 Task: Research Airbnb options in Saint-Louis, France from 9th December, 2023 to 17th December, 2023 for 2 adults. Place can be private room with 1  bedroom having 2 beds and 1 bathroom. Property type can be flat. Amenities needed are: wifi.
Action: Mouse pressed left at (421, 90)
Screenshot: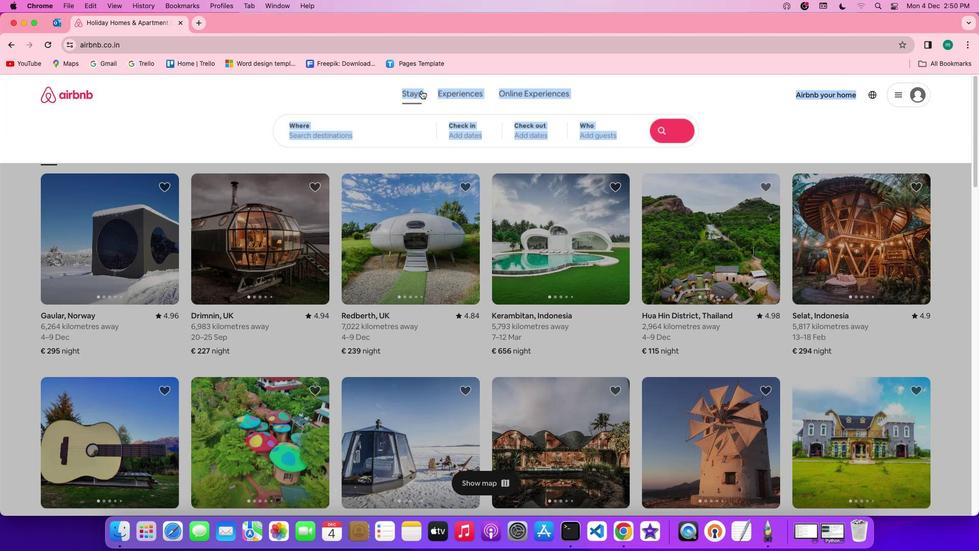 
Action: Mouse moved to (384, 137)
Screenshot: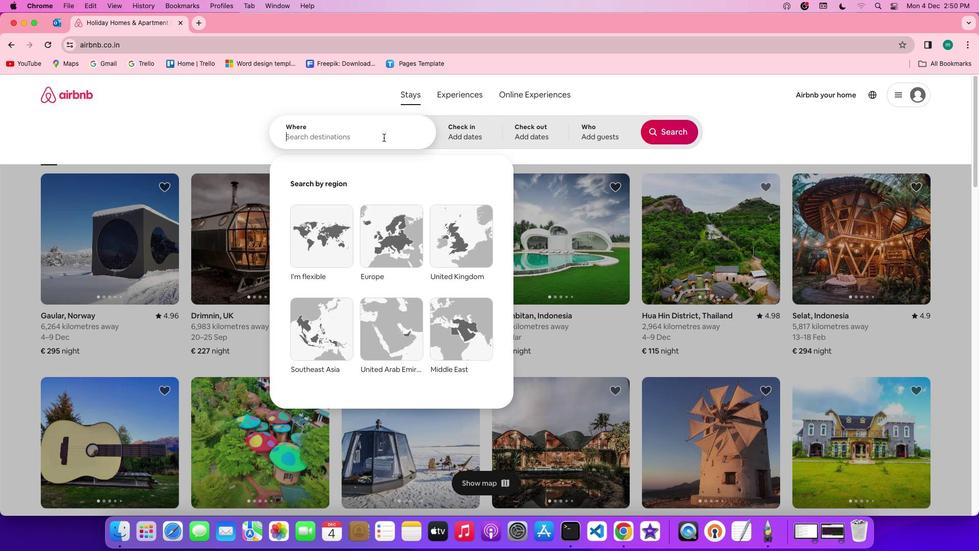 
Action: Mouse pressed left at (384, 137)
Screenshot: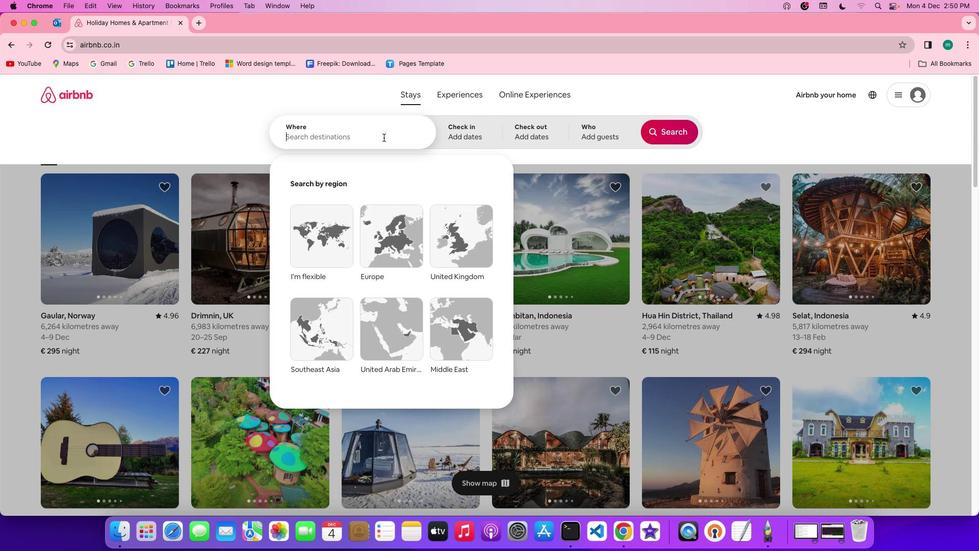 
Action: Mouse moved to (386, 137)
Screenshot: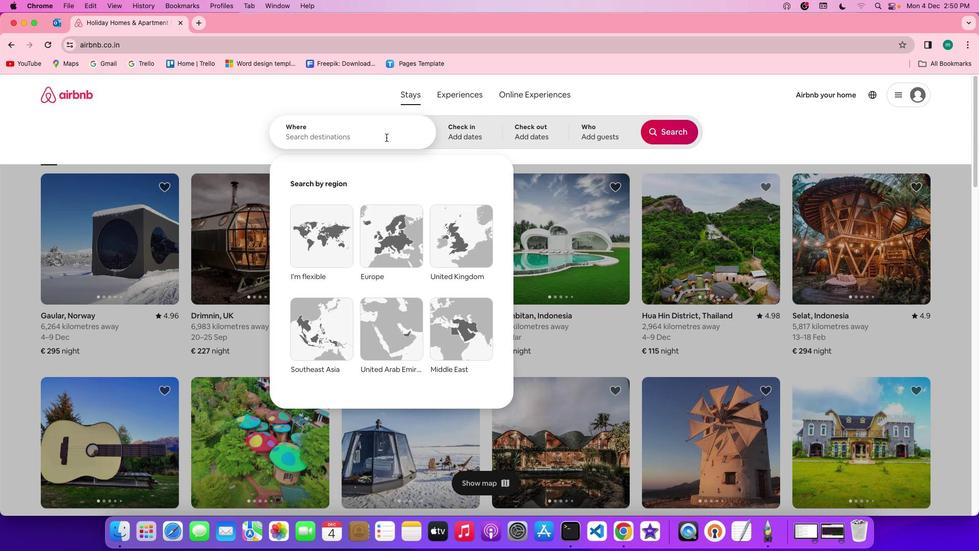 
Action: Key pressed Key.shift'S''a''i''n''t''-'Key.shift'L''o''u''i''s'
Screenshot: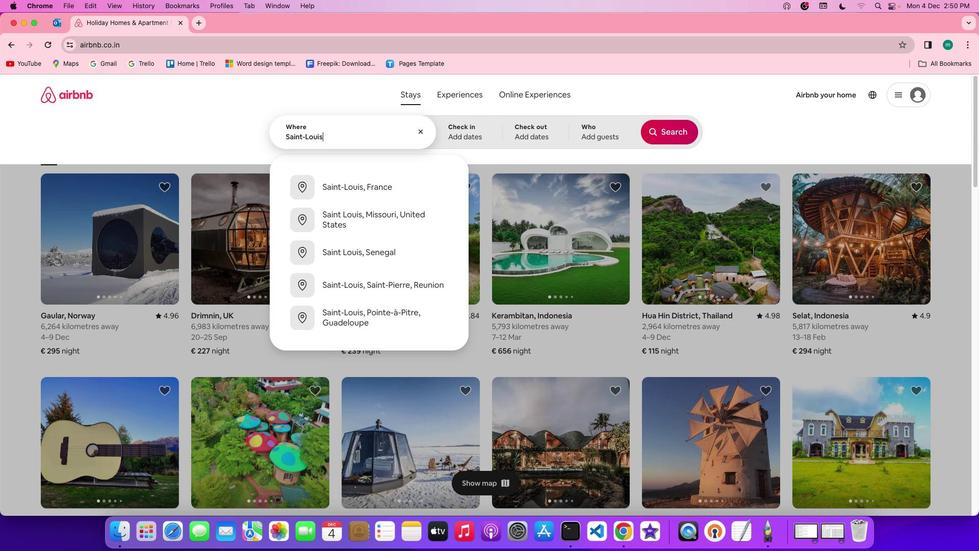 
Action: Mouse moved to (350, 135)
Screenshot: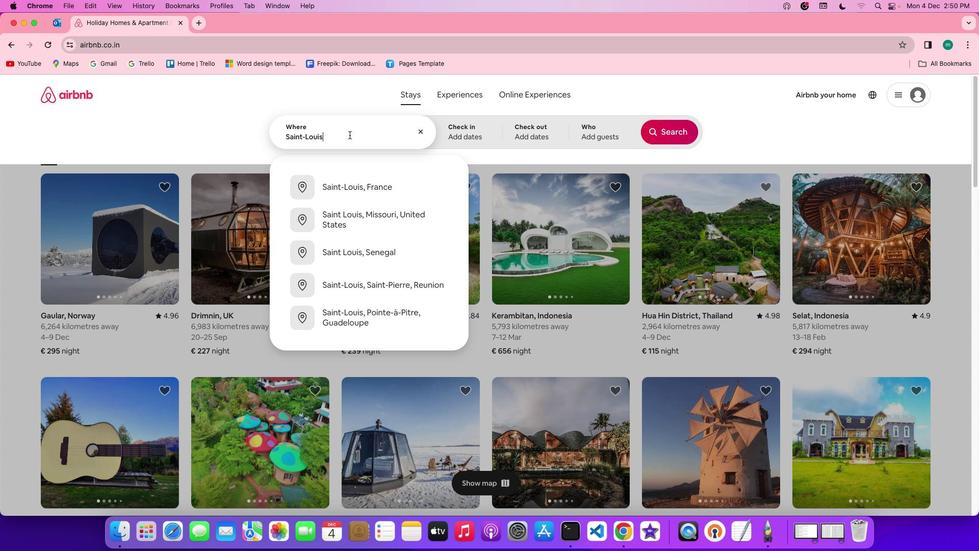 
Action: Key pressed ','Key.spaceKey.shift'f''r''a''n''c''w'Key.backspace'e'
Screenshot: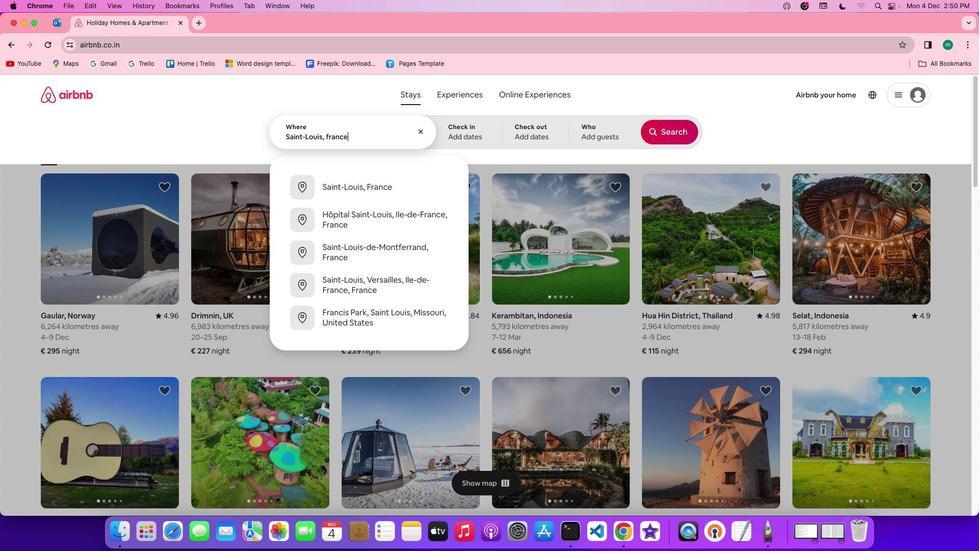 
Action: Mouse moved to (486, 126)
Screenshot: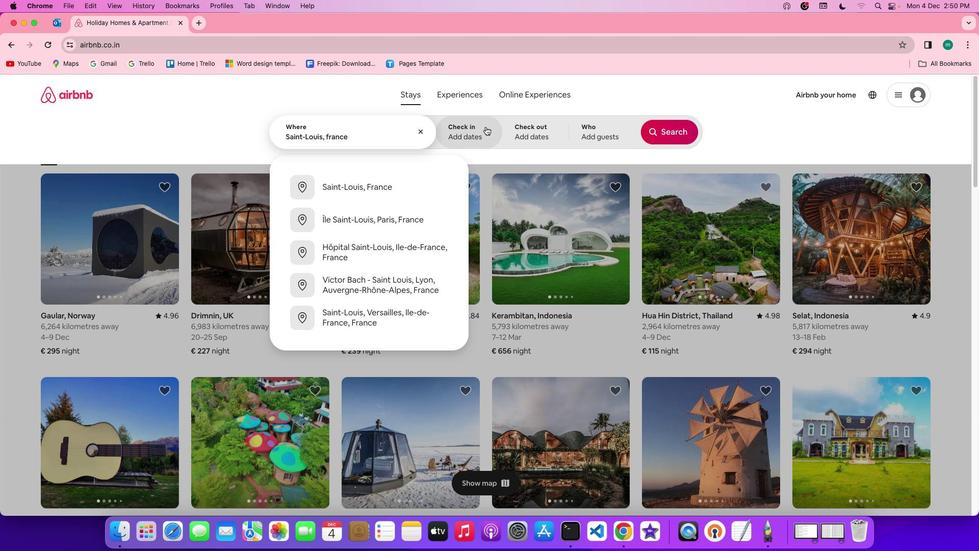
Action: Mouse pressed left at (486, 126)
Screenshot: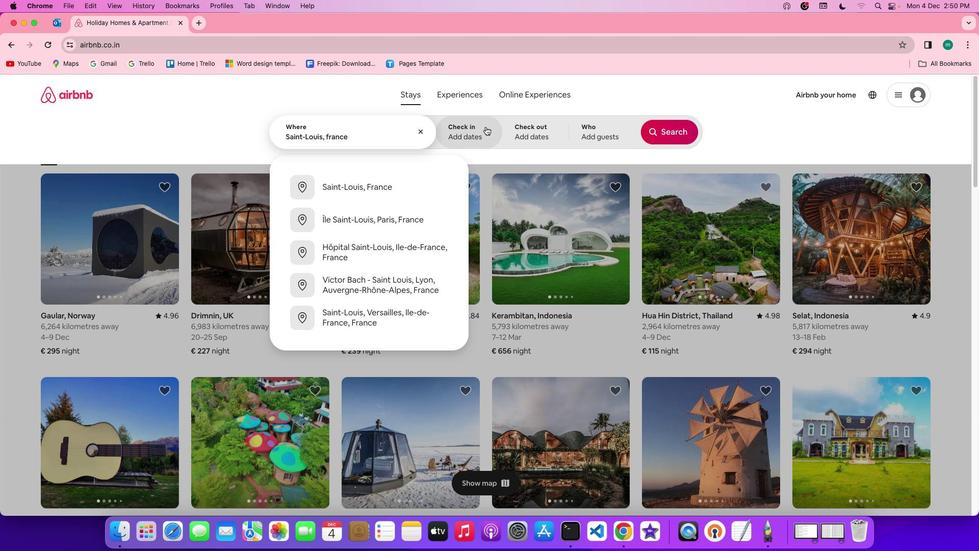 
Action: Mouse moved to (457, 276)
Screenshot: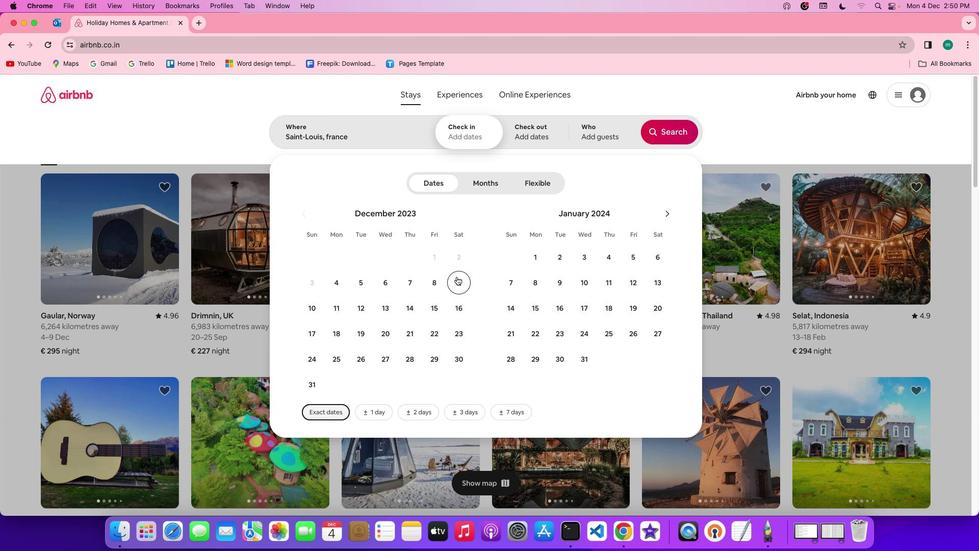 
Action: Mouse pressed left at (457, 276)
Screenshot: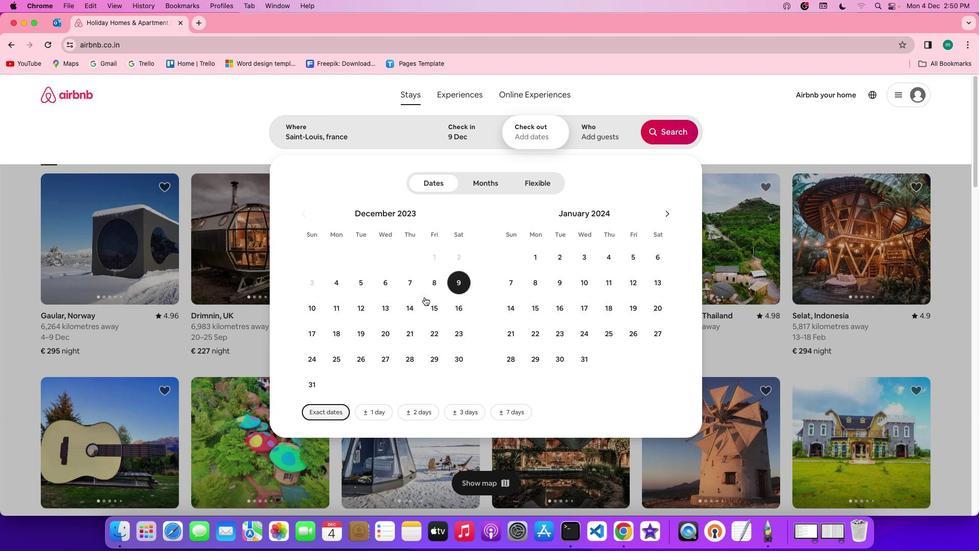 
Action: Mouse moved to (309, 334)
Screenshot: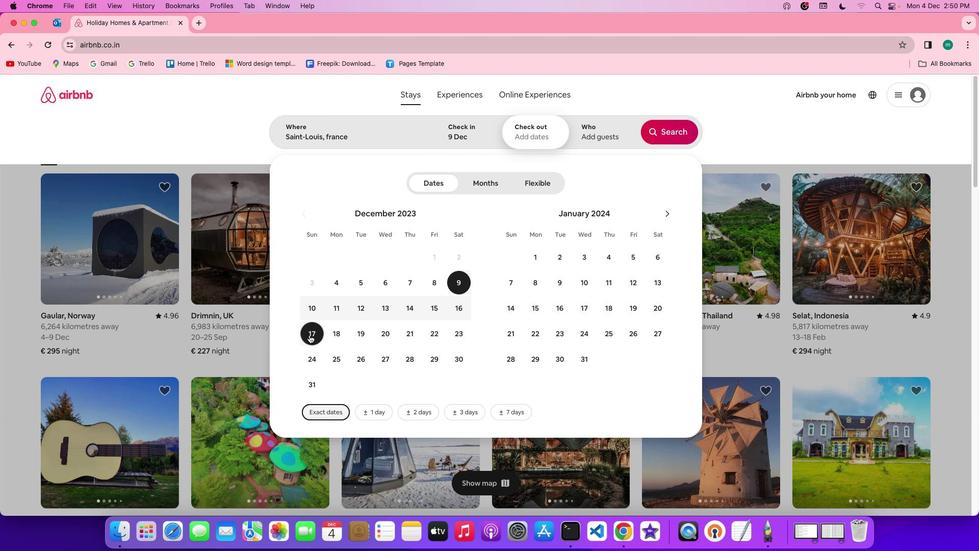 
Action: Mouse pressed left at (309, 334)
Screenshot: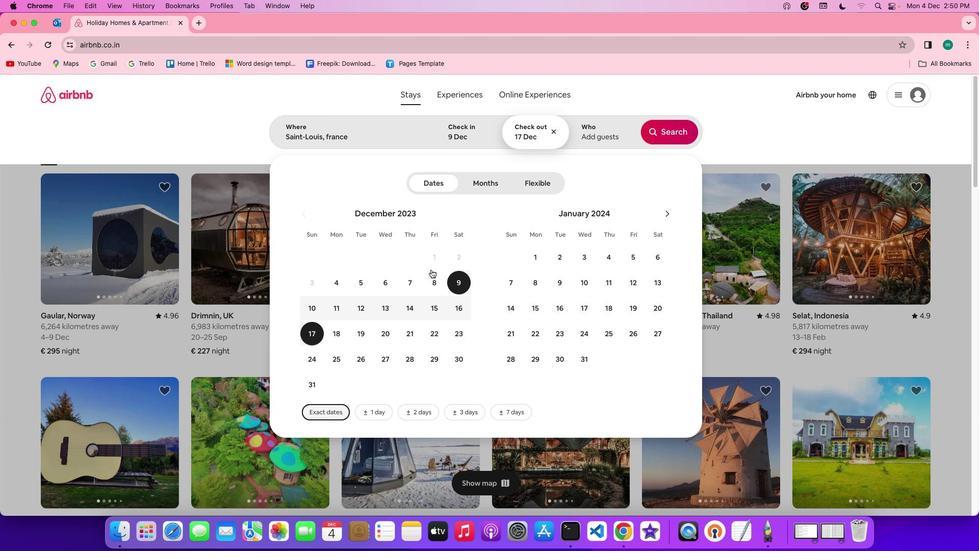 
Action: Mouse moved to (587, 133)
Screenshot: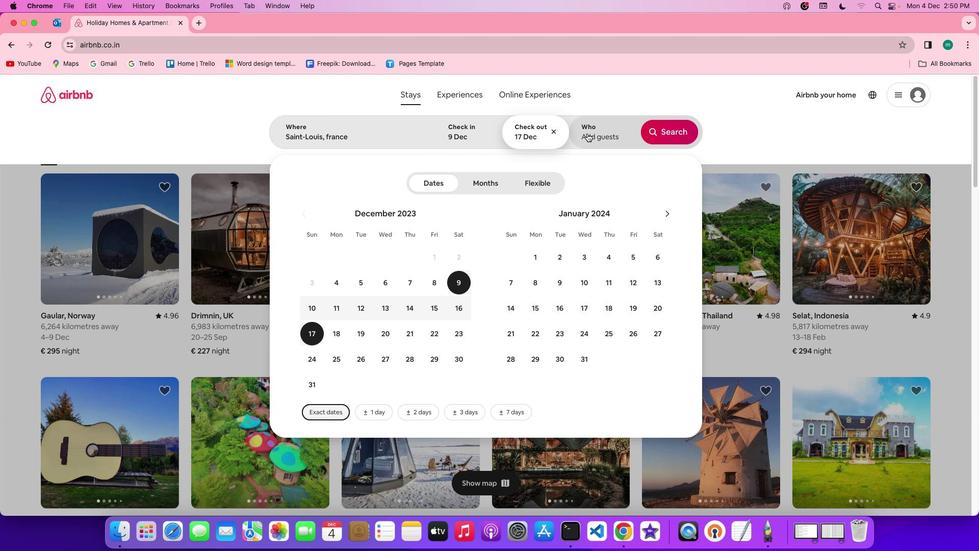
Action: Mouse pressed left at (587, 133)
Screenshot: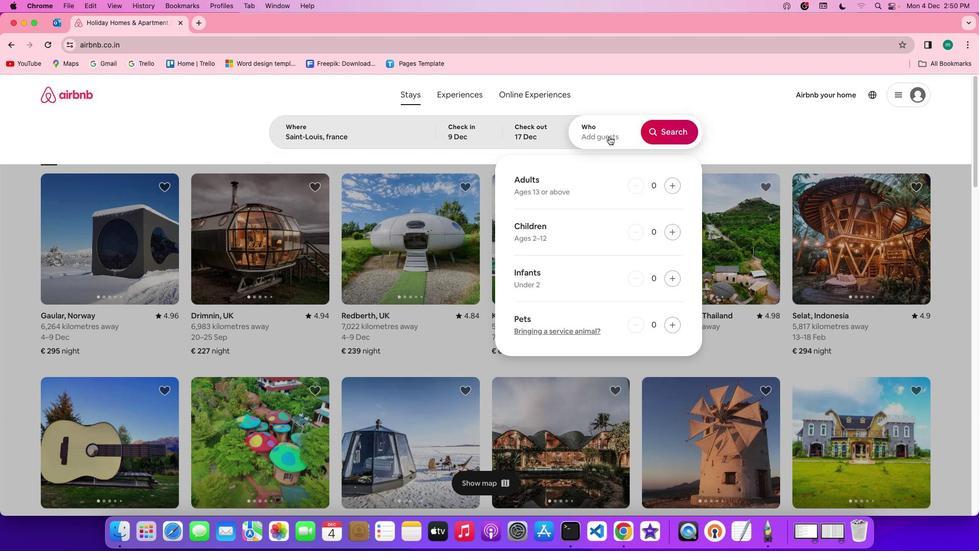 
Action: Mouse moved to (678, 186)
Screenshot: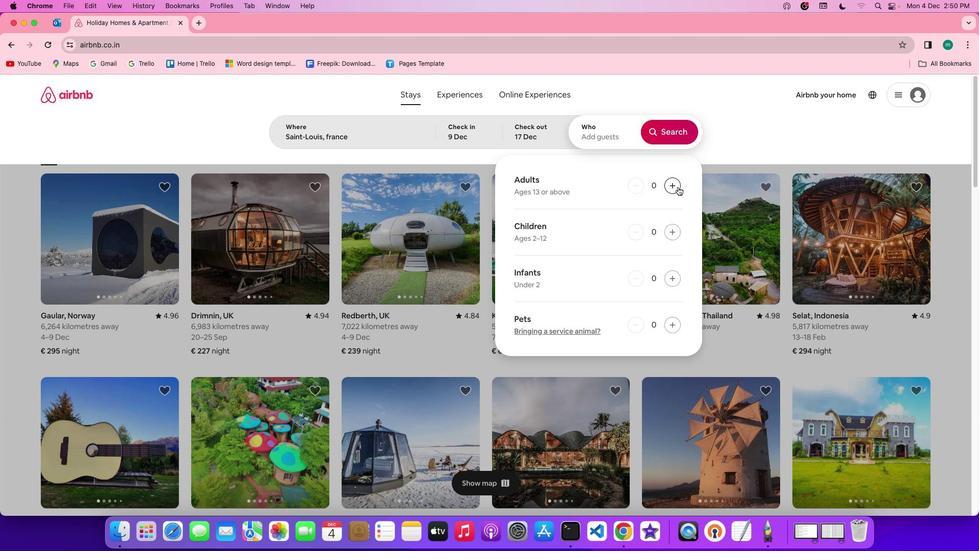
Action: Mouse pressed left at (678, 186)
Screenshot: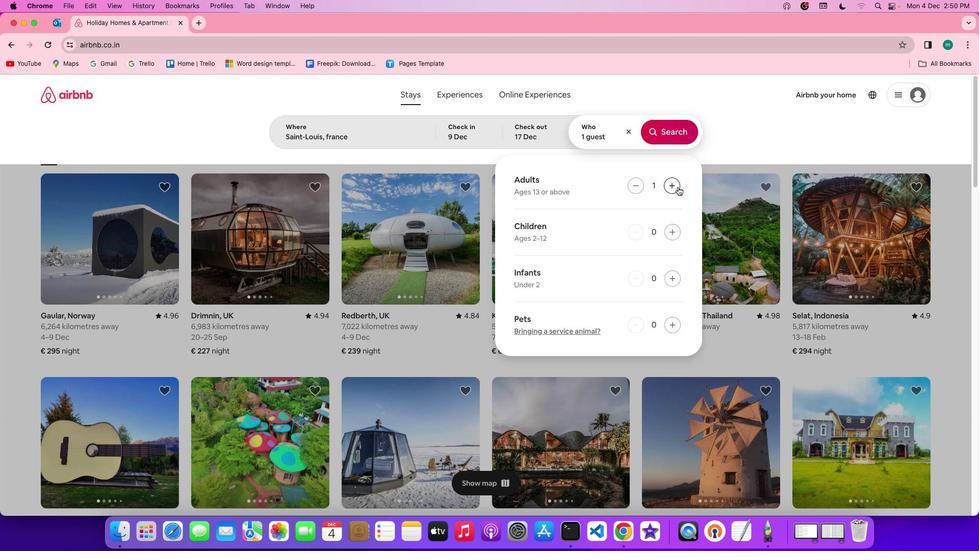 
Action: Mouse pressed left at (678, 186)
Screenshot: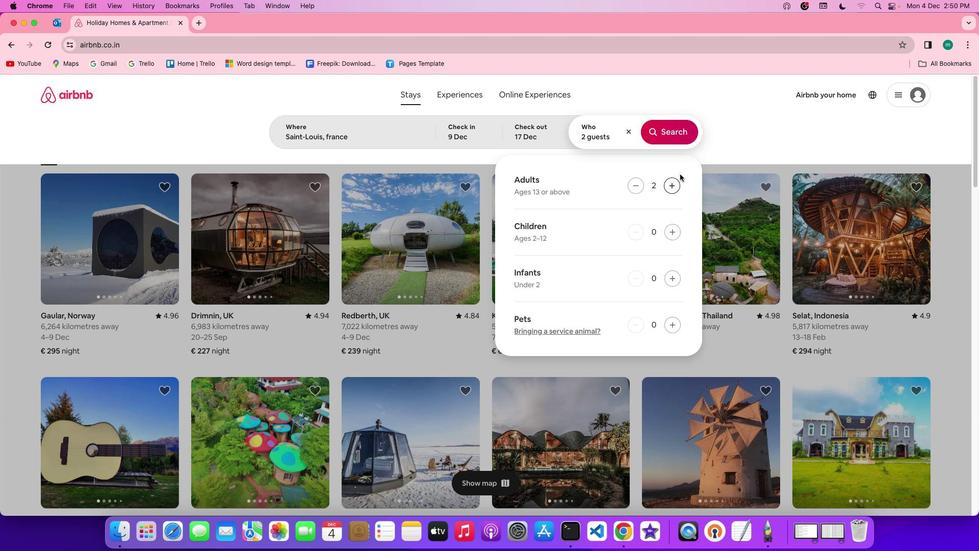 
Action: Mouse moved to (673, 128)
Screenshot: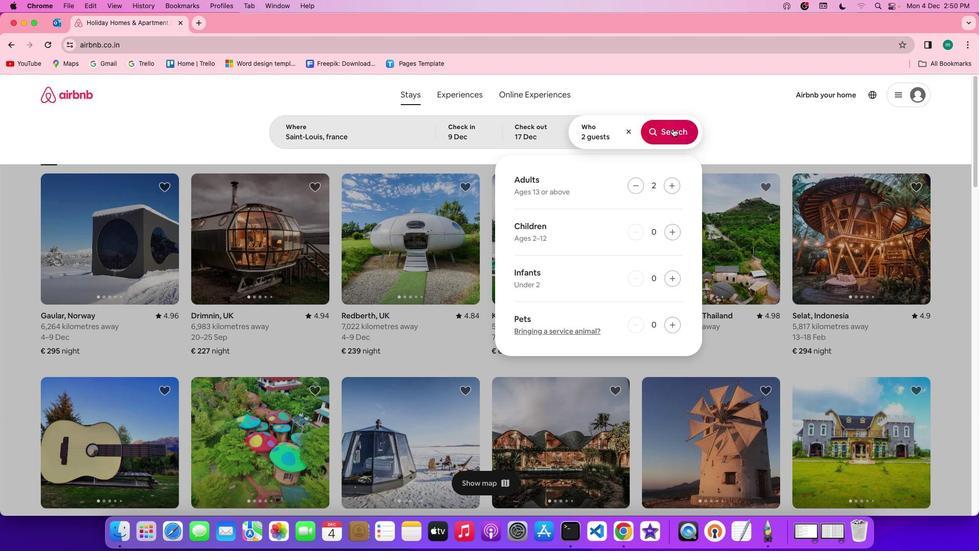 
Action: Mouse pressed left at (673, 128)
Screenshot: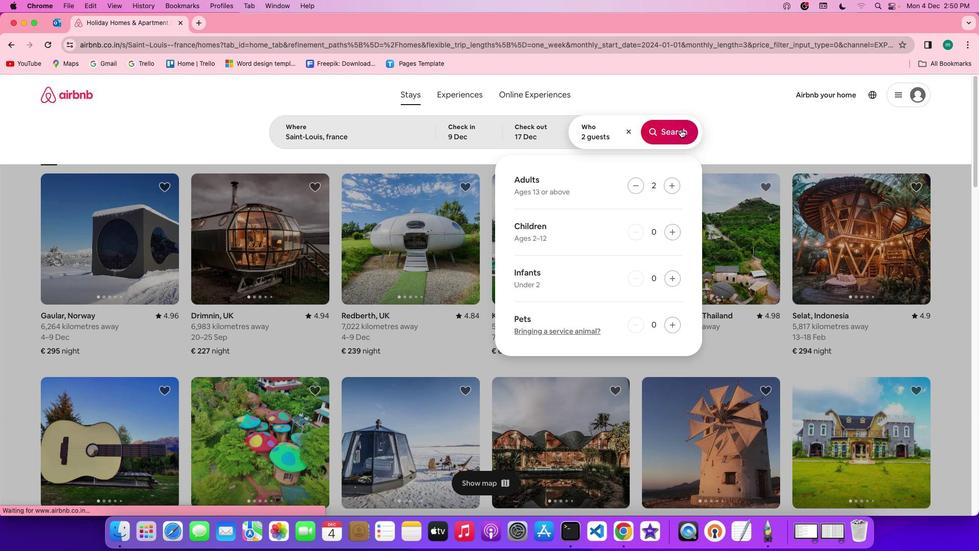 
Action: Mouse moved to (824, 135)
Screenshot: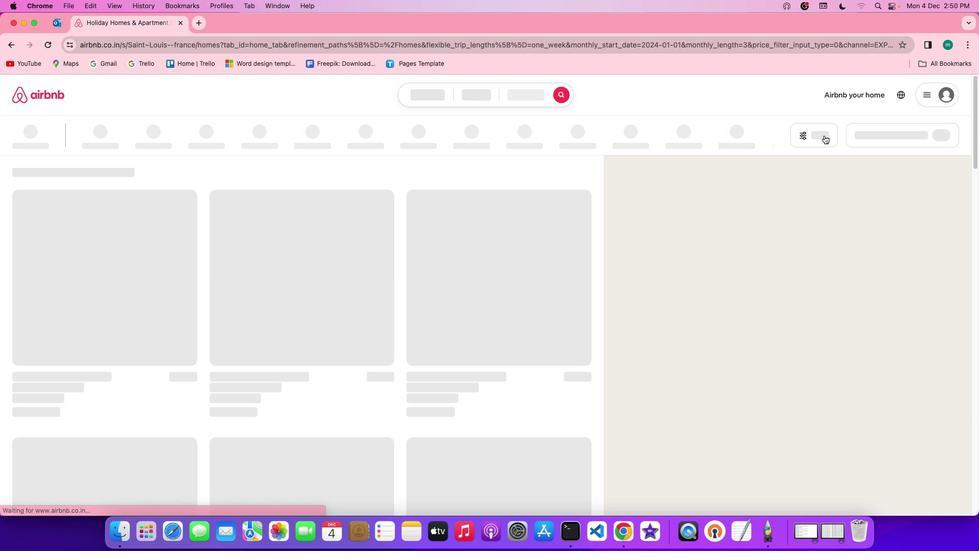 
Action: Mouse pressed left at (824, 135)
Screenshot: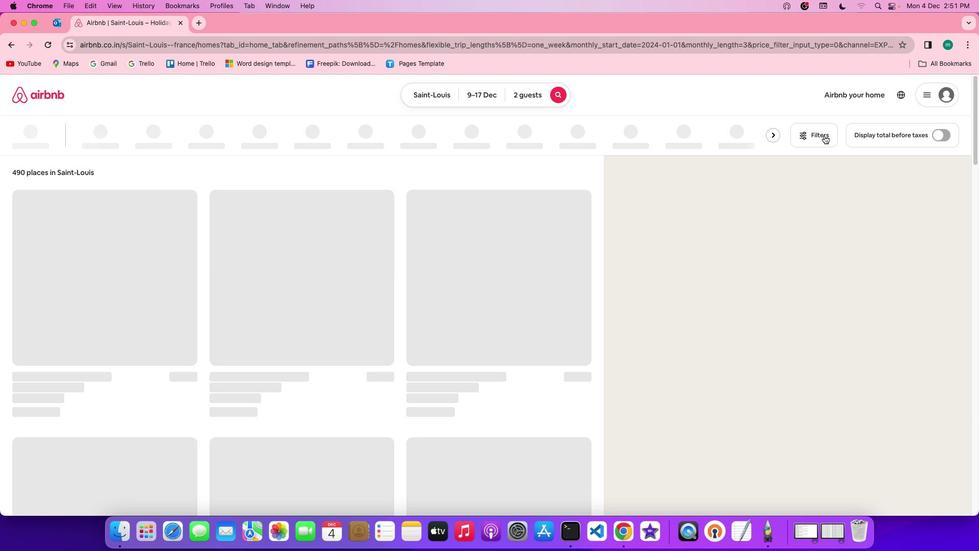 
Action: Mouse moved to (518, 331)
Screenshot: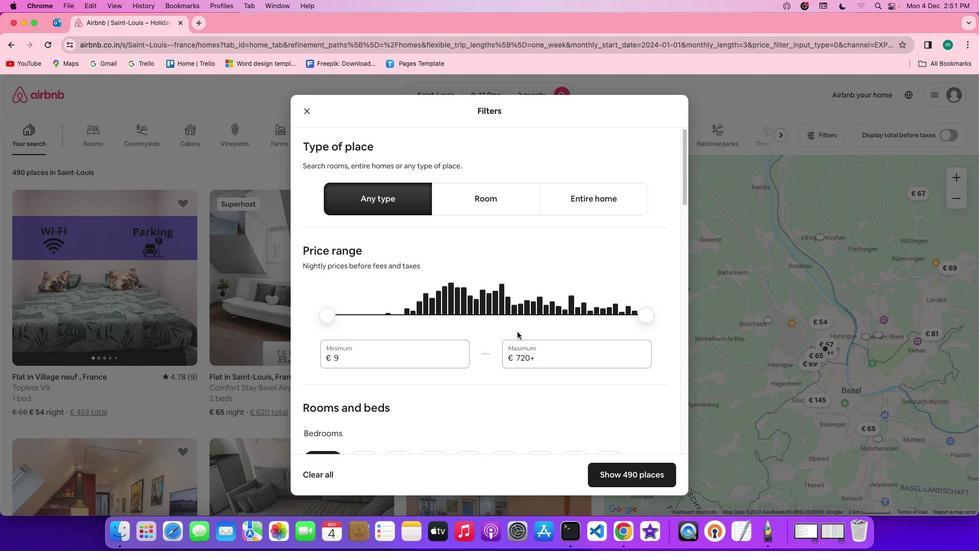 
Action: Mouse scrolled (518, 331) with delta (0, 0)
Screenshot: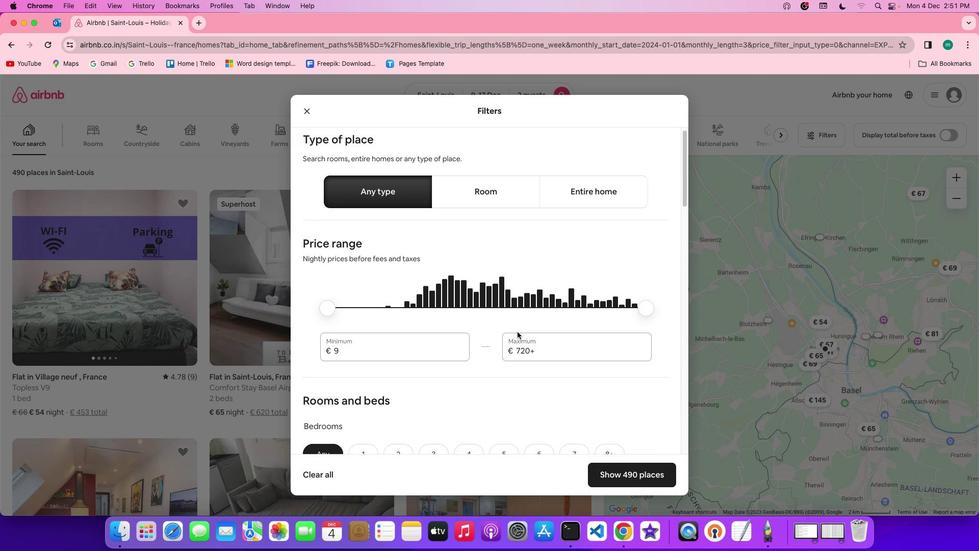 
Action: Mouse scrolled (518, 331) with delta (0, 0)
Screenshot: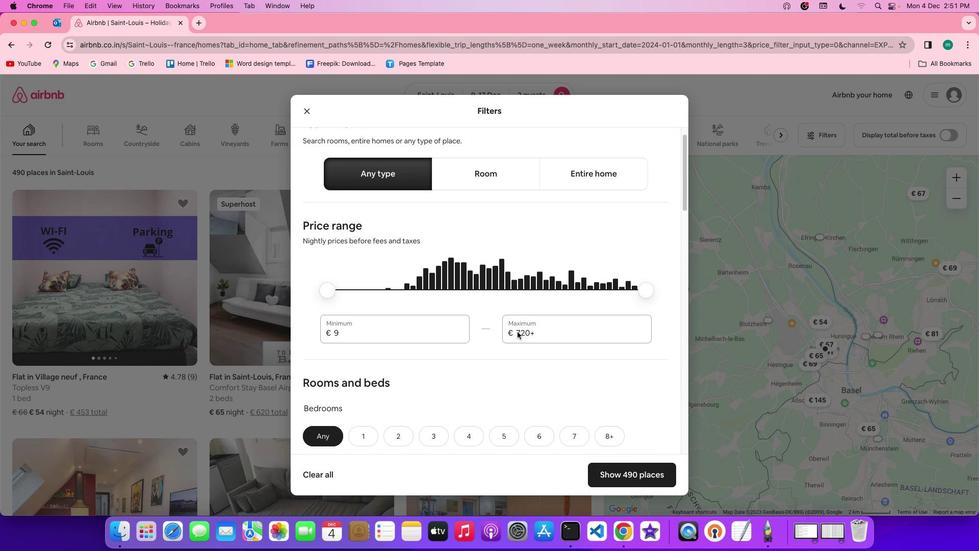 
Action: Mouse scrolled (518, 331) with delta (0, 0)
Screenshot: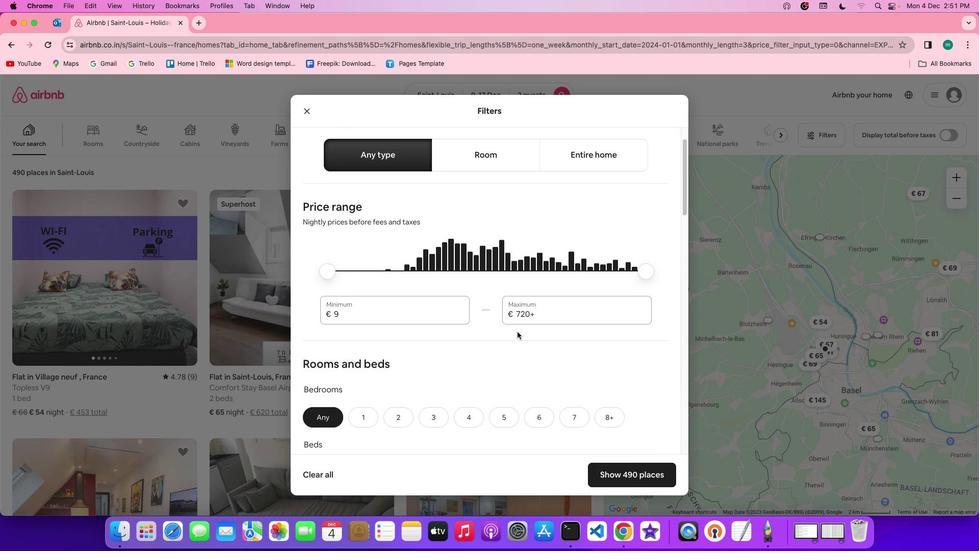 
Action: Mouse scrolled (518, 331) with delta (0, 0)
Screenshot: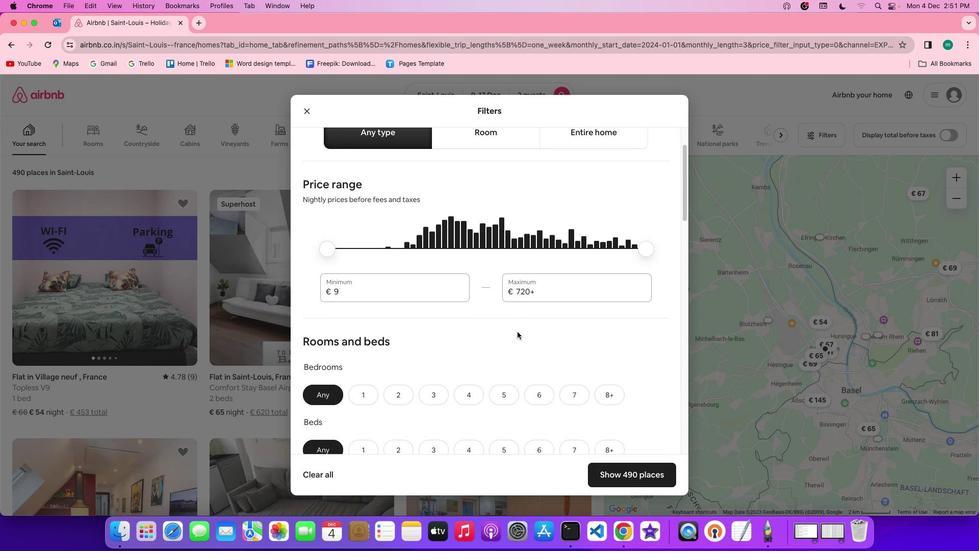 
Action: Mouse scrolled (518, 331) with delta (0, 0)
Screenshot: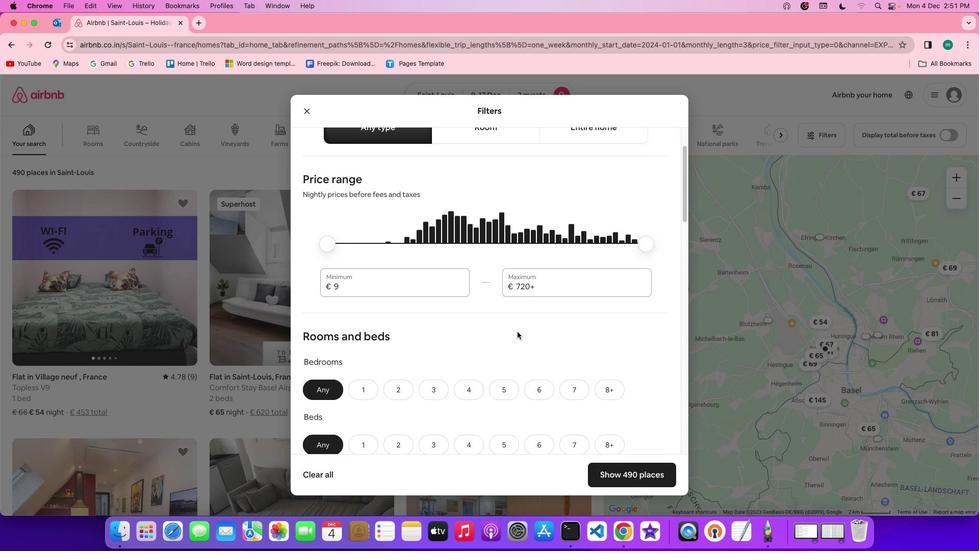 
Action: Mouse scrolled (518, 331) with delta (0, 0)
Screenshot: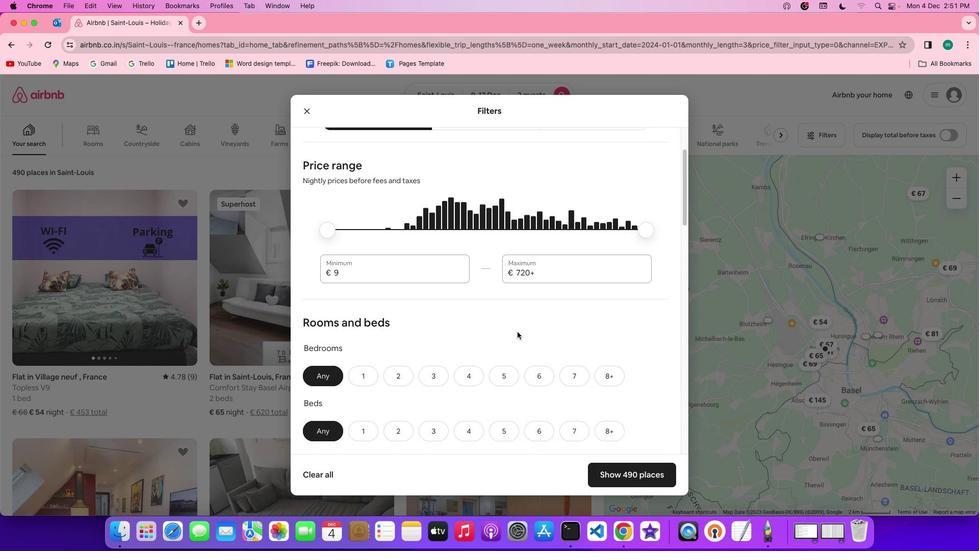 
Action: Mouse scrolled (518, 331) with delta (0, 0)
Screenshot: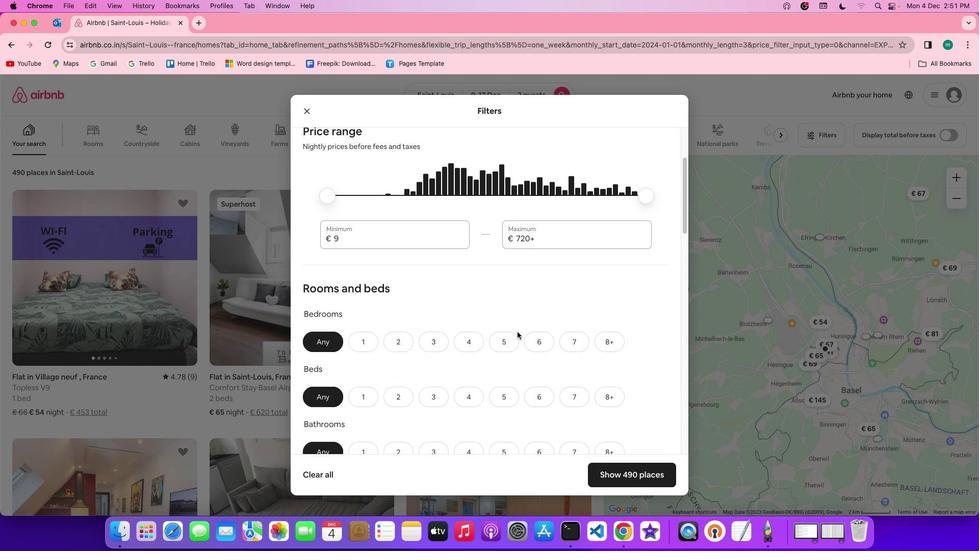 
Action: Mouse scrolled (518, 331) with delta (0, -1)
Screenshot: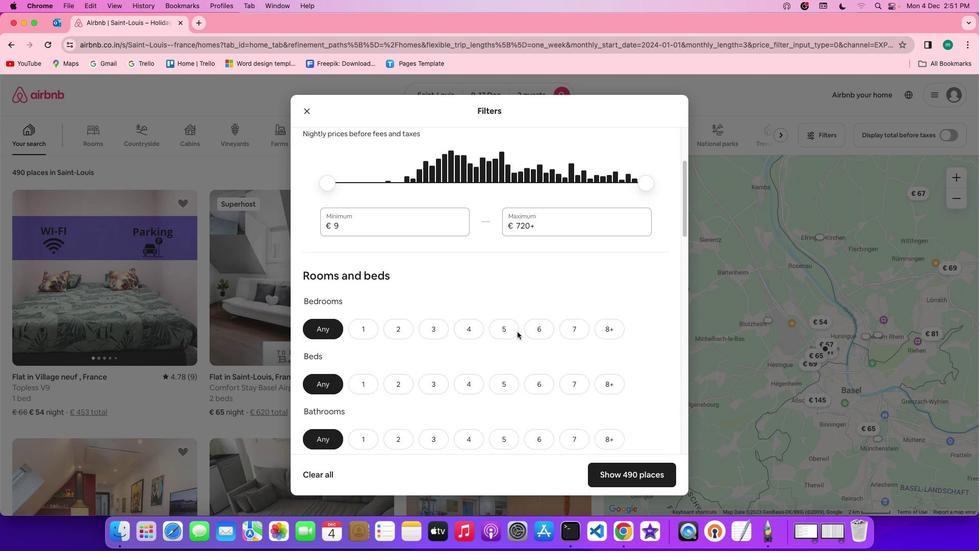 
Action: Mouse scrolled (518, 331) with delta (0, -1)
Screenshot: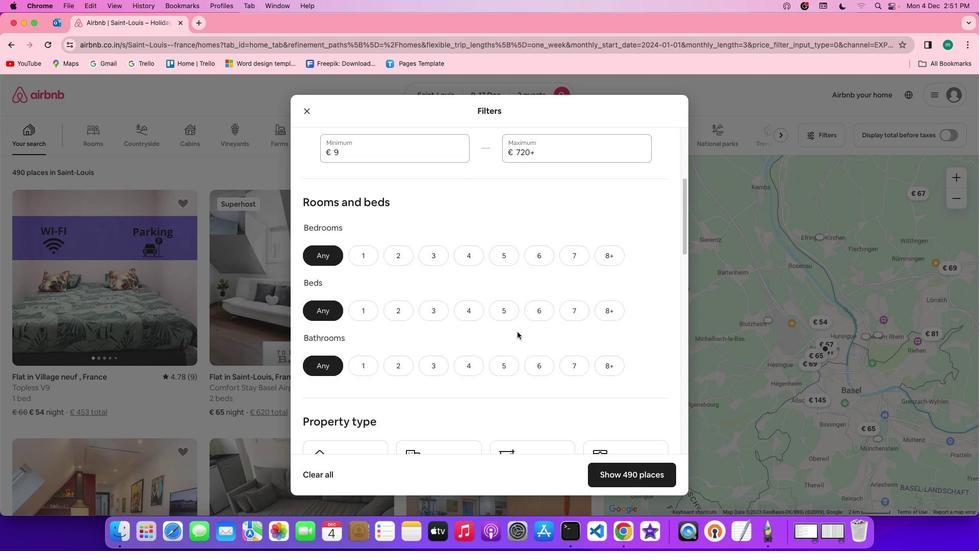 
Action: Mouse moved to (360, 254)
Screenshot: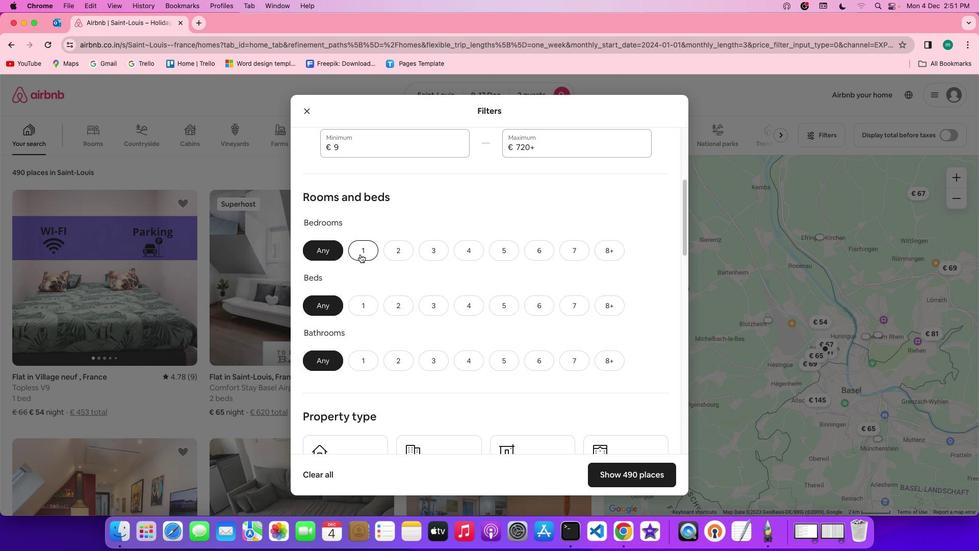 
Action: Mouse pressed left at (360, 254)
Screenshot: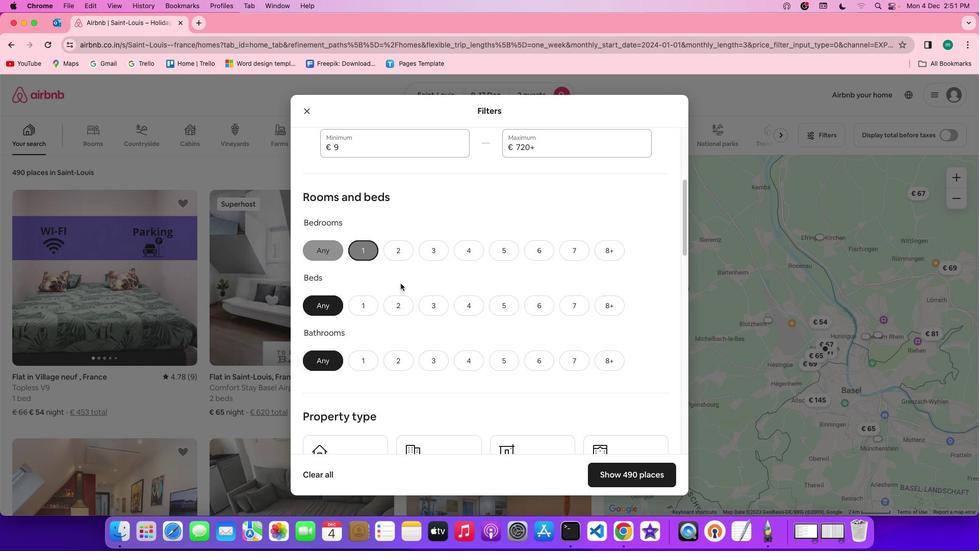 
Action: Mouse moved to (406, 298)
Screenshot: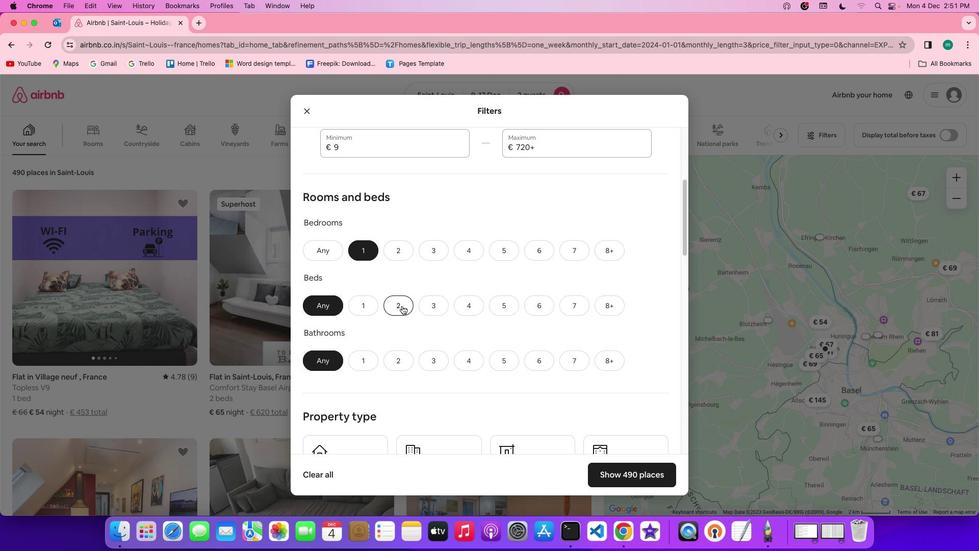
Action: Mouse pressed left at (406, 298)
Screenshot: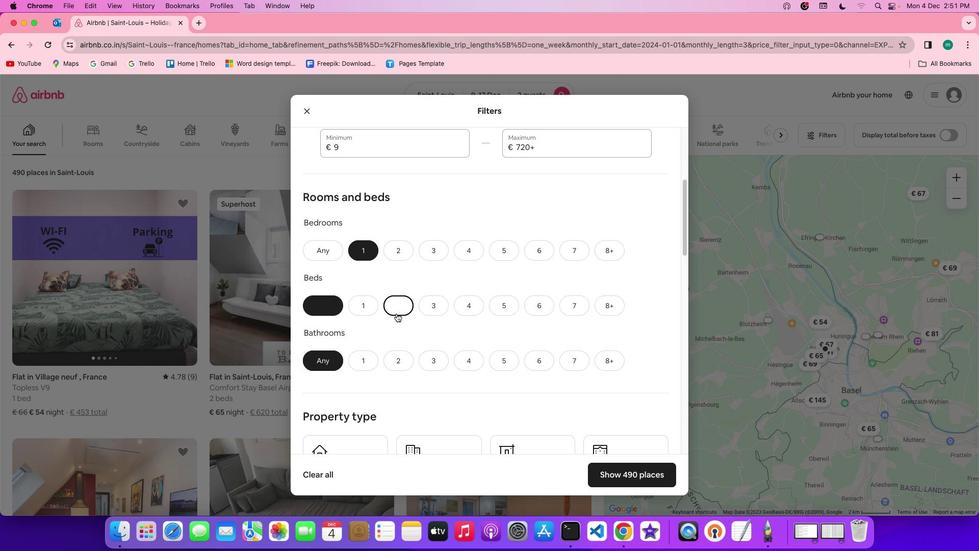 
Action: Mouse moved to (372, 352)
Screenshot: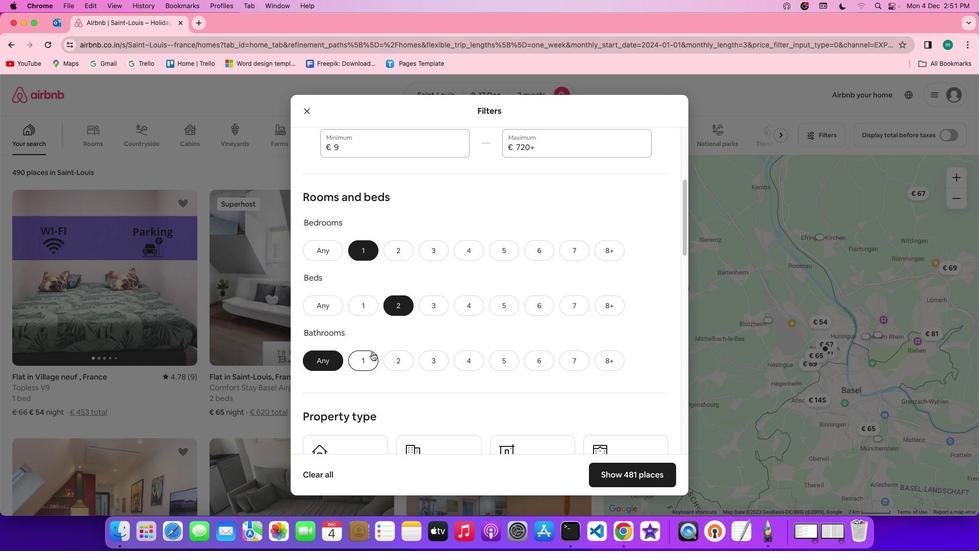 
Action: Mouse pressed left at (372, 352)
Screenshot: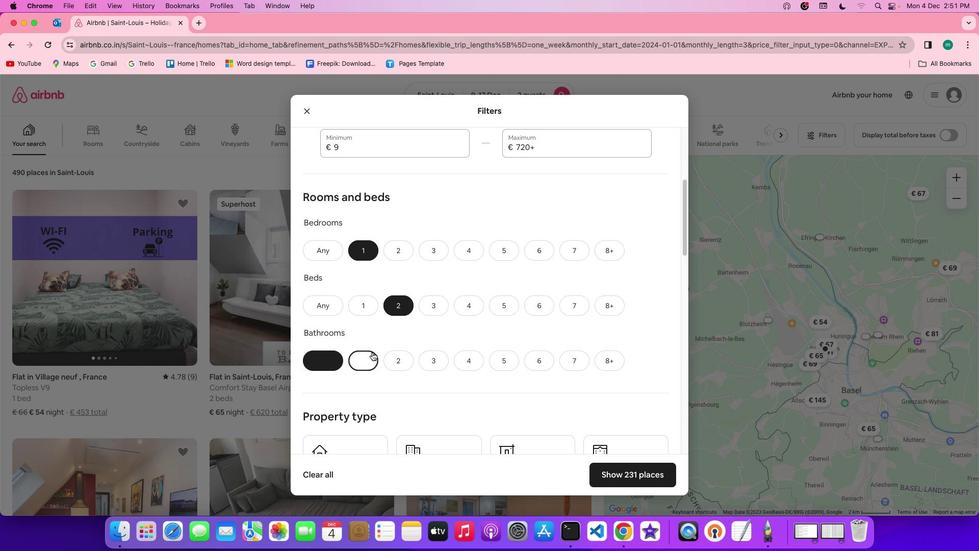 
Action: Mouse moved to (485, 329)
Screenshot: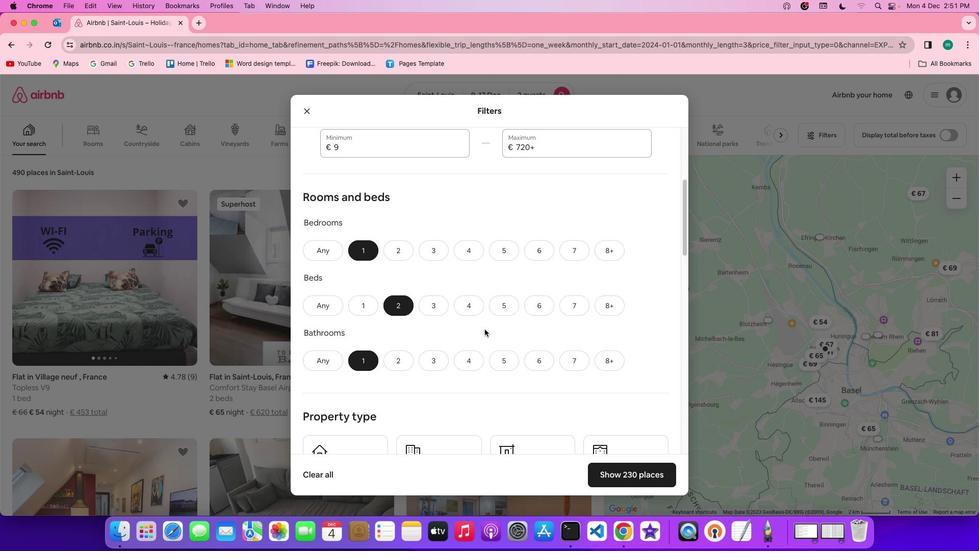 
Action: Mouse scrolled (485, 329) with delta (0, 0)
Screenshot: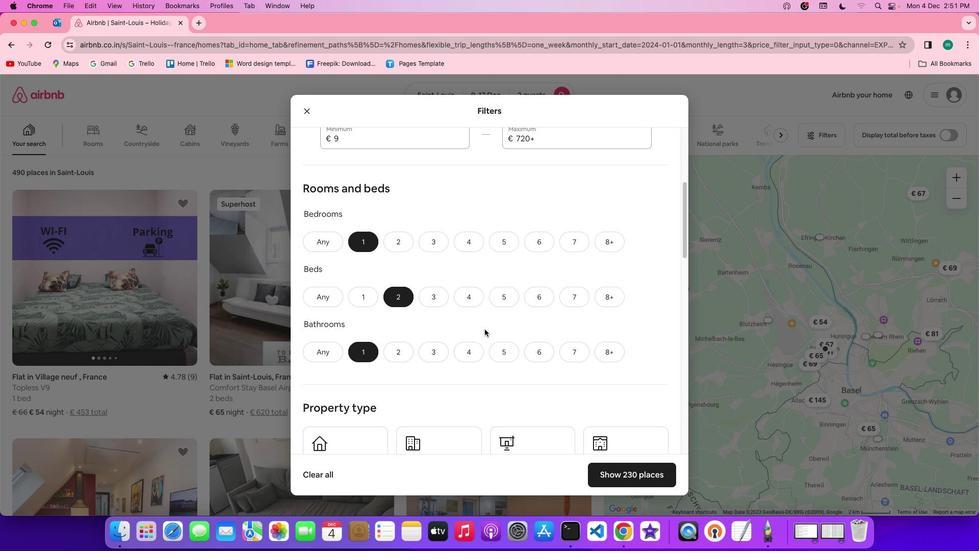 
Action: Mouse scrolled (485, 329) with delta (0, 0)
Screenshot: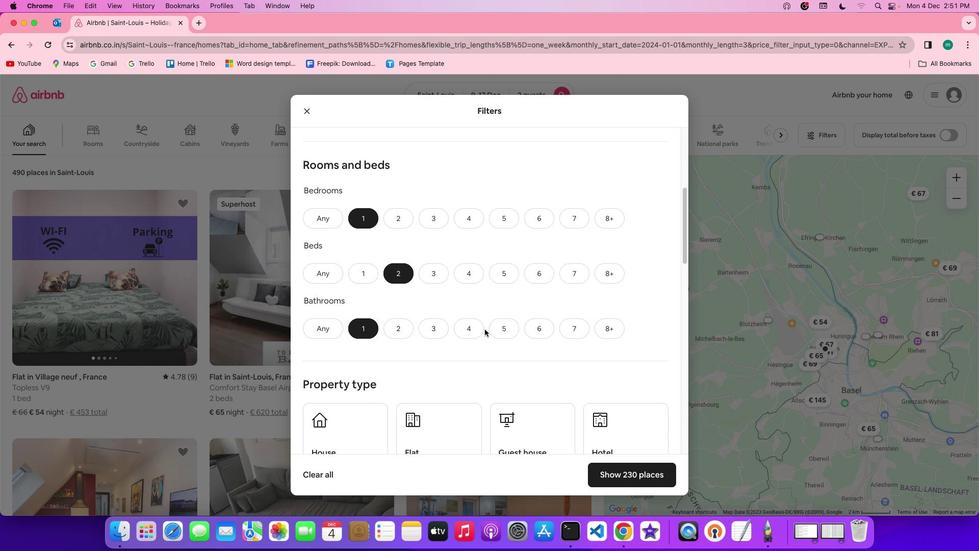 
Action: Mouse scrolled (485, 329) with delta (0, 0)
Screenshot: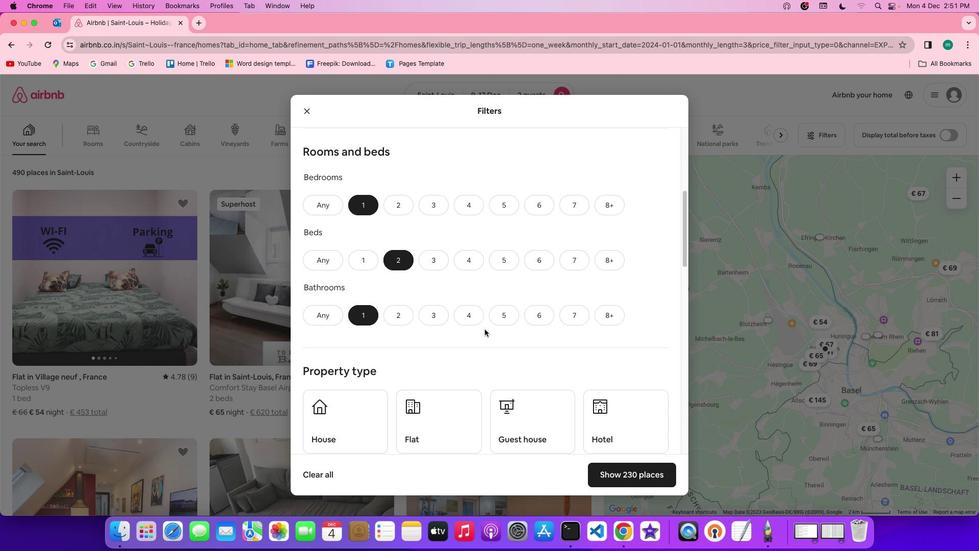 
Action: Mouse scrolled (485, 329) with delta (0, 0)
Screenshot: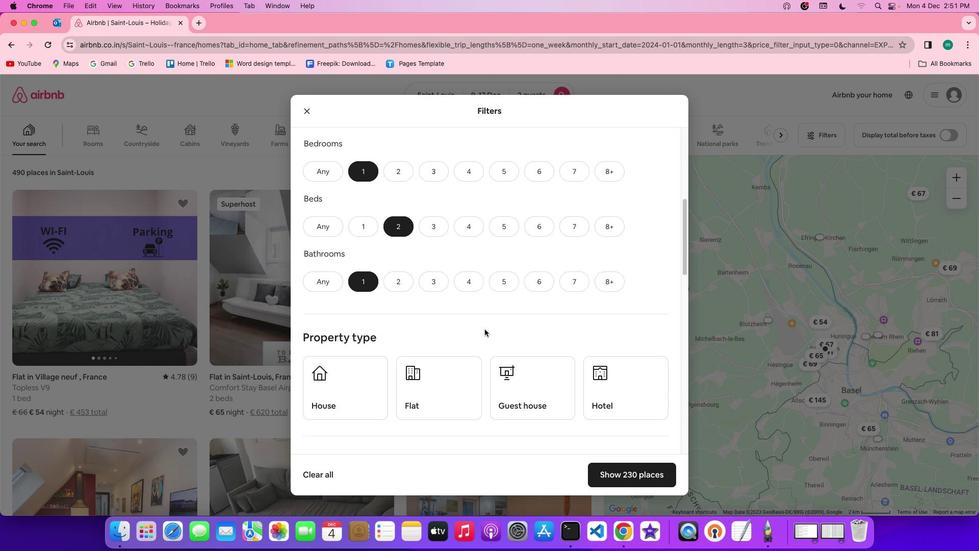 
Action: Mouse scrolled (485, 329) with delta (0, 0)
Screenshot: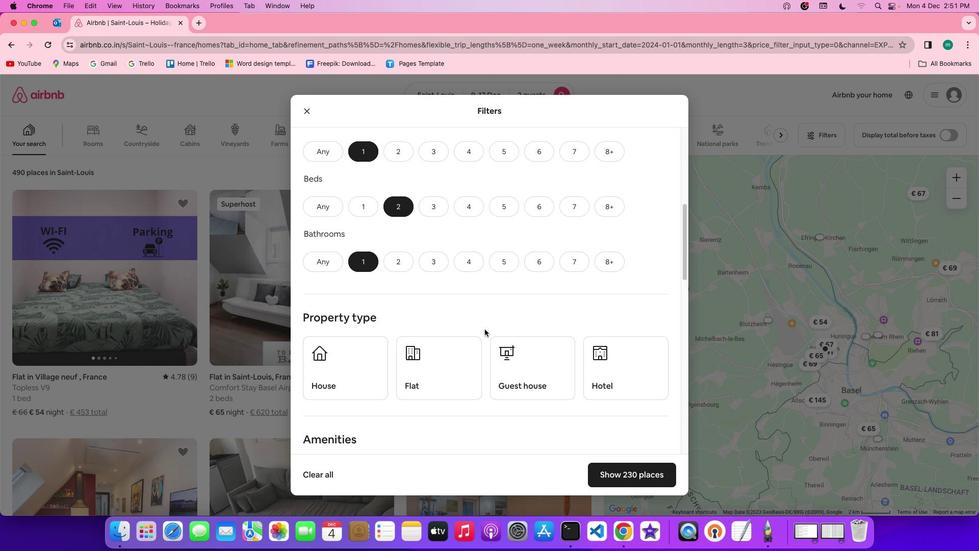 
Action: Mouse scrolled (485, 329) with delta (0, 0)
Screenshot: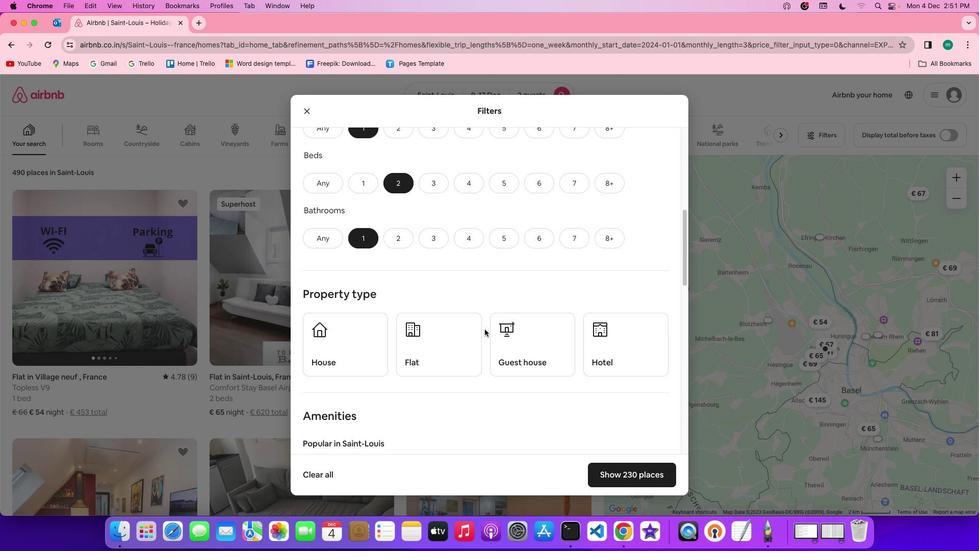 
Action: Mouse scrolled (485, 329) with delta (0, -1)
Screenshot: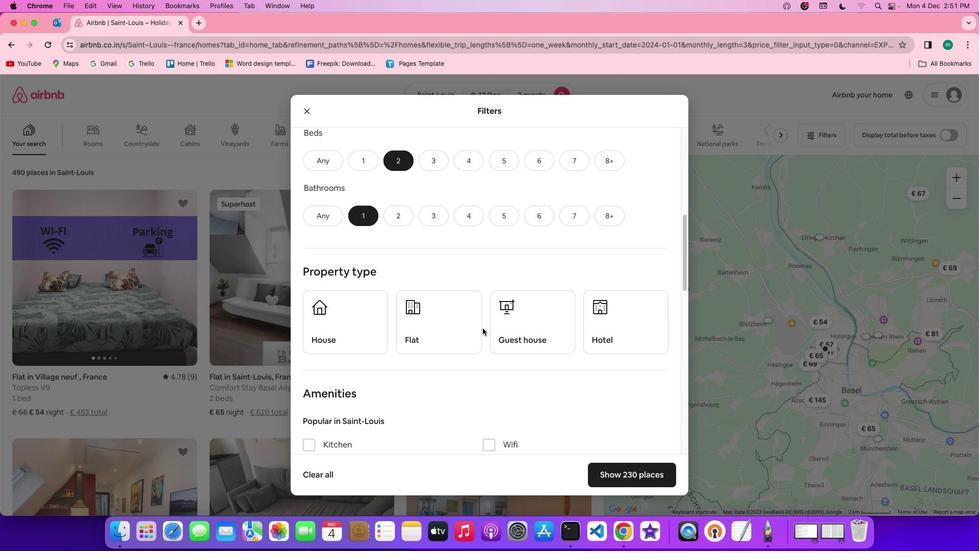 
Action: Mouse moved to (456, 322)
Screenshot: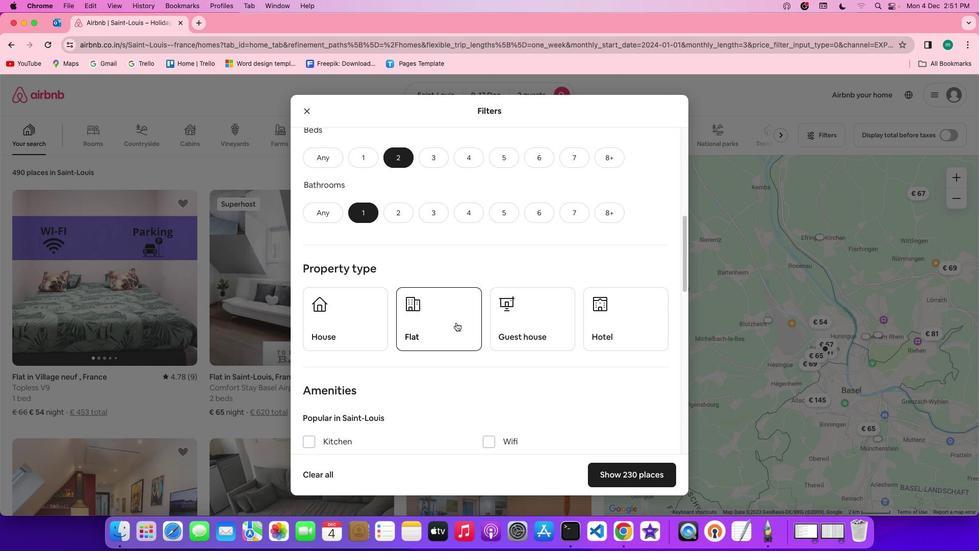 
Action: Mouse pressed left at (456, 322)
Screenshot: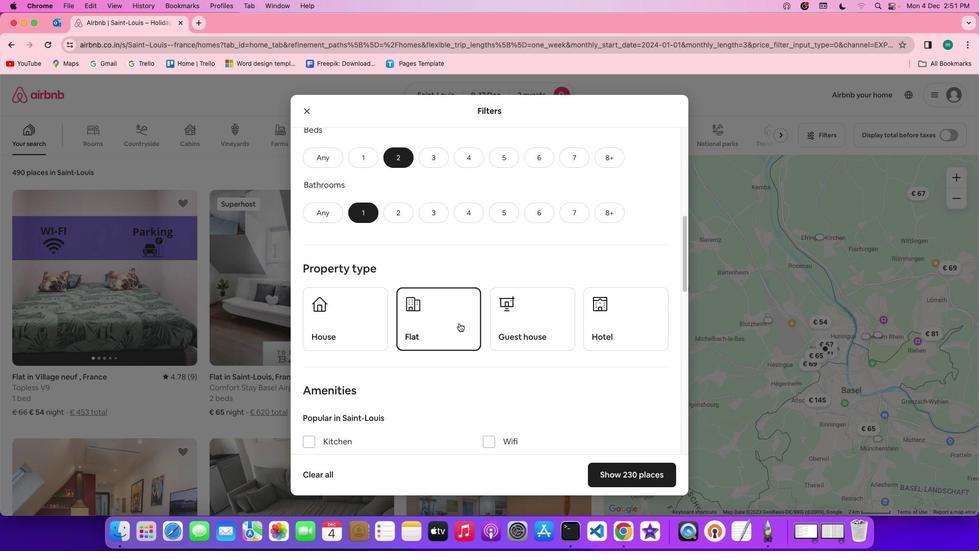 
Action: Mouse moved to (549, 340)
Screenshot: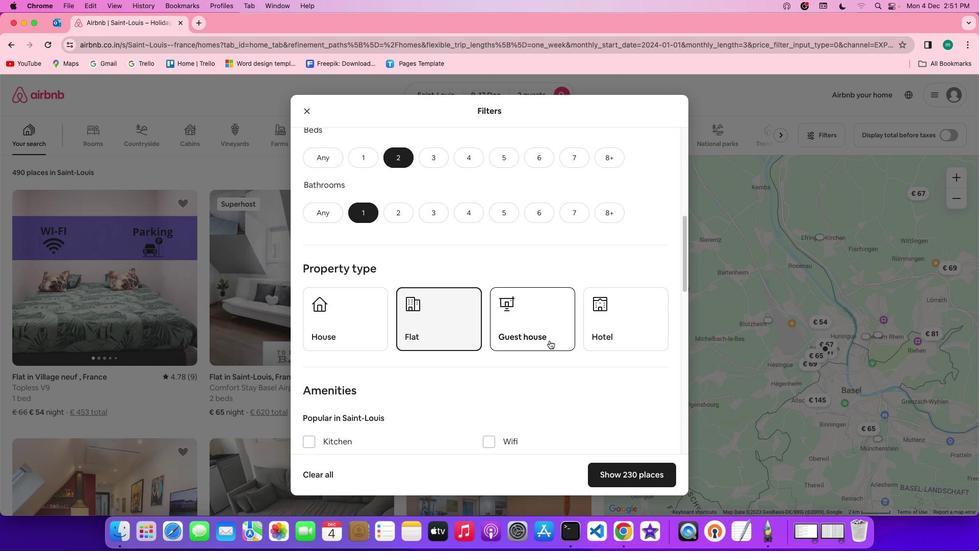 
Action: Mouse scrolled (549, 340) with delta (0, 0)
Screenshot: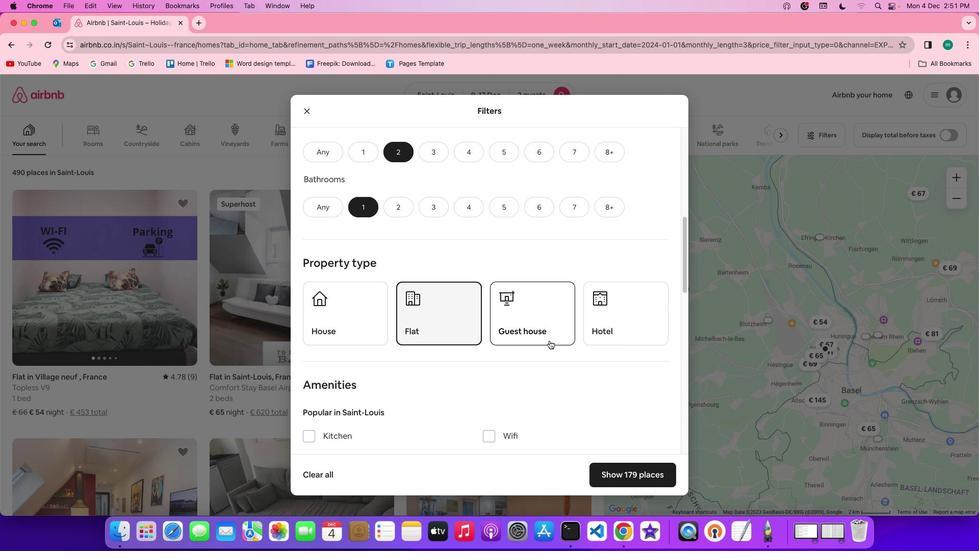 
Action: Mouse scrolled (549, 340) with delta (0, 0)
Screenshot: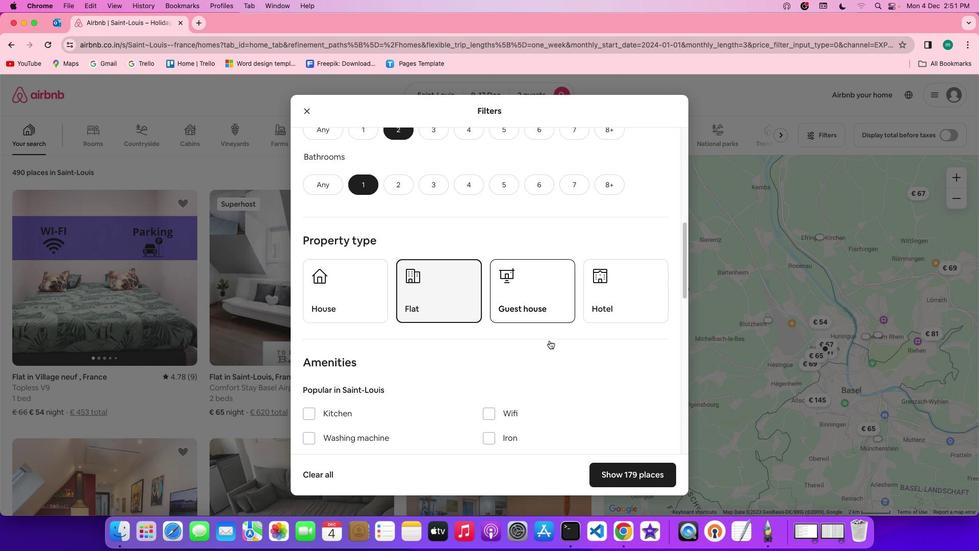 
Action: Mouse scrolled (549, 340) with delta (0, -1)
Screenshot: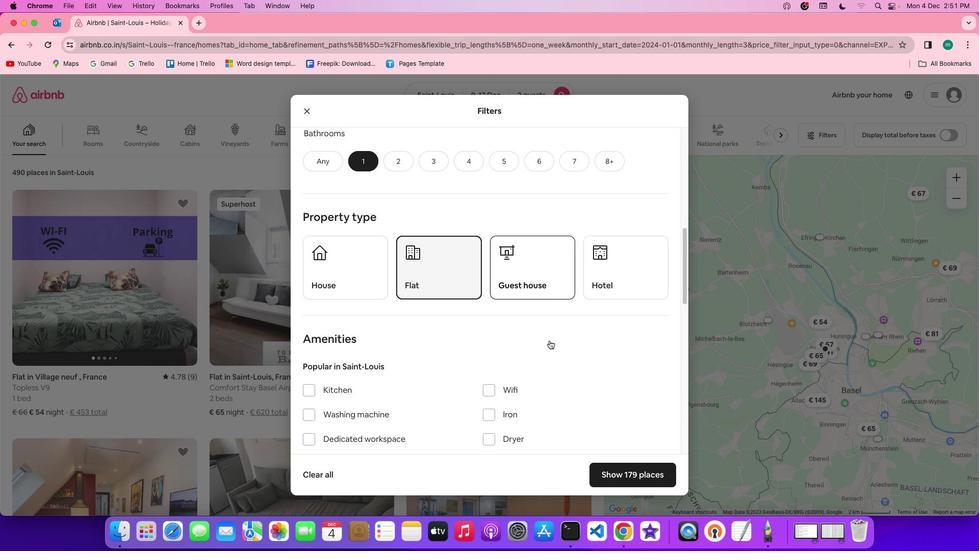 
Action: Mouse scrolled (549, 340) with delta (0, 0)
Screenshot: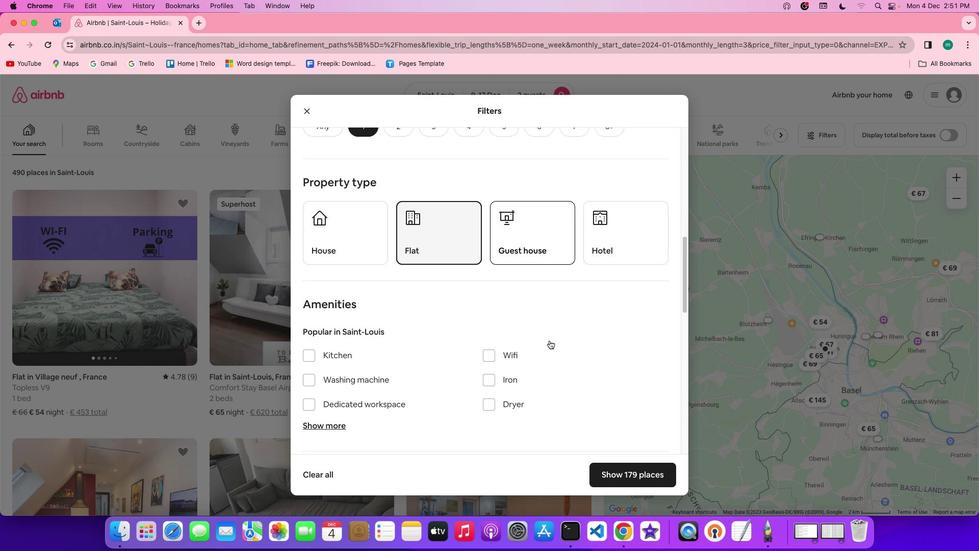 
Action: Mouse scrolled (549, 340) with delta (0, 0)
Screenshot: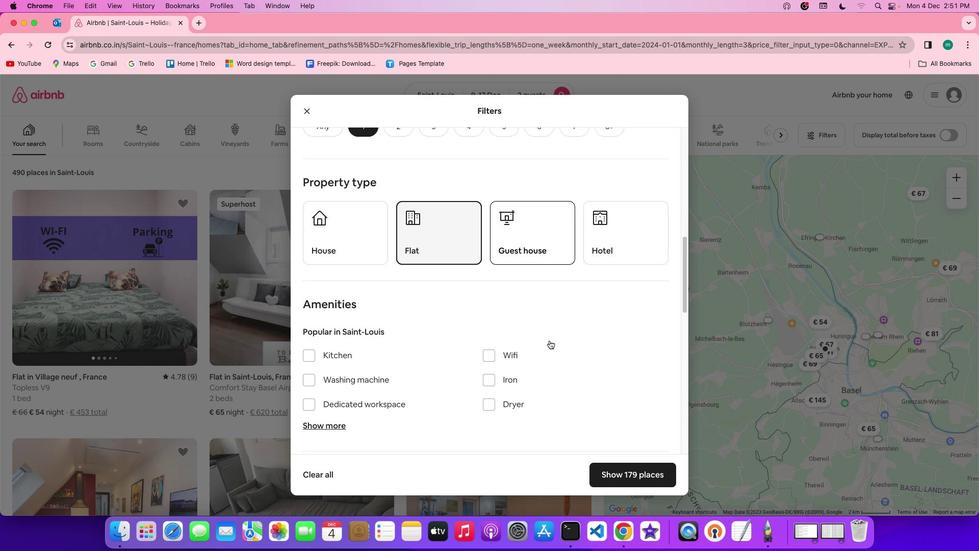 
Action: Mouse scrolled (549, 340) with delta (0, -1)
Screenshot: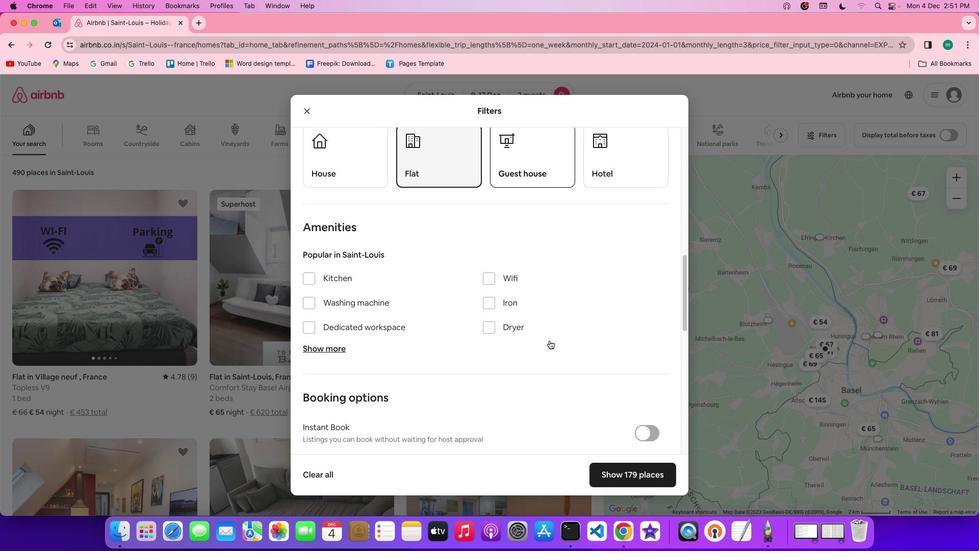 
Action: Mouse scrolled (549, 340) with delta (0, -1)
Screenshot: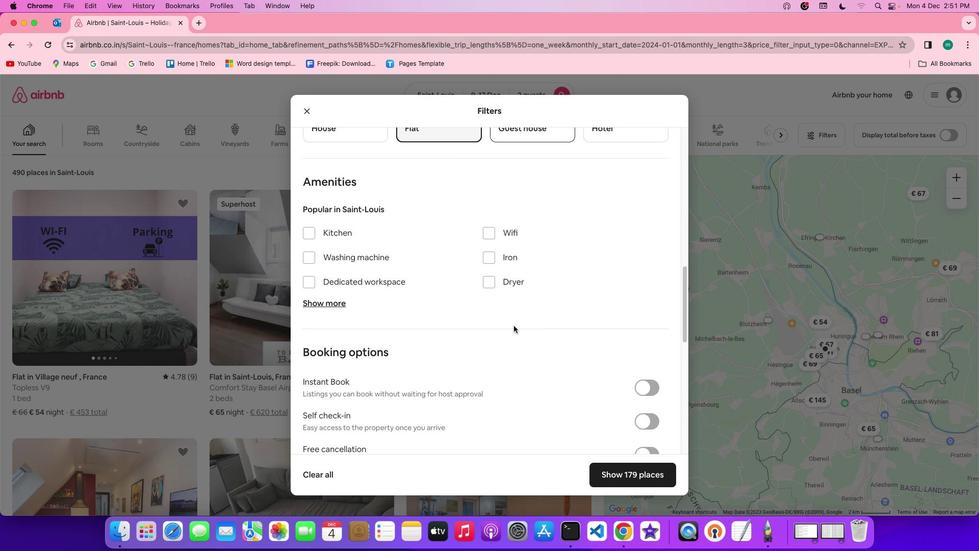
Action: Mouse moved to (487, 233)
Screenshot: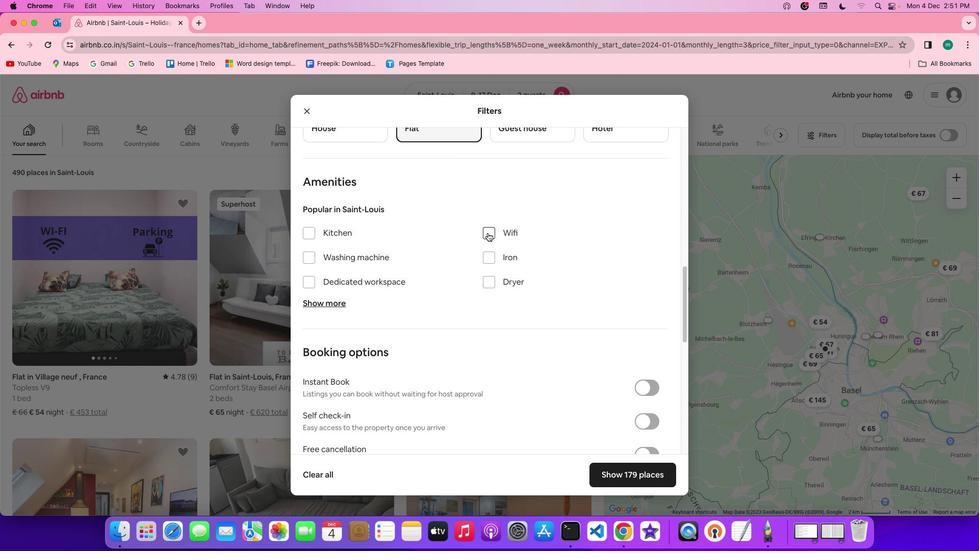 
Action: Mouse pressed left at (487, 233)
Screenshot: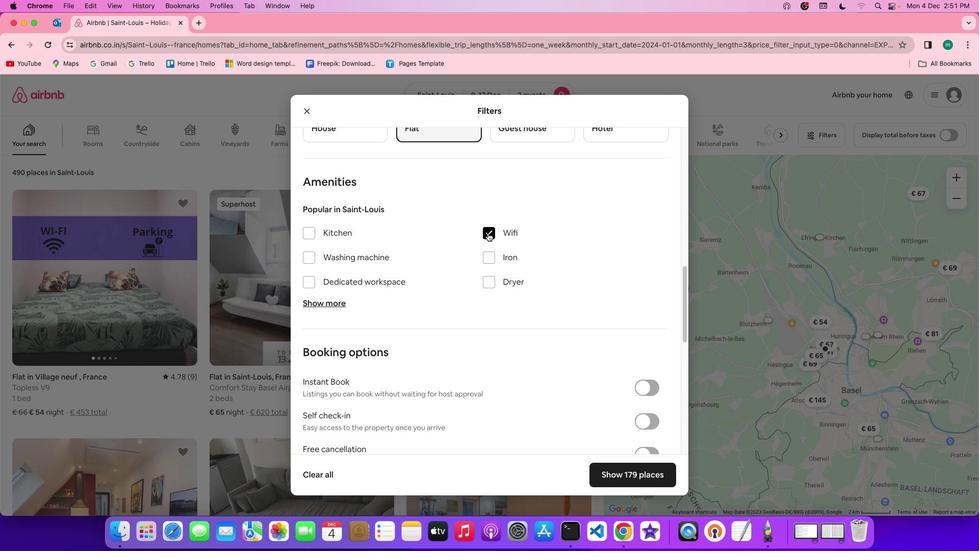 
Action: Mouse moved to (601, 395)
Screenshot: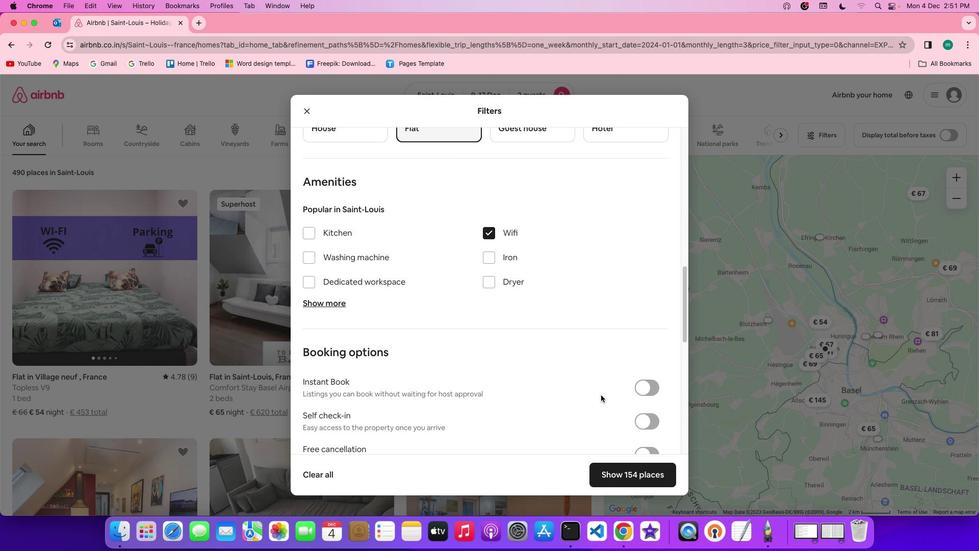 
Action: Mouse scrolled (601, 395) with delta (0, 0)
Screenshot: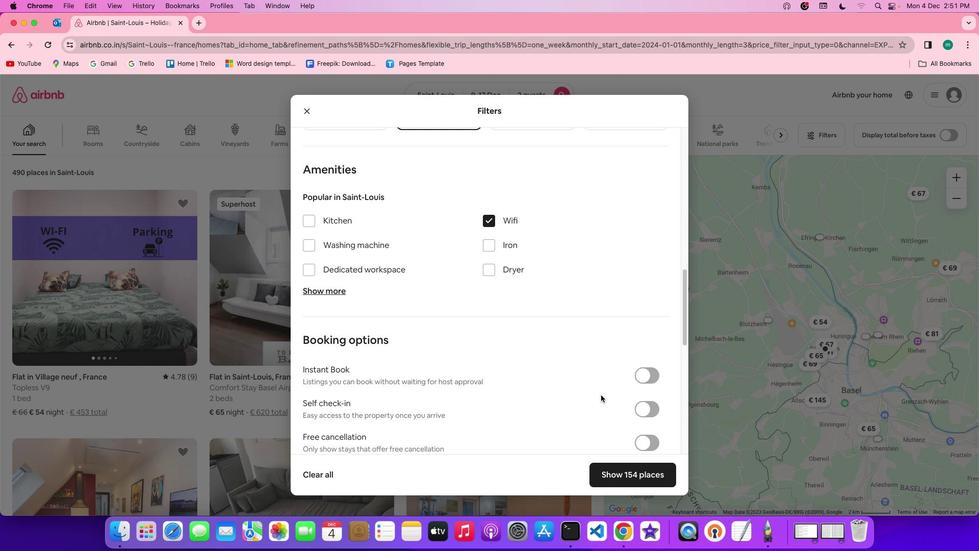 
Action: Mouse scrolled (601, 395) with delta (0, 0)
Screenshot: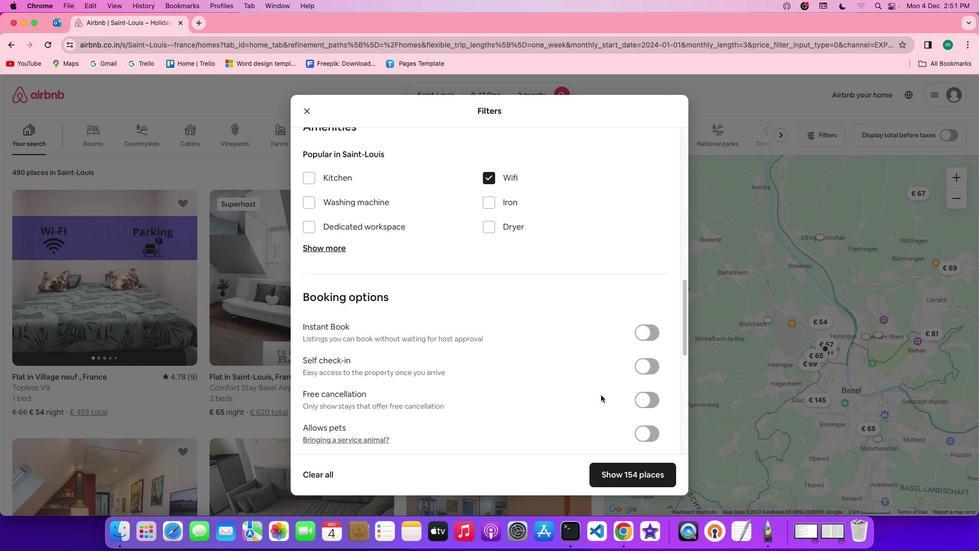 
Action: Mouse scrolled (601, 395) with delta (0, -1)
Screenshot: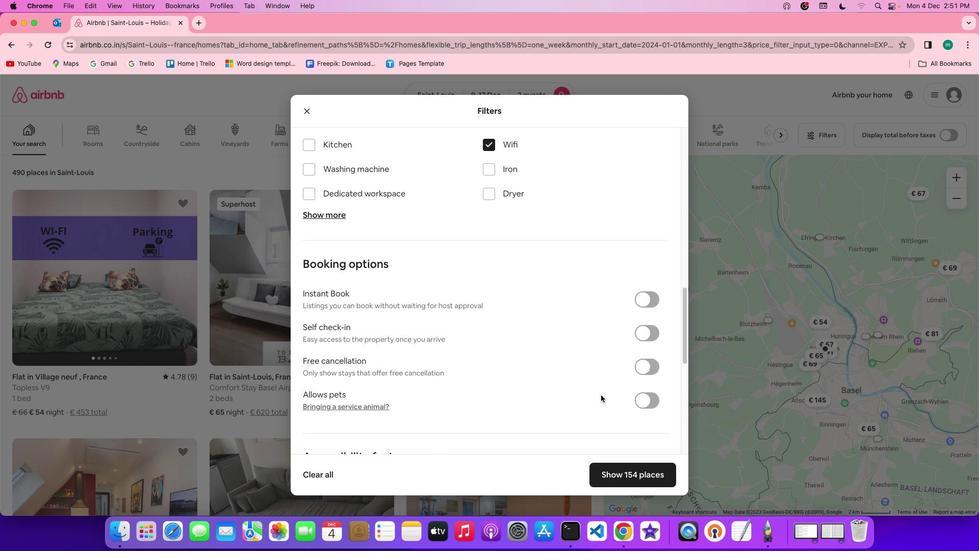 
Action: Mouse scrolled (601, 395) with delta (0, -1)
Screenshot: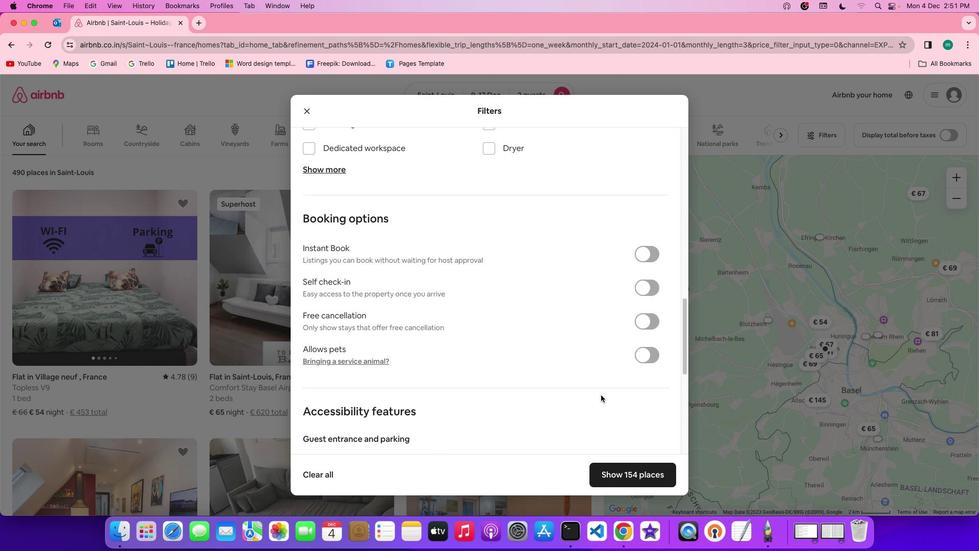 
Action: Mouse scrolled (601, 395) with delta (0, 0)
Screenshot: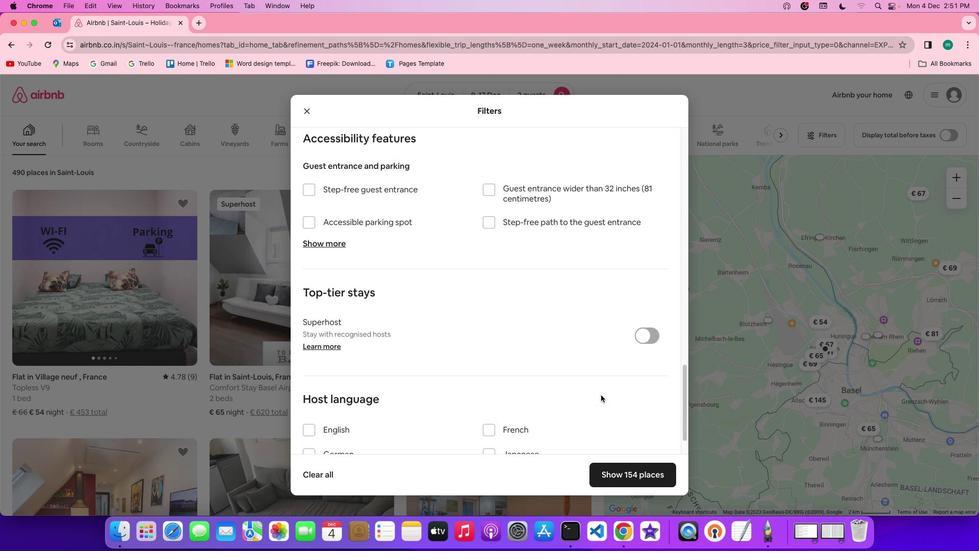 
Action: Mouse scrolled (601, 395) with delta (0, 0)
Screenshot: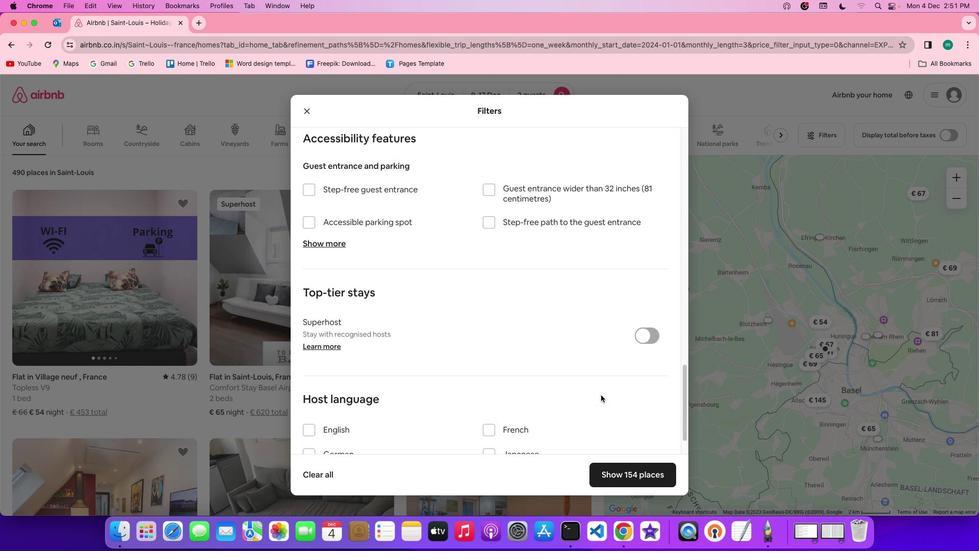 
Action: Mouse scrolled (601, 395) with delta (0, -1)
Screenshot: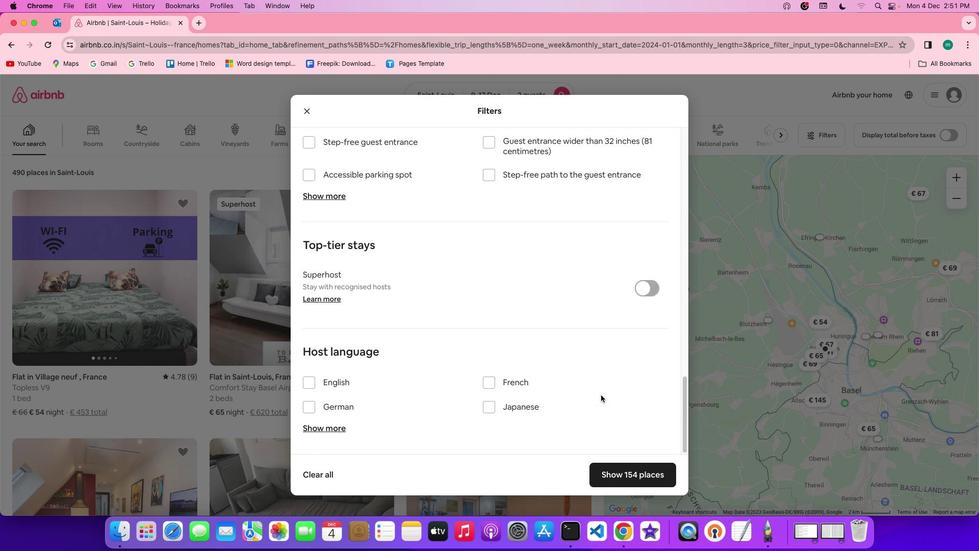 
Action: Mouse scrolled (601, 395) with delta (0, -2)
Screenshot: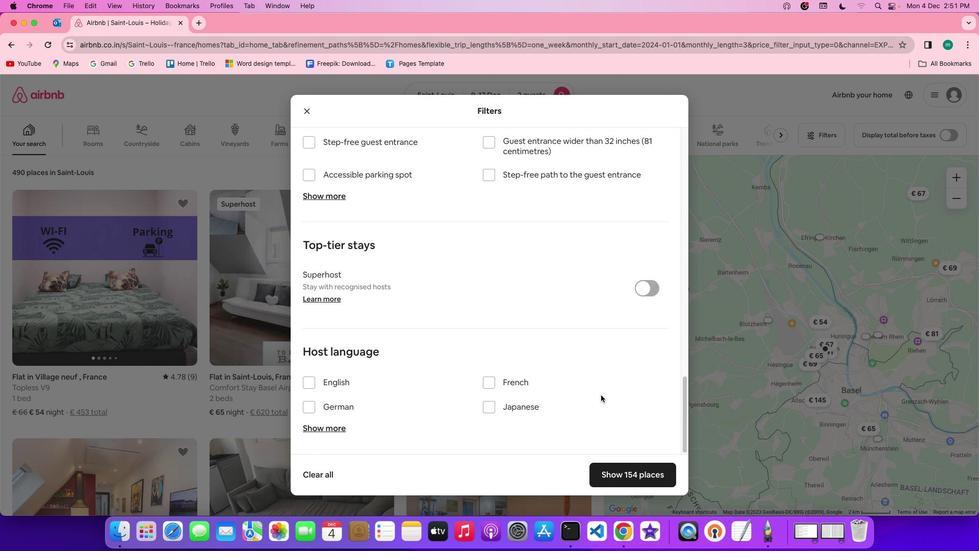 
Action: Mouse scrolled (601, 395) with delta (0, -3)
Screenshot: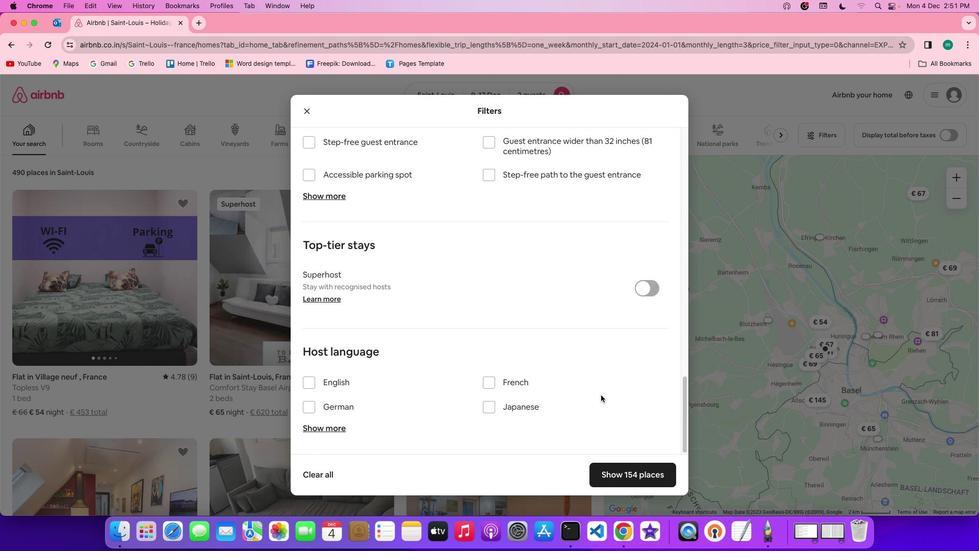 
Action: Mouse scrolled (601, 395) with delta (0, -3)
Screenshot: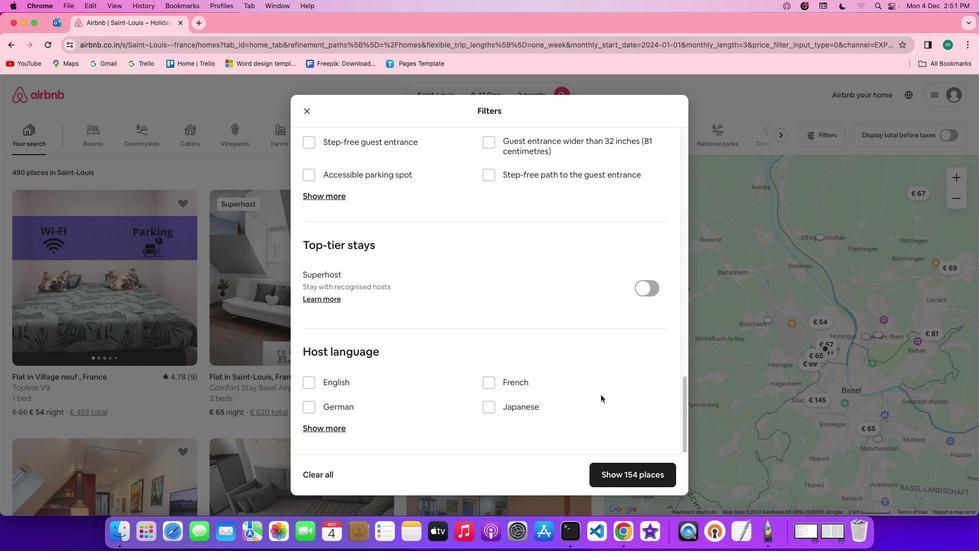 
Action: Mouse scrolled (601, 395) with delta (0, 0)
Screenshot: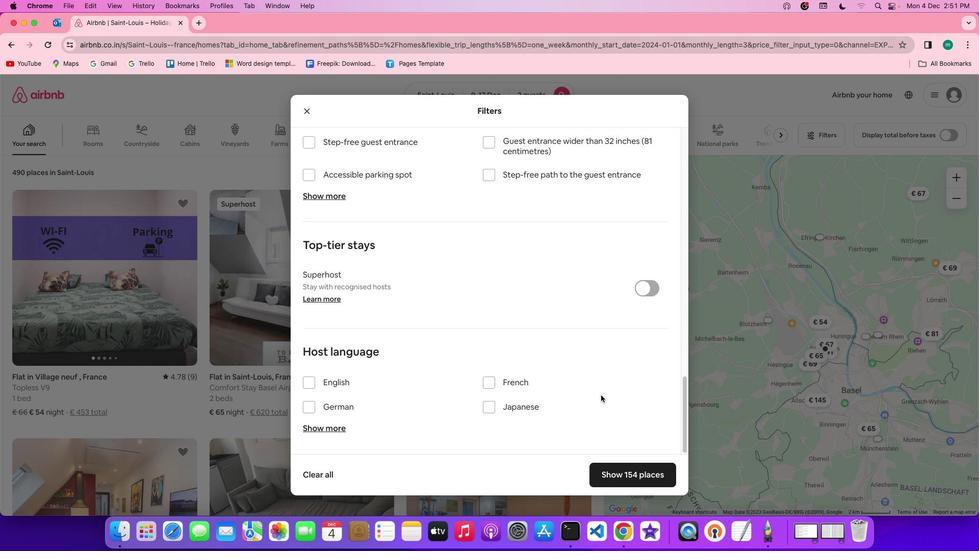 
Action: Mouse scrolled (601, 395) with delta (0, 0)
Screenshot: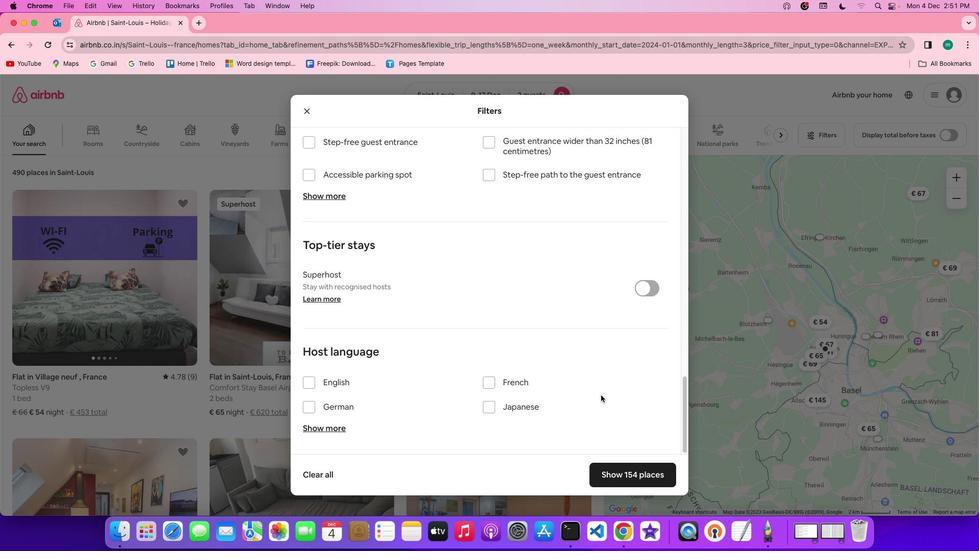 
Action: Mouse scrolled (601, 395) with delta (0, -1)
Screenshot: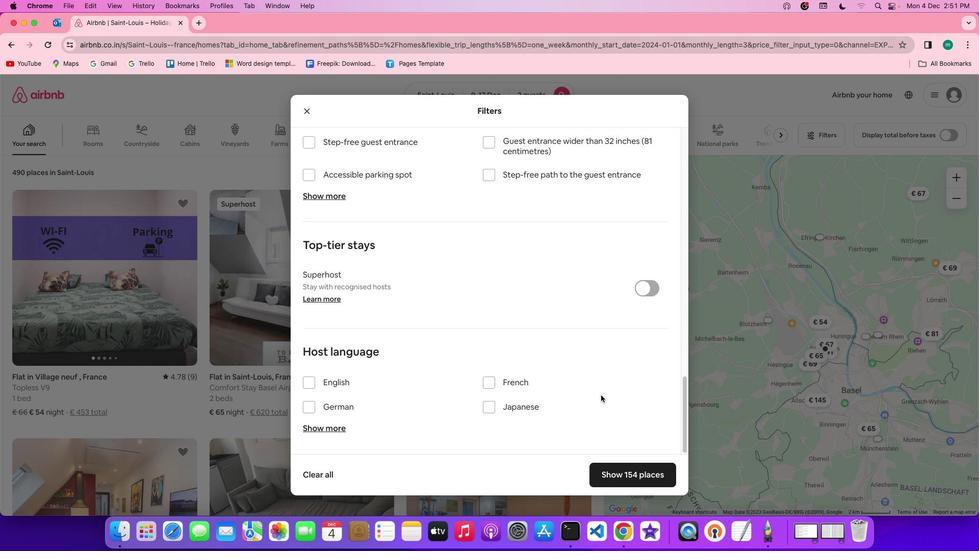 
Action: Mouse scrolled (601, 395) with delta (0, -2)
Screenshot: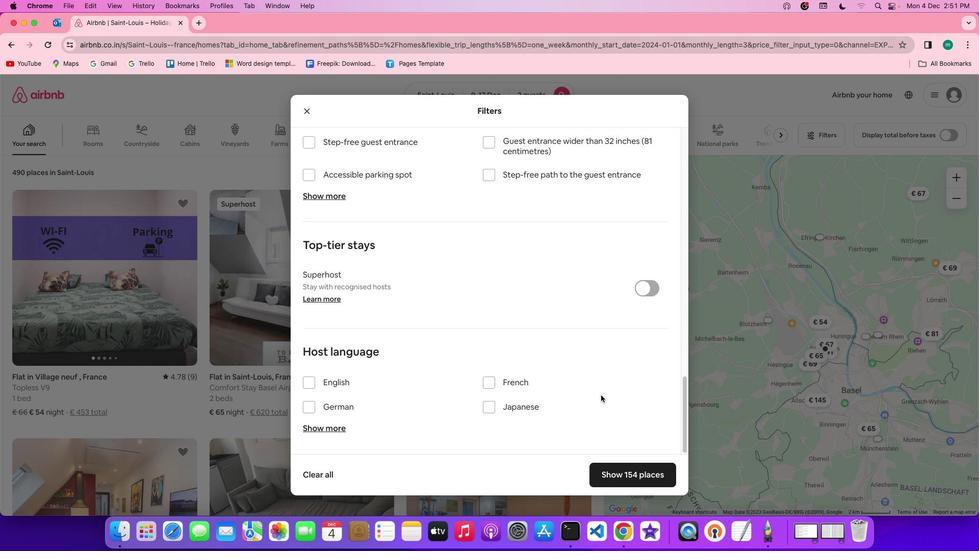 
Action: Mouse scrolled (601, 395) with delta (0, -2)
Screenshot: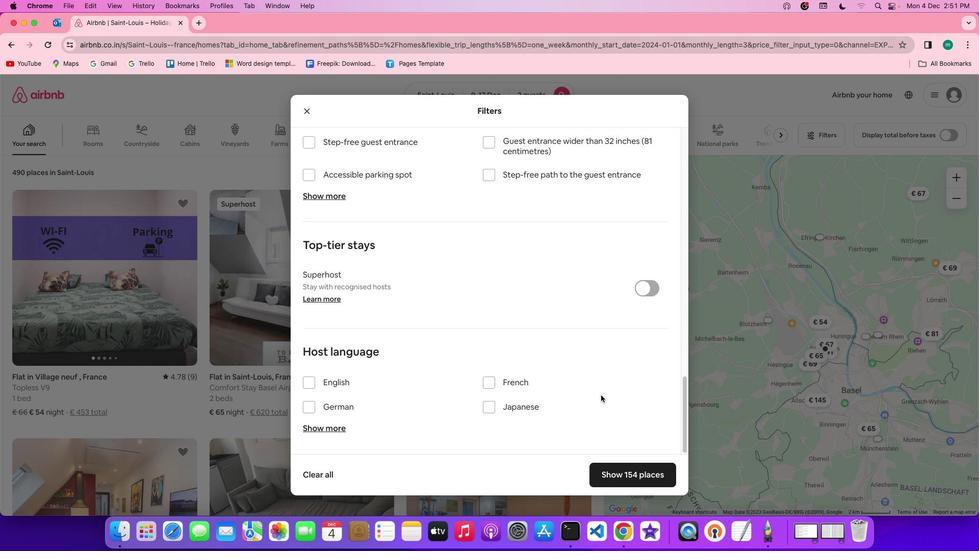 
Action: Mouse scrolled (601, 395) with delta (0, 0)
Screenshot: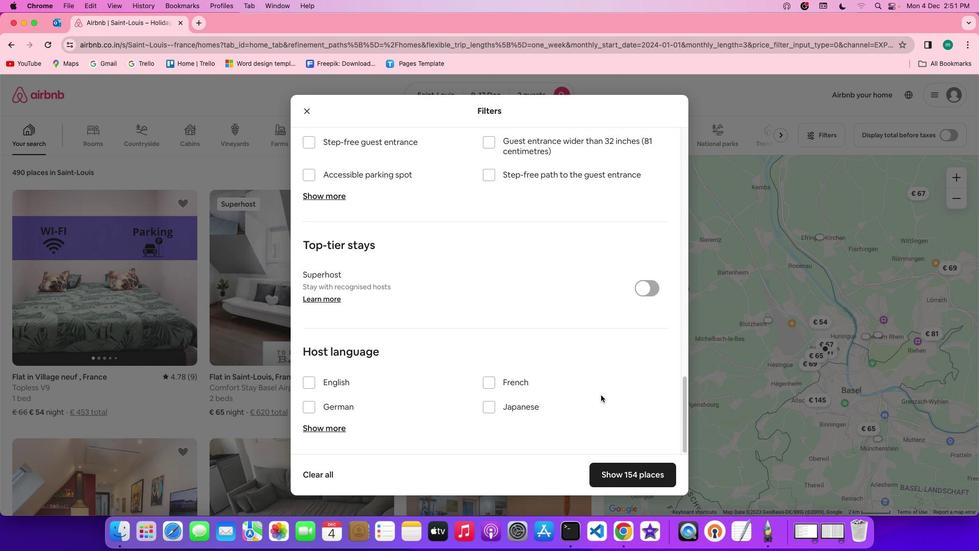 
Action: Mouse scrolled (601, 395) with delta (0, 0)
Screenshot: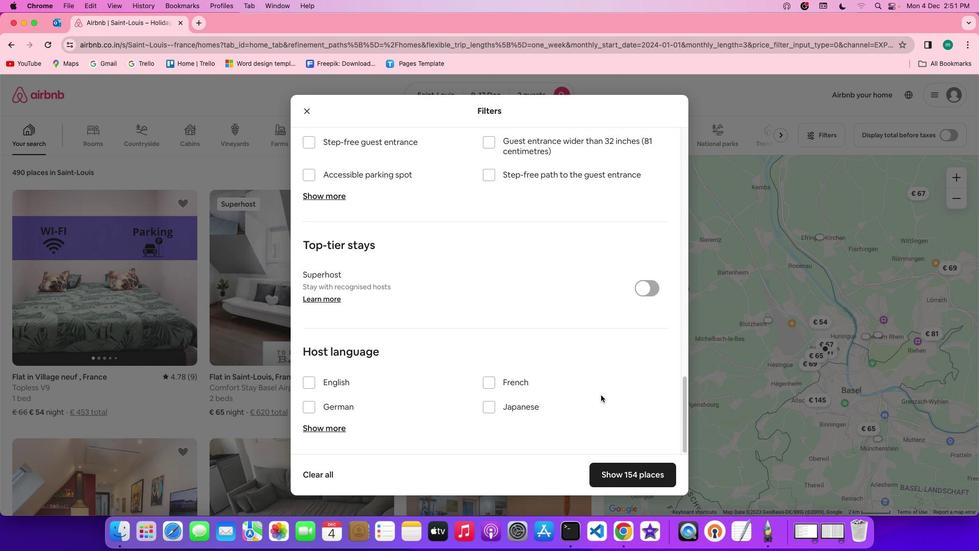 
Action: Mouse scrolled (601, 395) with delta (0, -1)
Screenshot: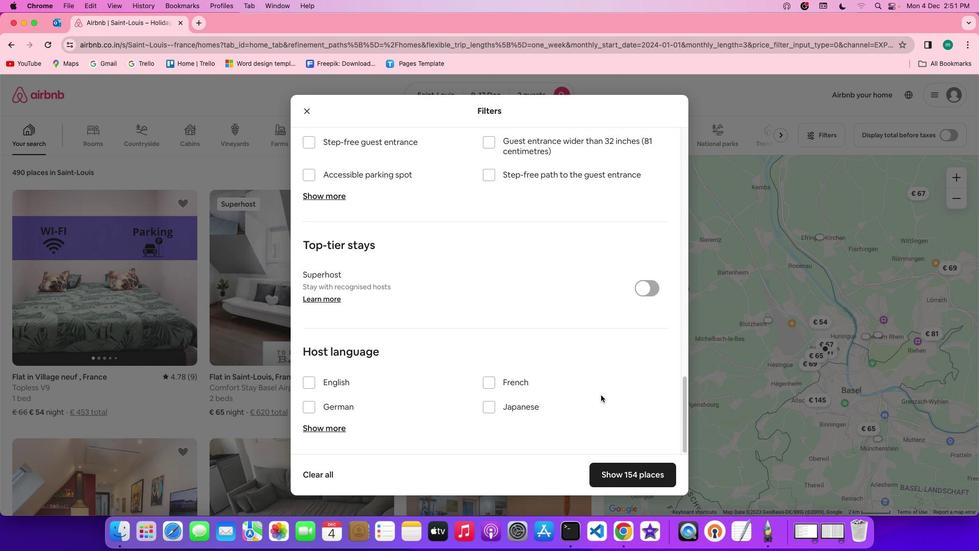 
Action: Mouse scrolled (601, 395) with delta (0, -2)
Screenshot: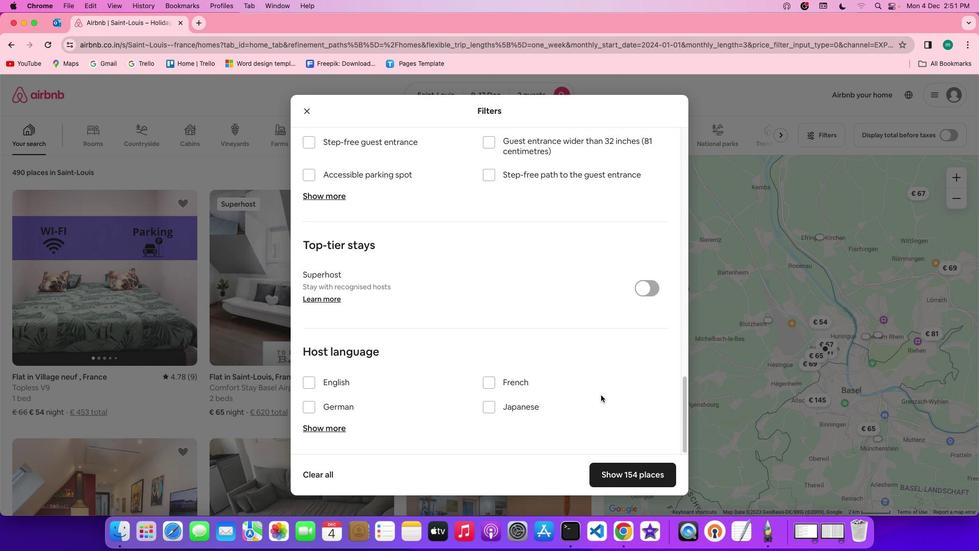 
Action: Mouse moved to (601, 394)
Screenshot: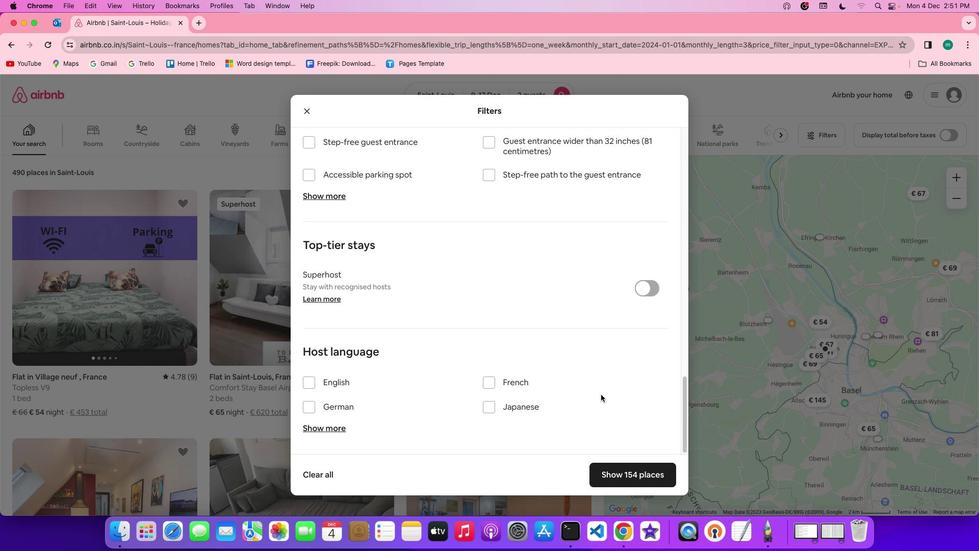 
Action: Mouse scrolled (601, 394) with delta (0, 0)
Screenshot: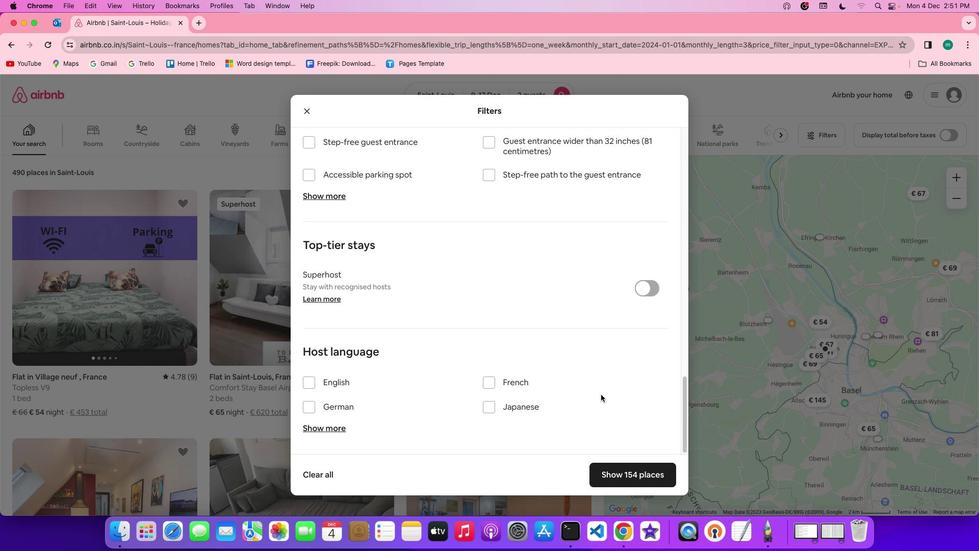 
Action: Mouse scrolled (601, 394) with delta (0, 0)
Screenshot: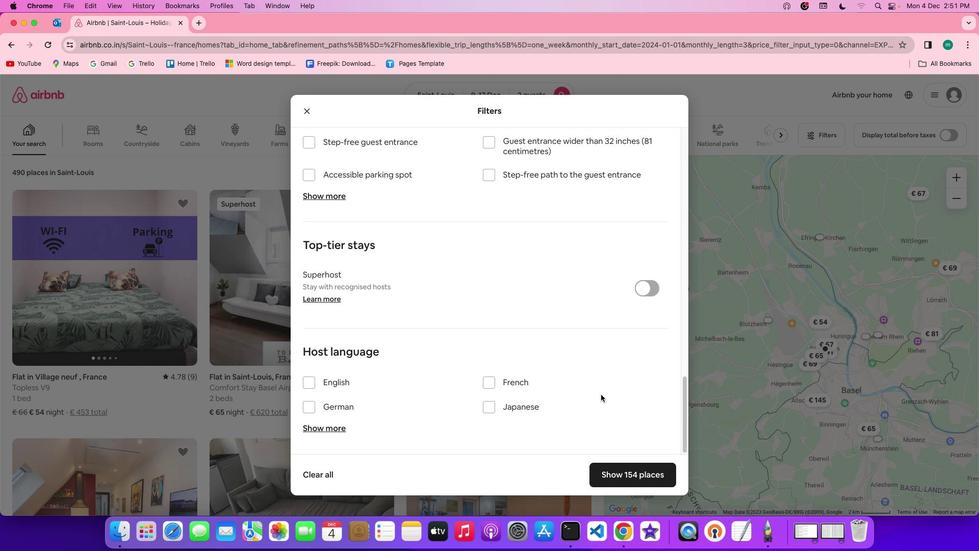 
Action: Mouse scrolled (601, 394) with delta (0, -1)
Screenshot: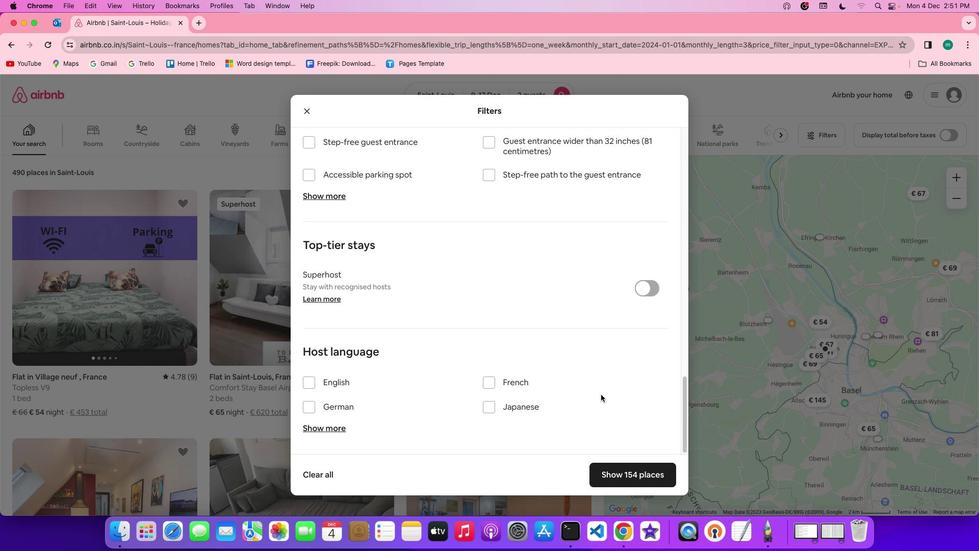 
Action: Mouse scrolled (601, 394) with delta (0, -1)
Screenshot: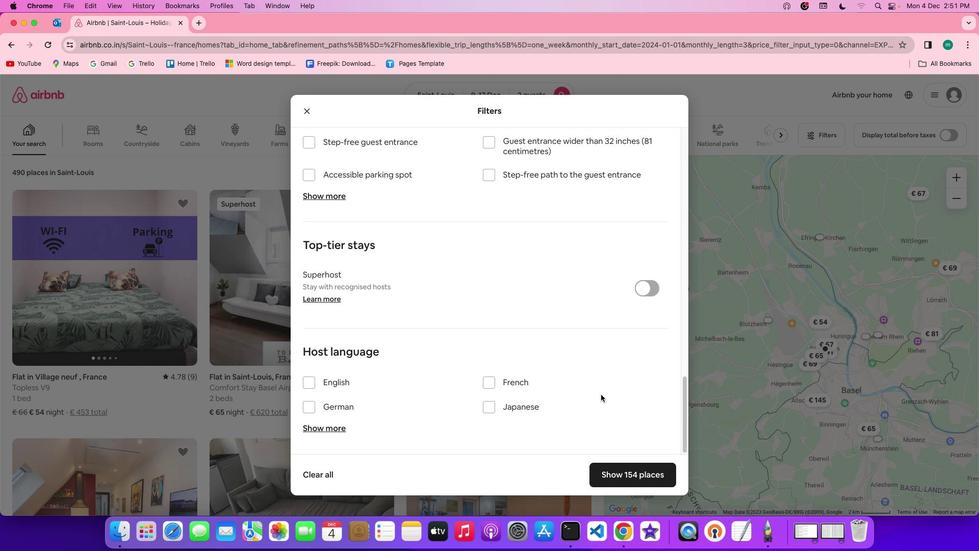 
Action: Mouse scrolled (601, 394) with delta (0, 0)
Screenshot: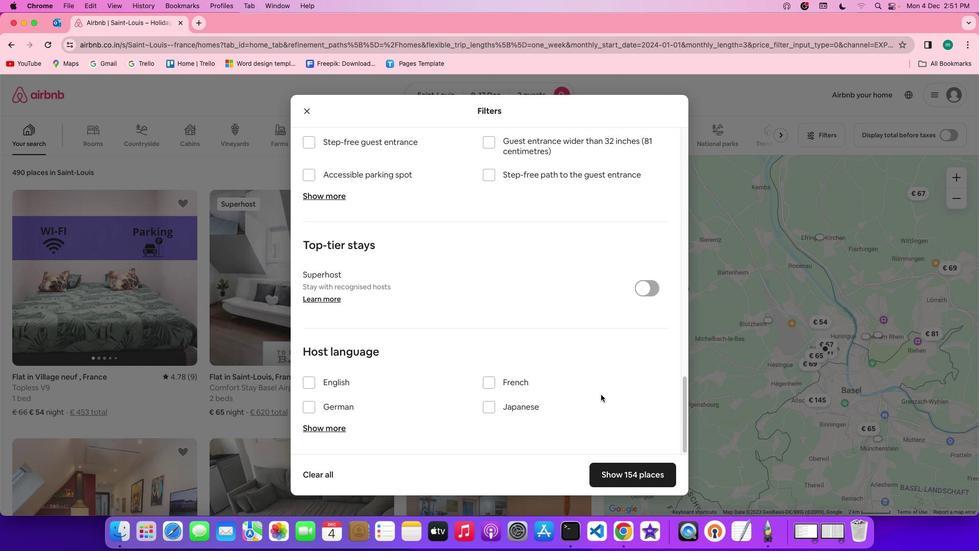 
Action: Mouse scrolled (601, 394) with delta (0, 0)
Screenshot: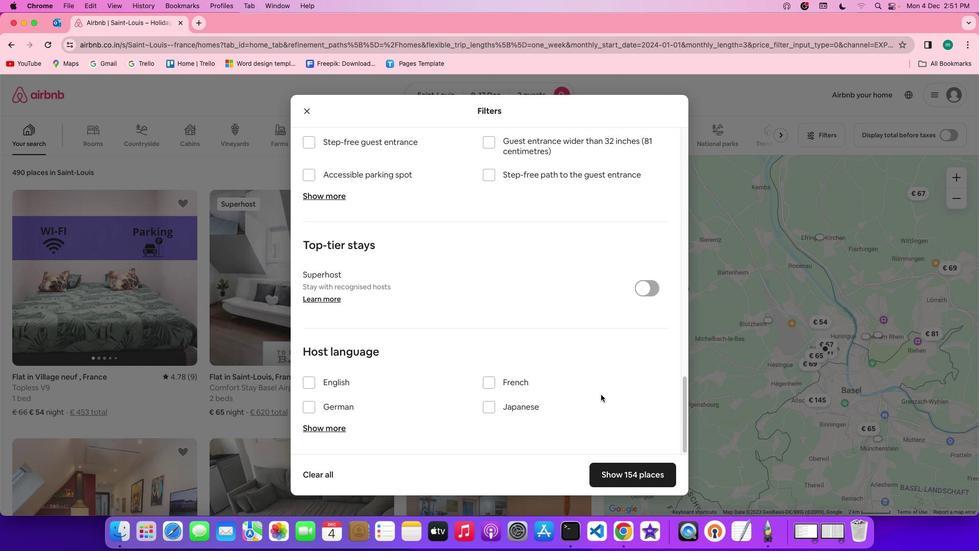 
Action: Mouse scrolled (601, 394) with delta (0, -1)
Screenshot: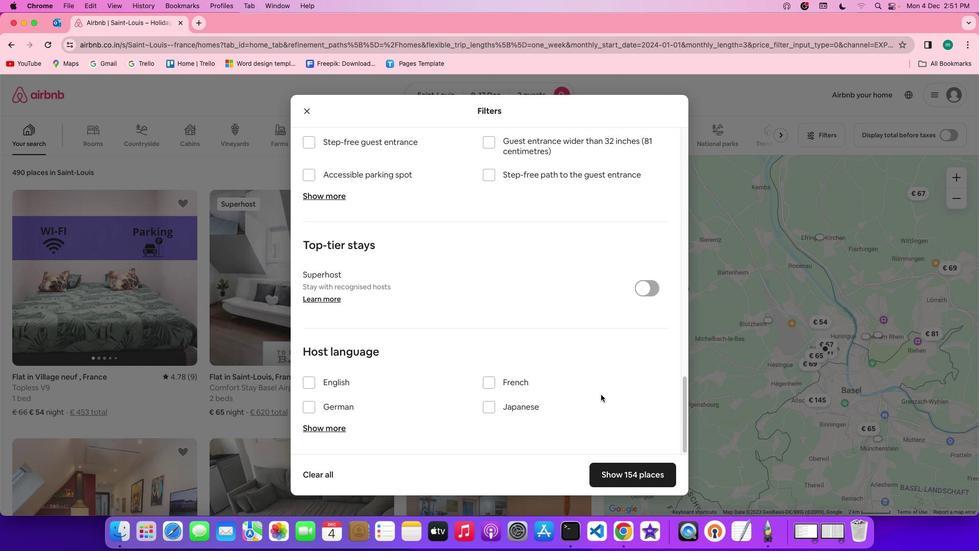 
Action: Mouse scrolled (601, 394) with delta (0, -2)
Screenshot: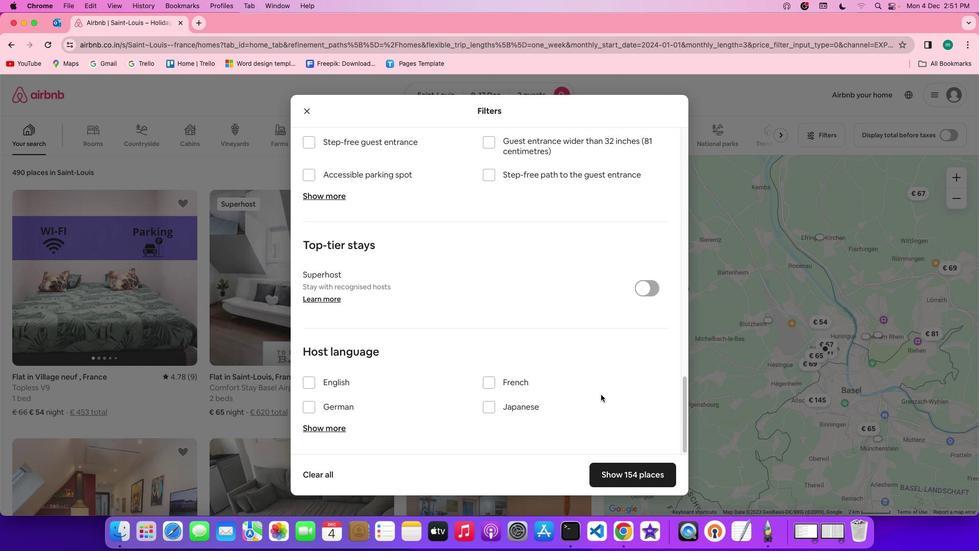 
Action: Mouse scrolled (601, 394) with delta (0, 0)
Screenshot: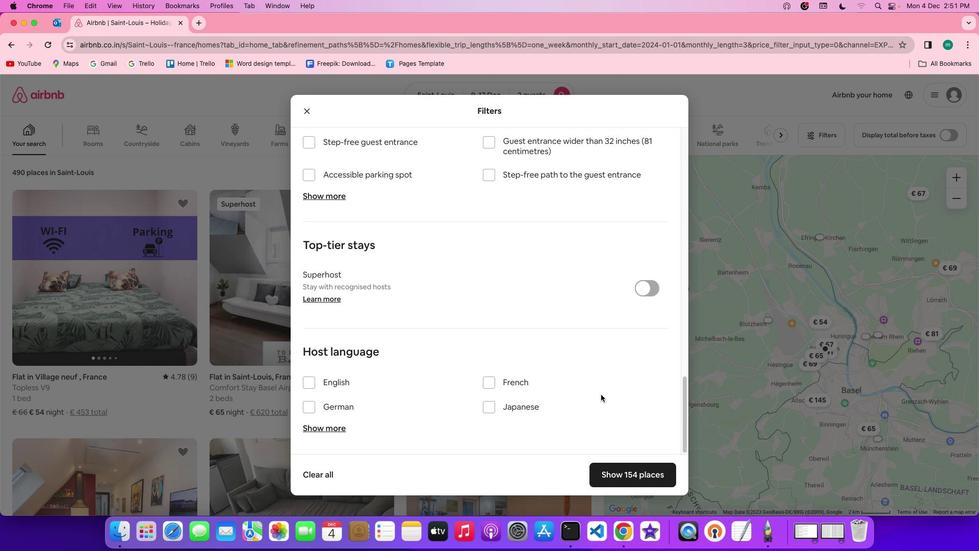 
Action: Mouse scrolled (601, 394) with delta (0, 0)
Screenshot: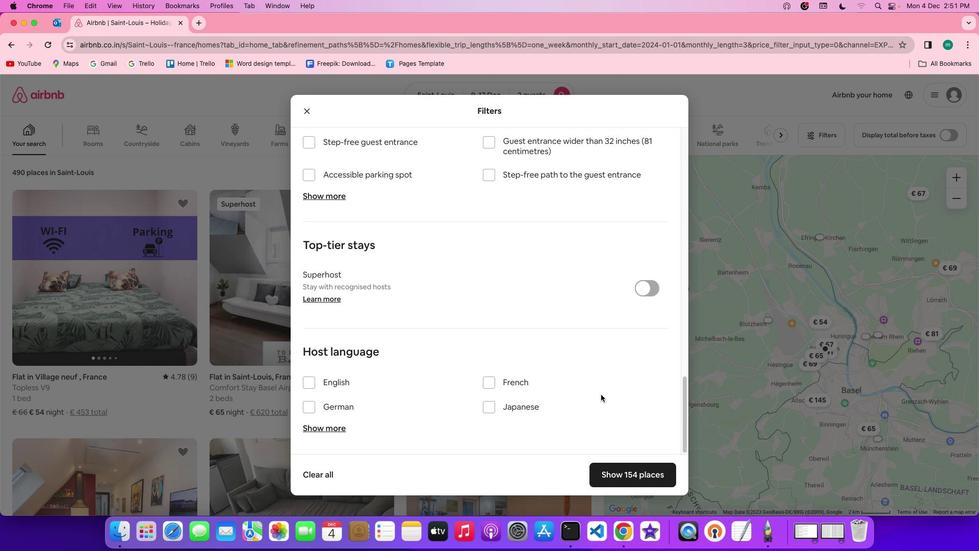 
Action: Mouse scrolled (601, 394) with delta (0, -1)
Screenshot: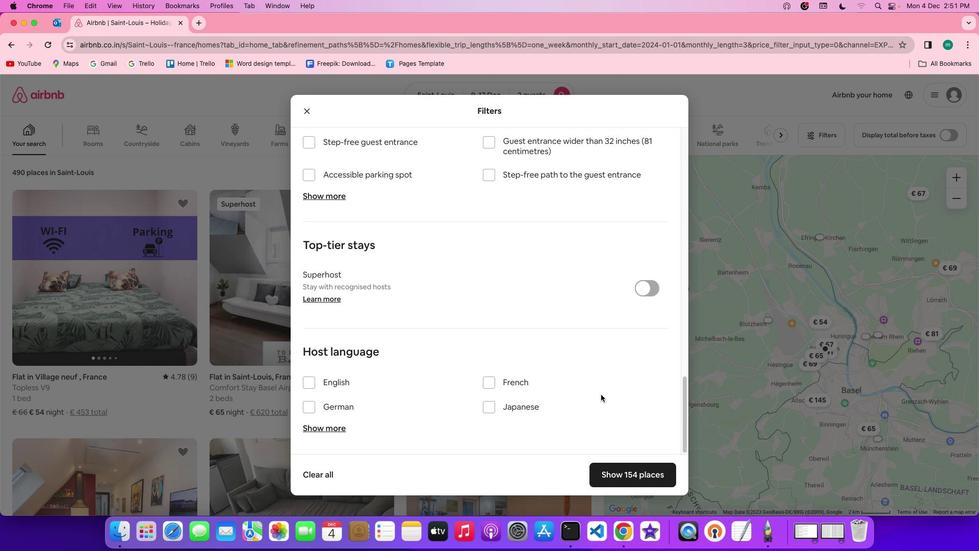 
Action: Mouse scrolled (601, 394) with delta (0, -2)
Screenshot: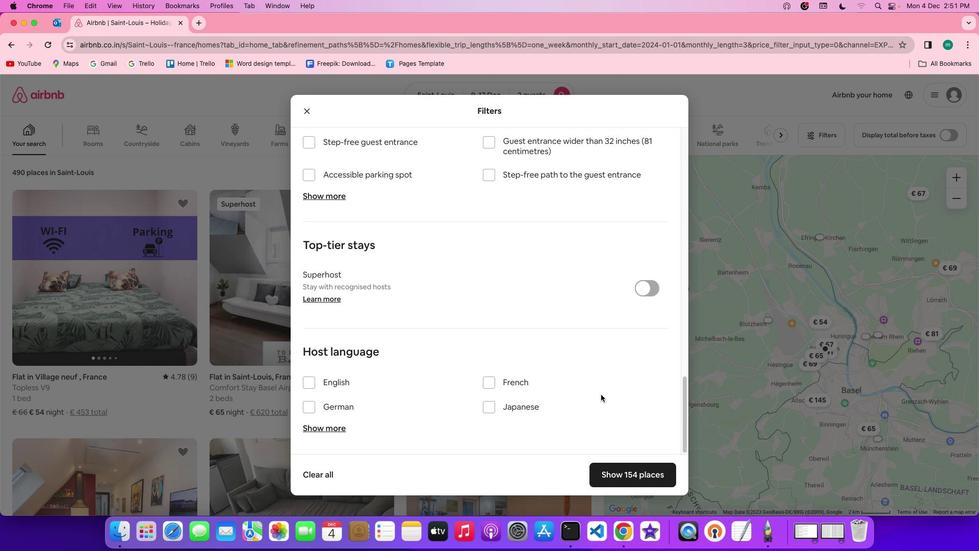 
Action: Mouse moved to (641, 482)
Screenshot: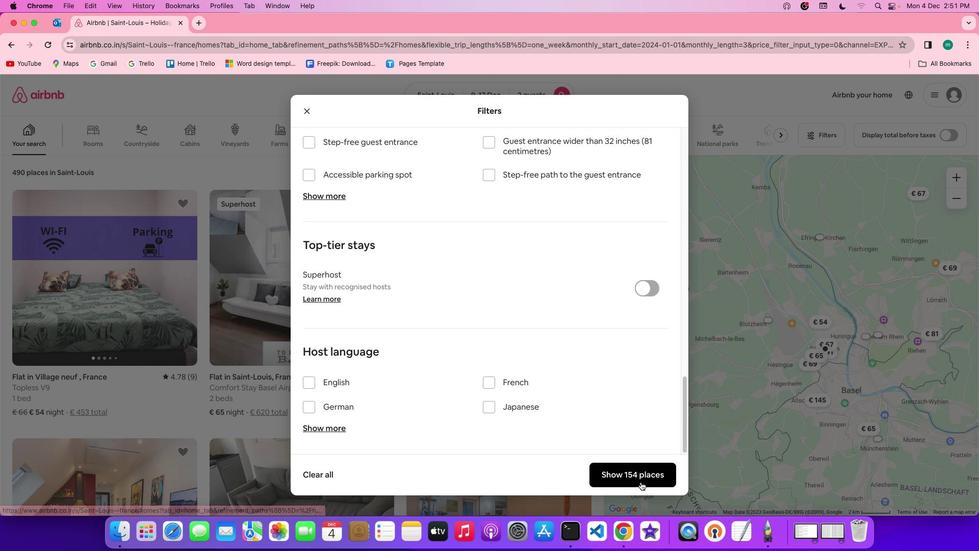 
Action: Mouse pressed left at (641, 482)
Screenshot: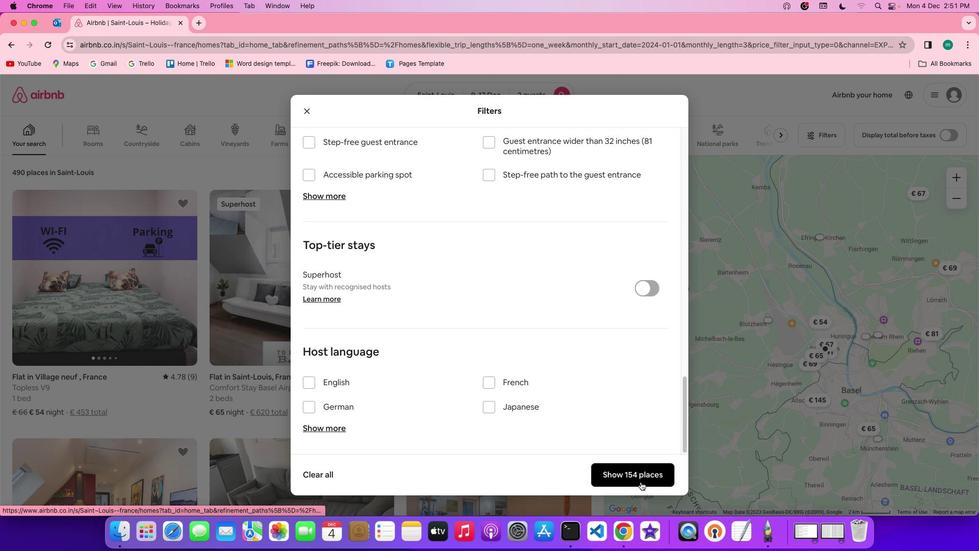 
Action: Mouse moved to (636, 475)
Screenshot: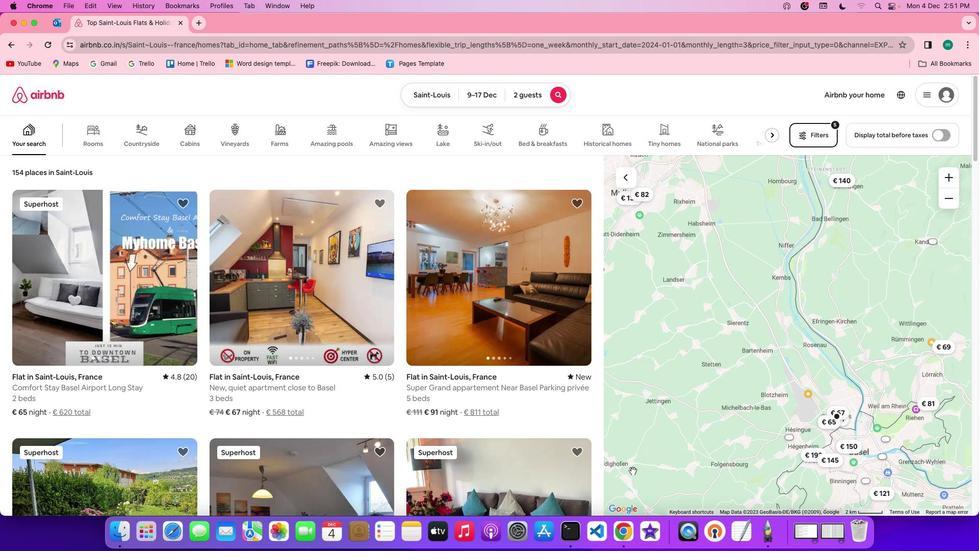 
Action: Mouse scrolled (636, 475) with delta (0, 0)
Screenshot: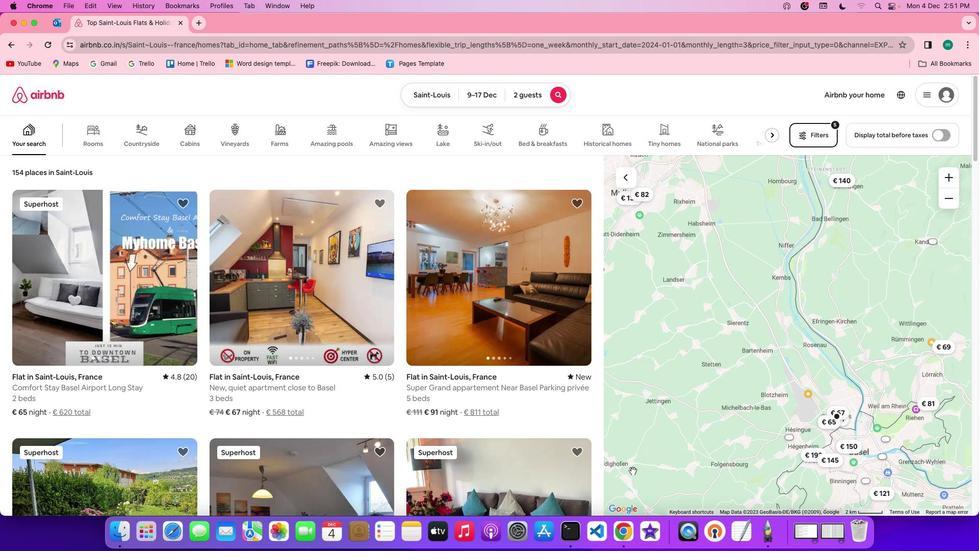 
Action: Mouse moved to (632, 471)
Screenshot: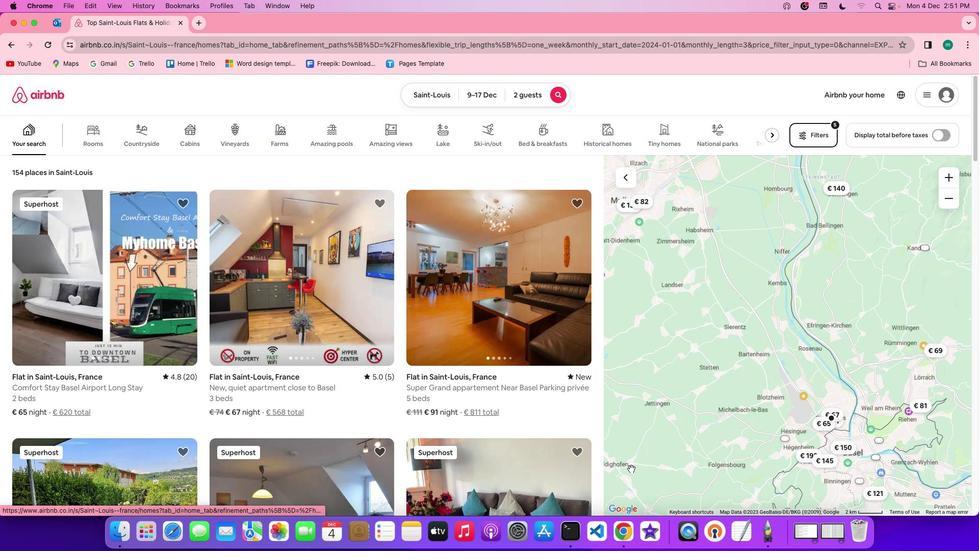 
Action: Mouse scrolled (632, 471) with delta (0, 0)
Screenshot: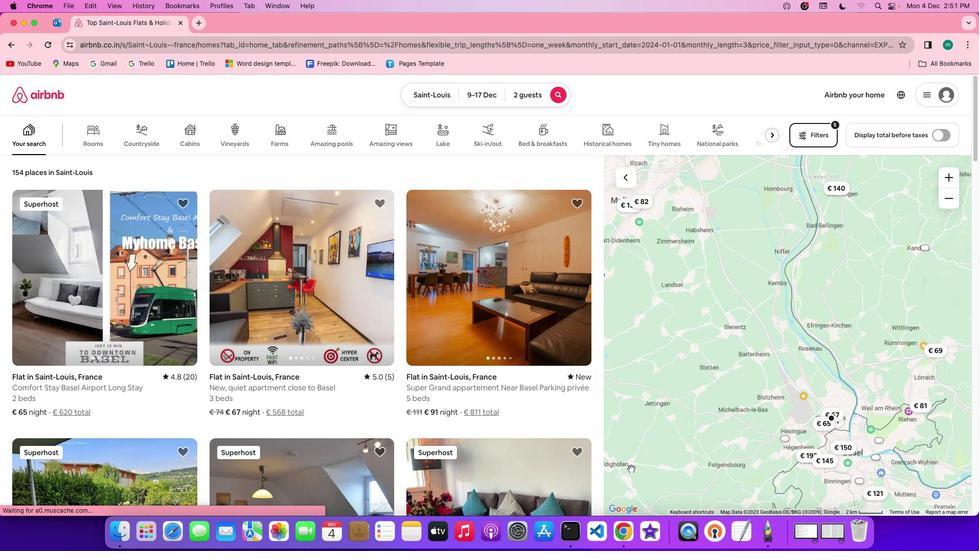 
Action: Mouse scrolled (632, 471) with delta (0, 0)
Screenshot: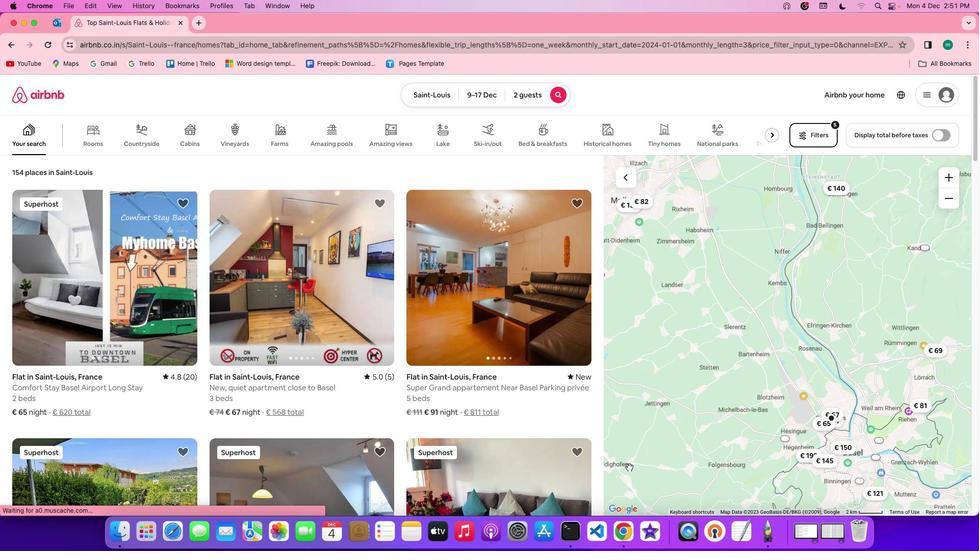 
Action: Mouse moved to (632, 471)
Screenshot: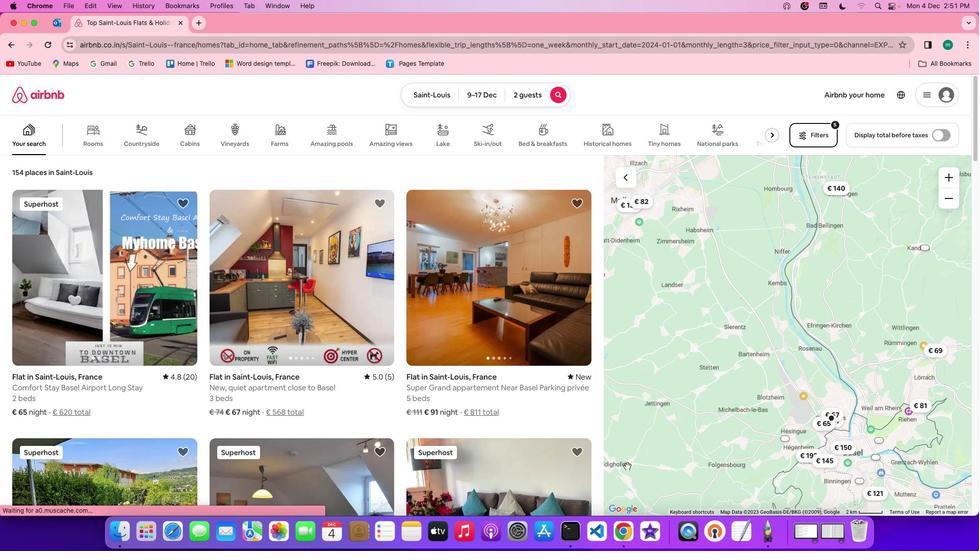 
Action: Mouse scrolled (632, 471) with delta (0, 0)
Screenshot: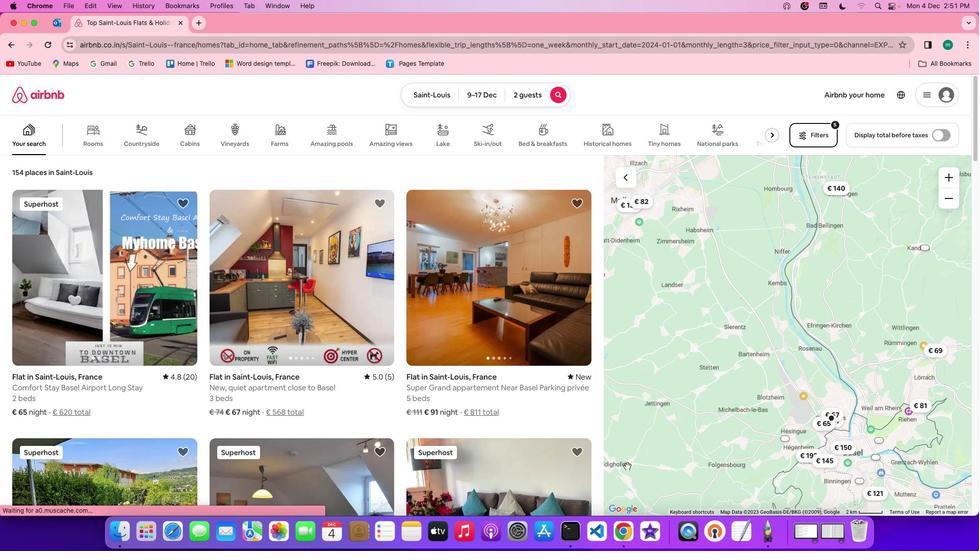
Action: Mouse moved to (526, 417)
Screenshot: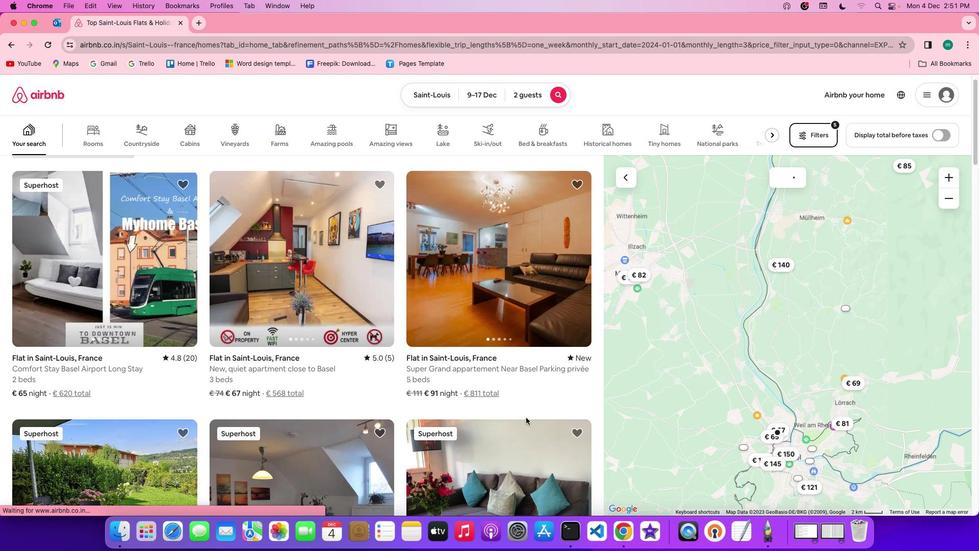 
Action: Mouse scrolled (526, 417) with delta (0, 0)
Screenshot: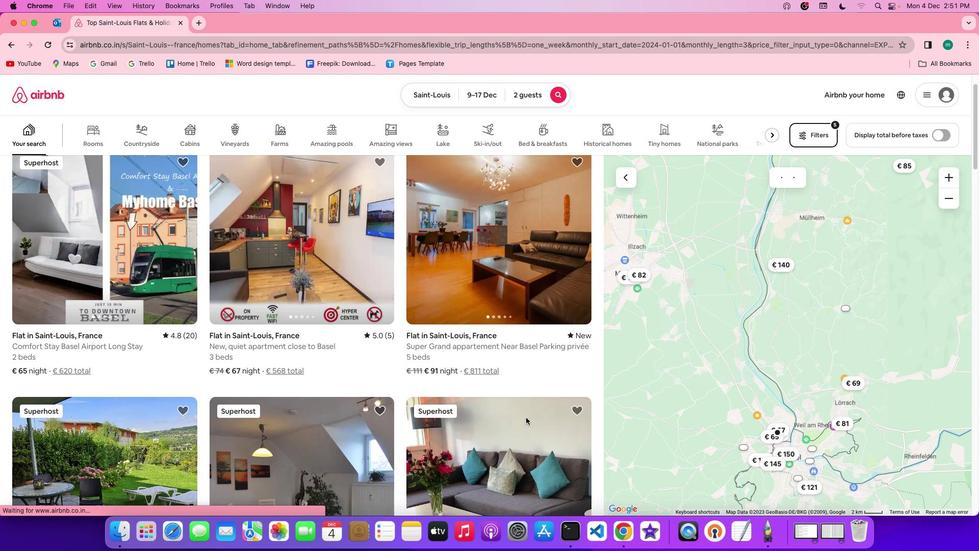 
Action: Mouse scrolled (526, 417) with delta (0, 0)
Screenshot: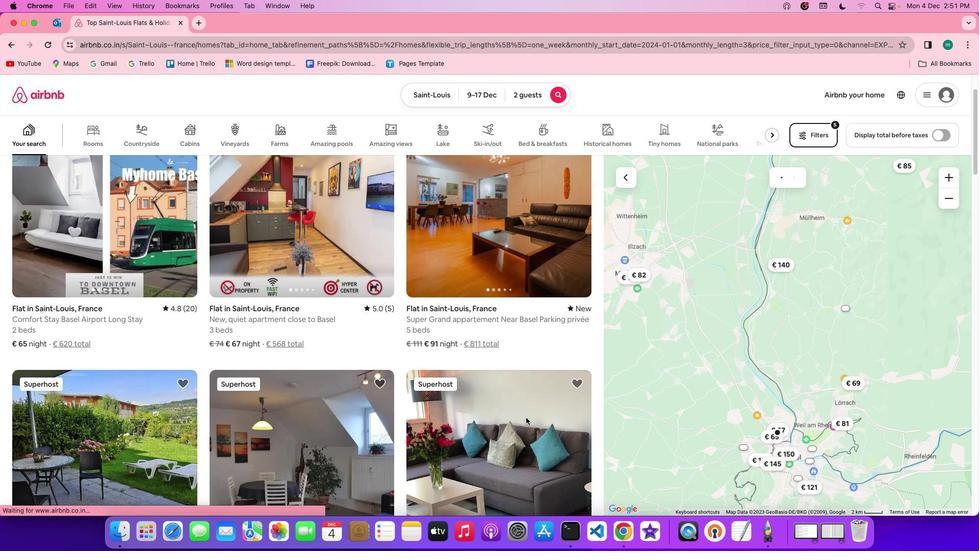 
Action: Mouse scrolled (526, 417) with delta (0, -1)
Screenshot: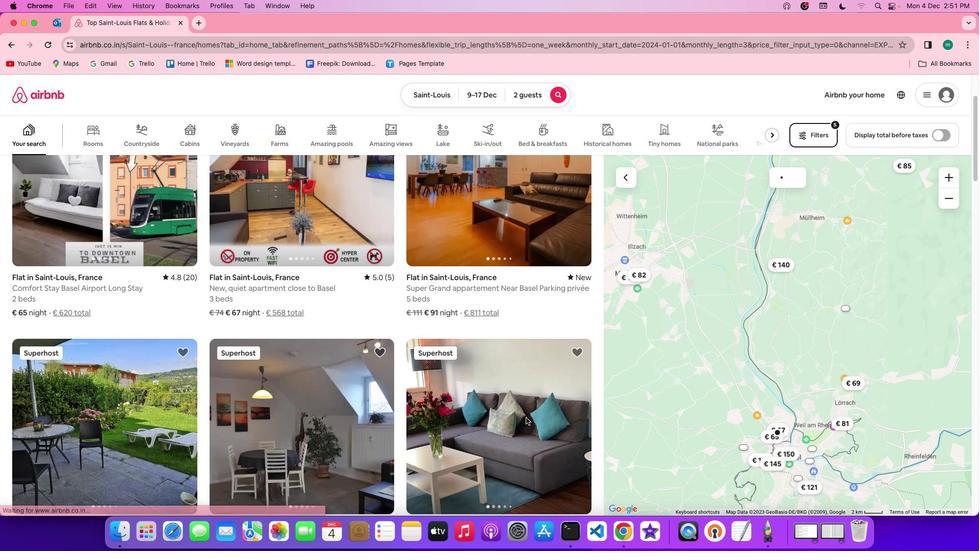 
Action: Mouse scrolled (526, 417) with delta (0, -1)
Screenshot: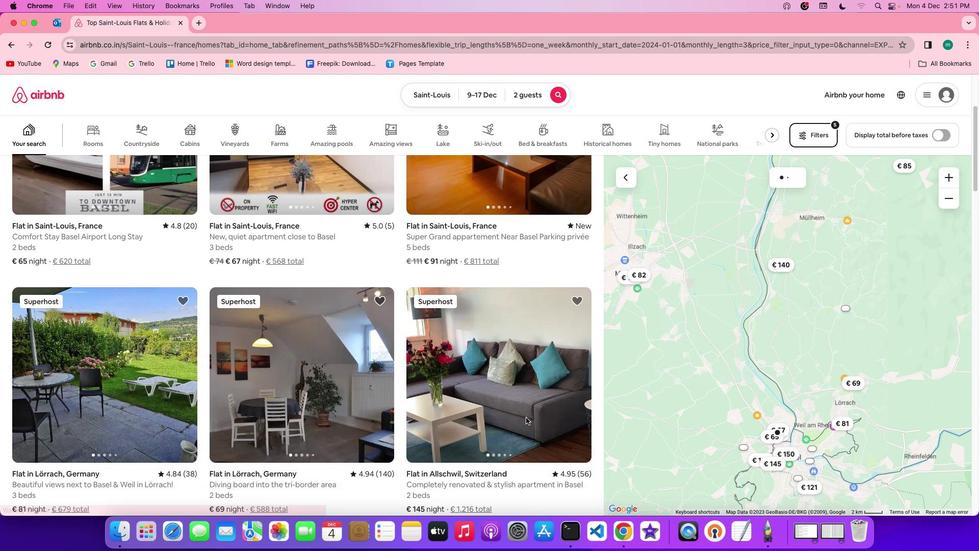 
Action: Mouse moved to (526, 417)
Screenshot: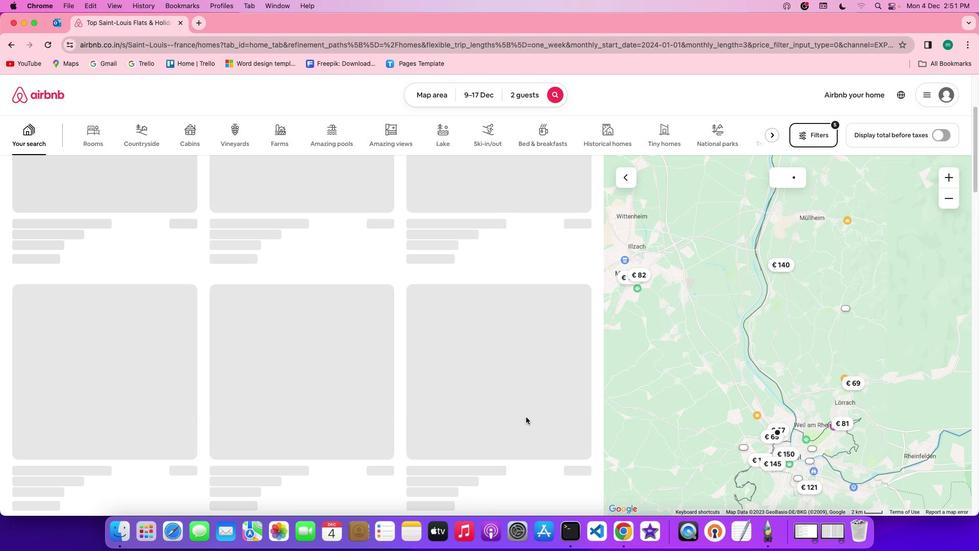 
Action: Mouse scrolled (526, 417) with delta (0, 0)
Screenshot: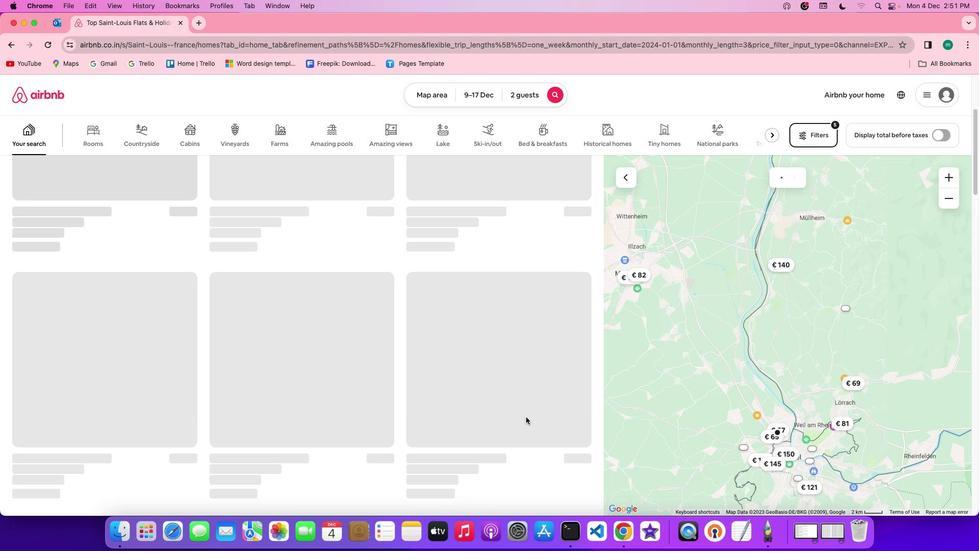
Action: Mouse scrolled (526, 417) with delta (0, 0)
Screenshot: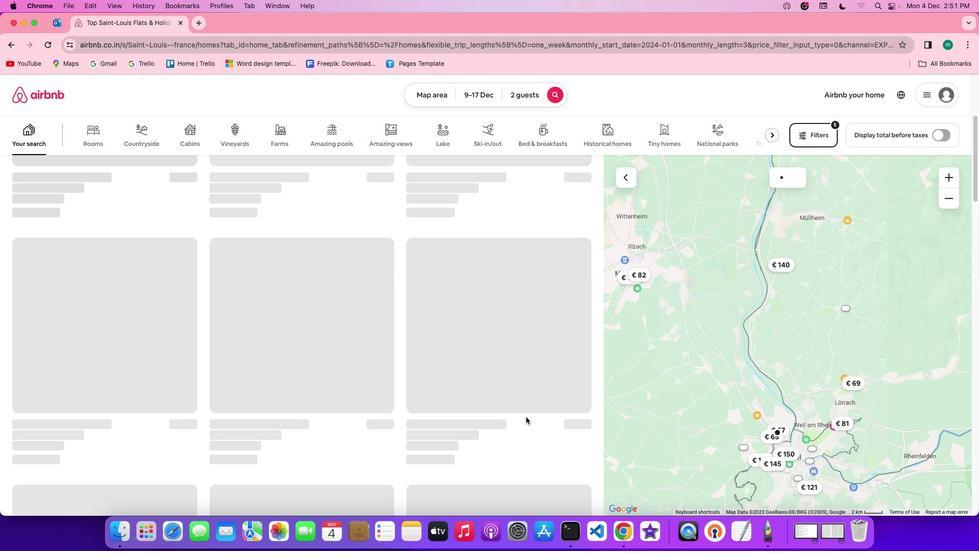
Action: Mouse scrolled (526, 417) with delta (0, -1)
Screenshot: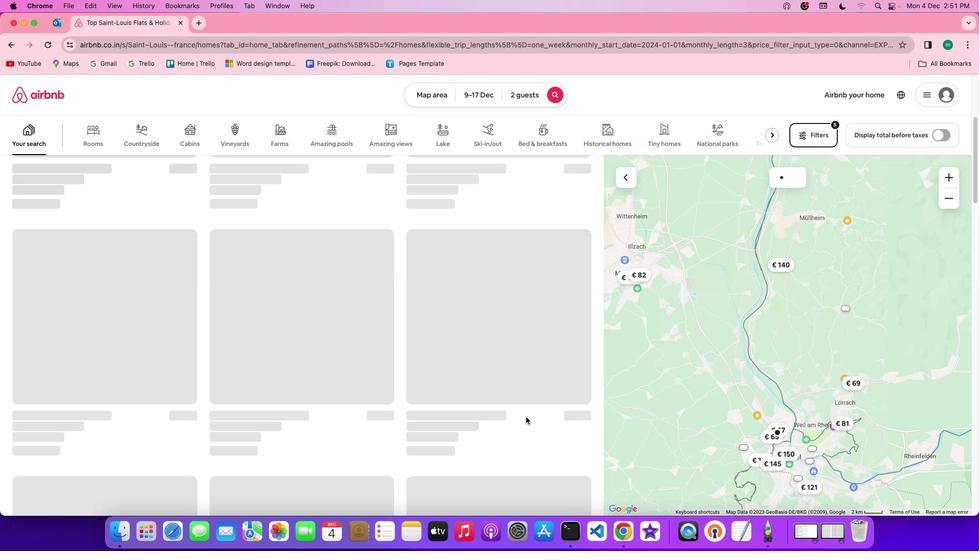 
Action: Mouse moved to (523, 418)
Screenshot: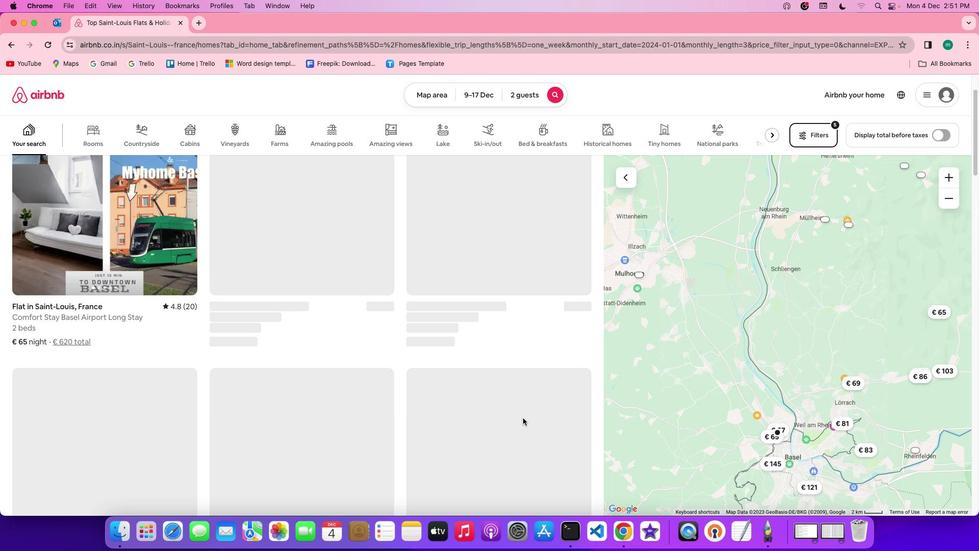 
Action: Mouse scrolled (523, 418) with delta (0, 0)
Screenshot: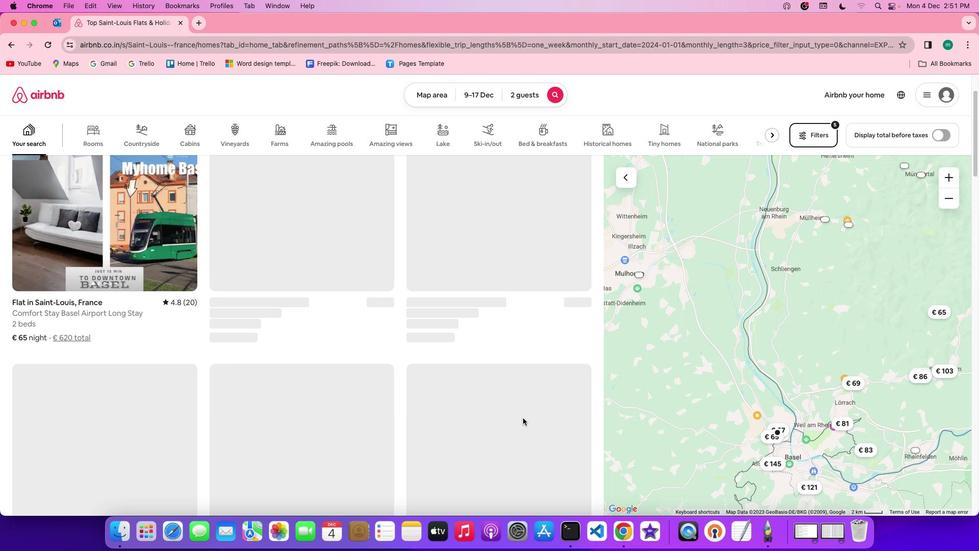
Action: Mouse scrolled (523, 418) with delta (0, 0)
Screenshot: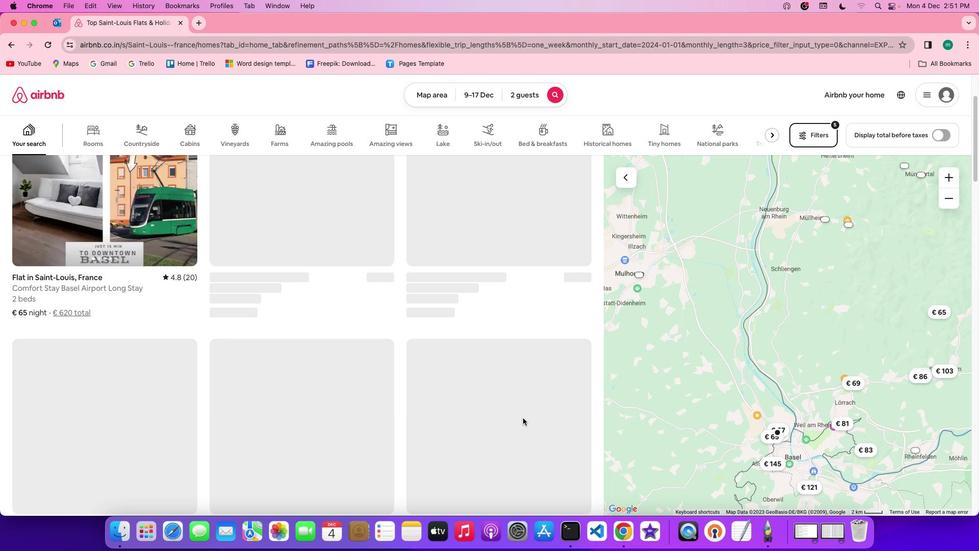 
Action: Mouse scrolled (523, 418) with delta (0, 0)
Screenshot: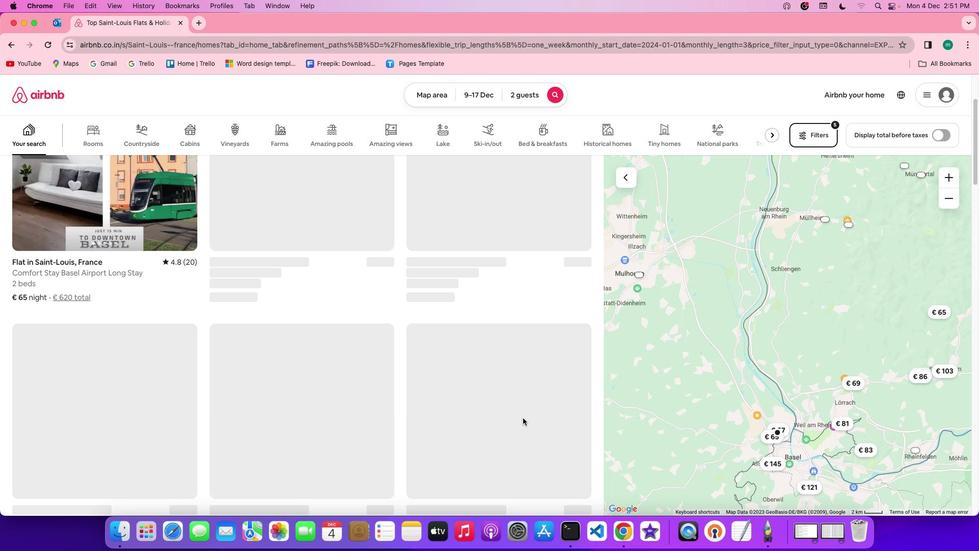
Action: Mouse scrolled (523, 418) with delta (0, -1)
Screenshot: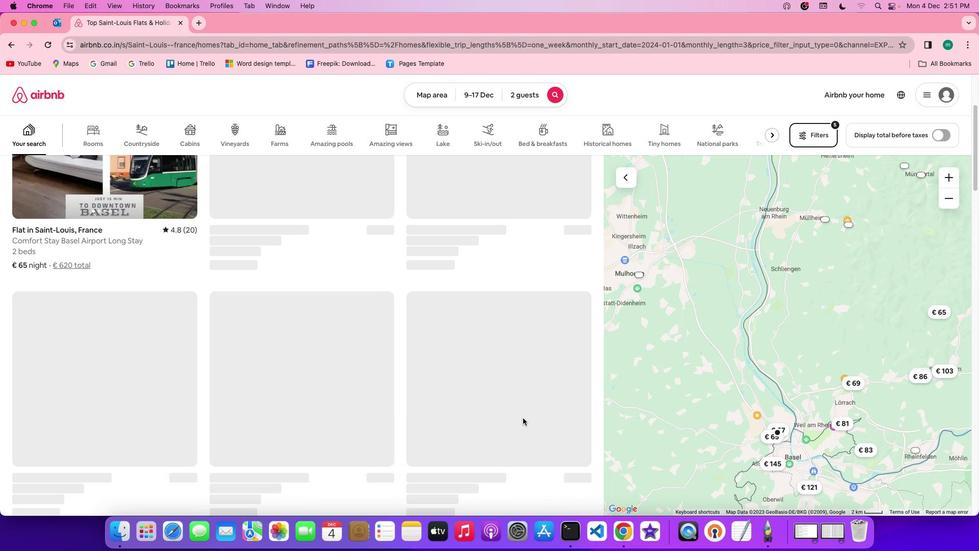 
Action: Mouse moved to (522, 419)
Screenshot: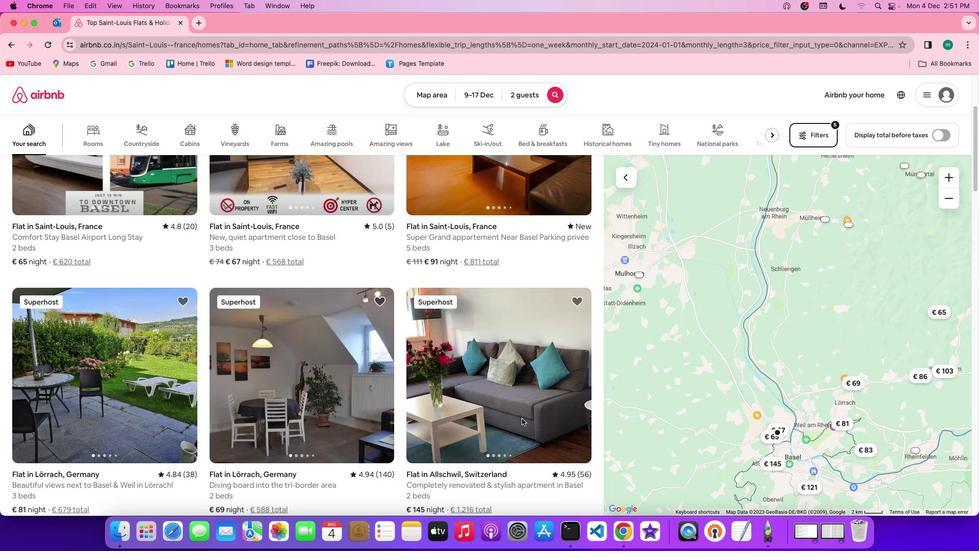 
Action: Mouse scrolled (522, 419) with delta (0, 0)
Screenshot: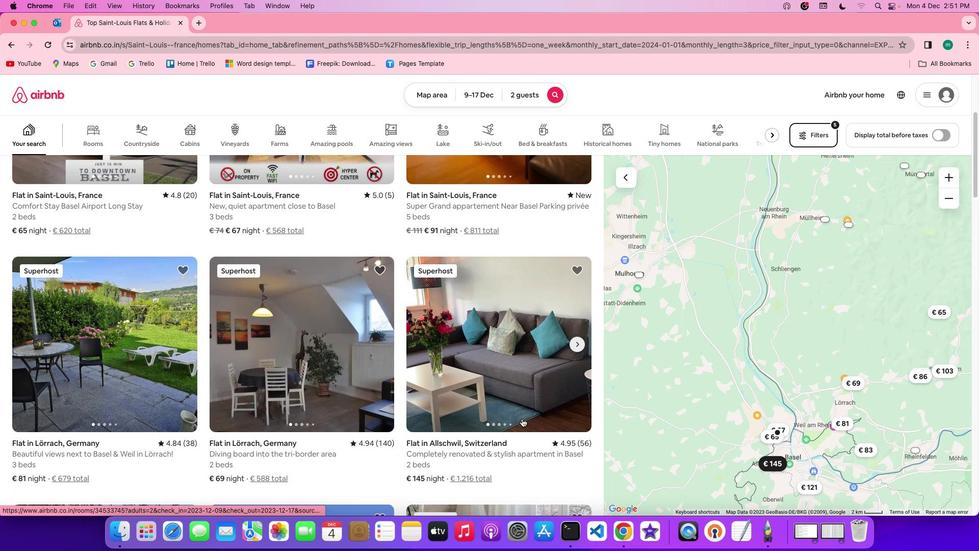 
Action: Mouse scrolled (522, 419) with delta (0, 0)
Screenshot: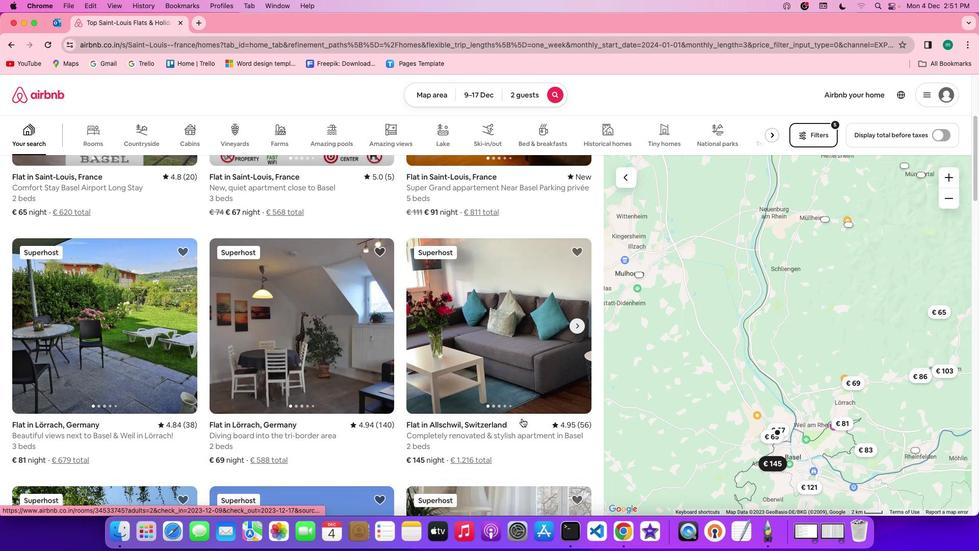 
Action: Mouse scrolled (522, 419) with delta (0, -1)
Screenshot: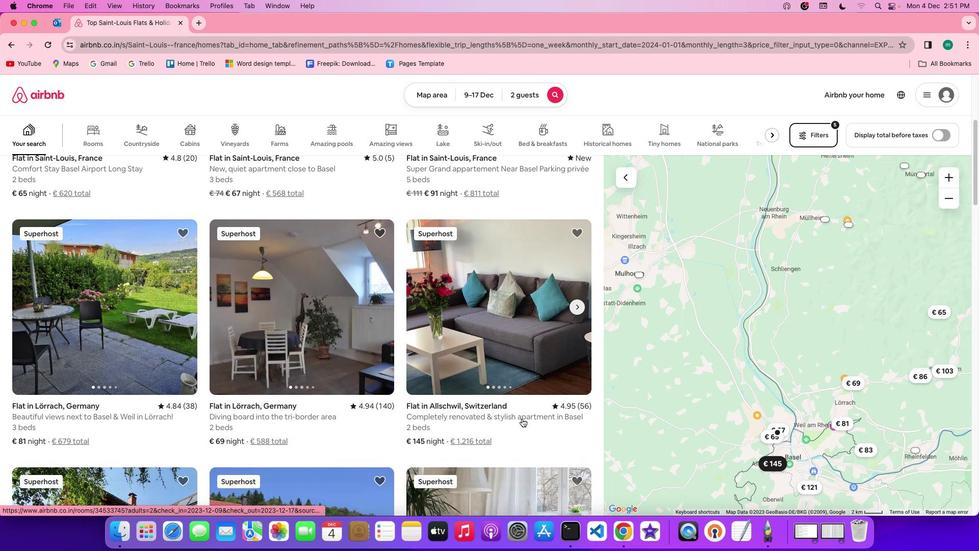 
Action: Mouse scrolled (522, 419) with delta (0, -1)
Screenshot: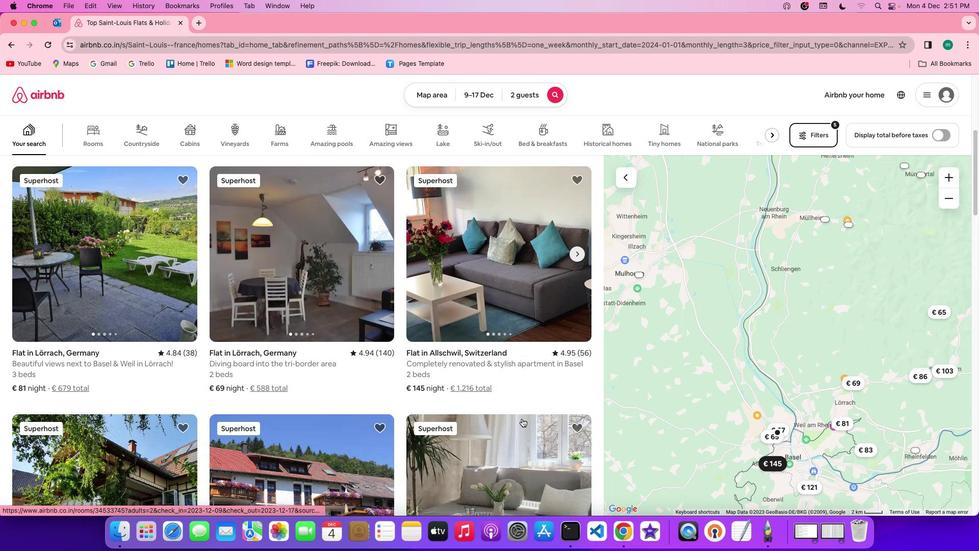 
Action: Mouse scrolled (522, 419) with delta (0, 0)
Screenshot: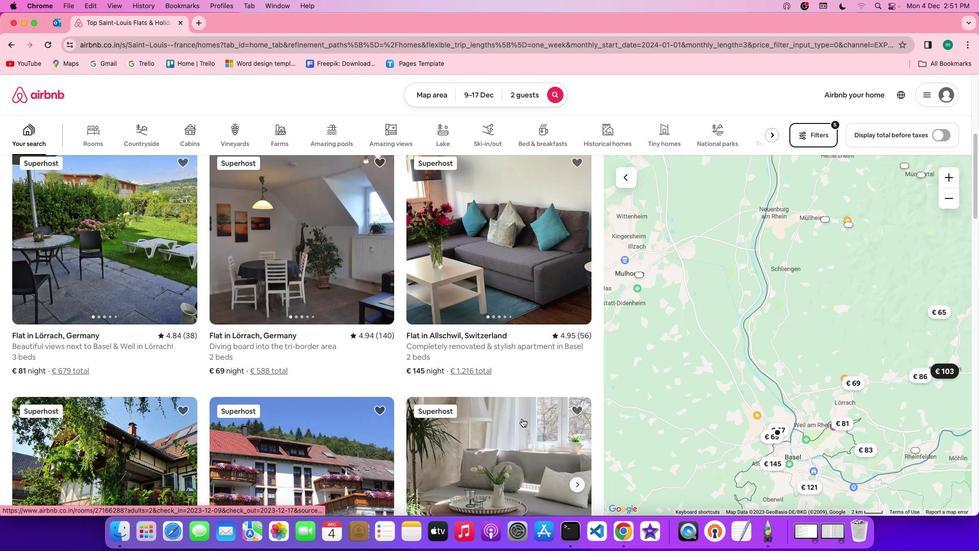 
Action: Mouse scrolled (522, 419) with delta (0, 0)
Screenshot: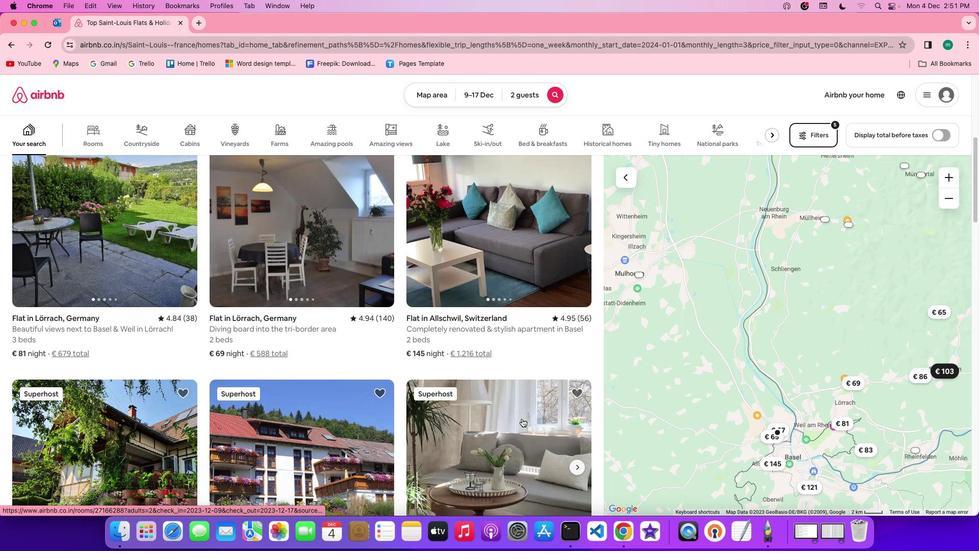 
Action: Mouse scrolled (522, 419) with delta (0, -1)
Screenshot: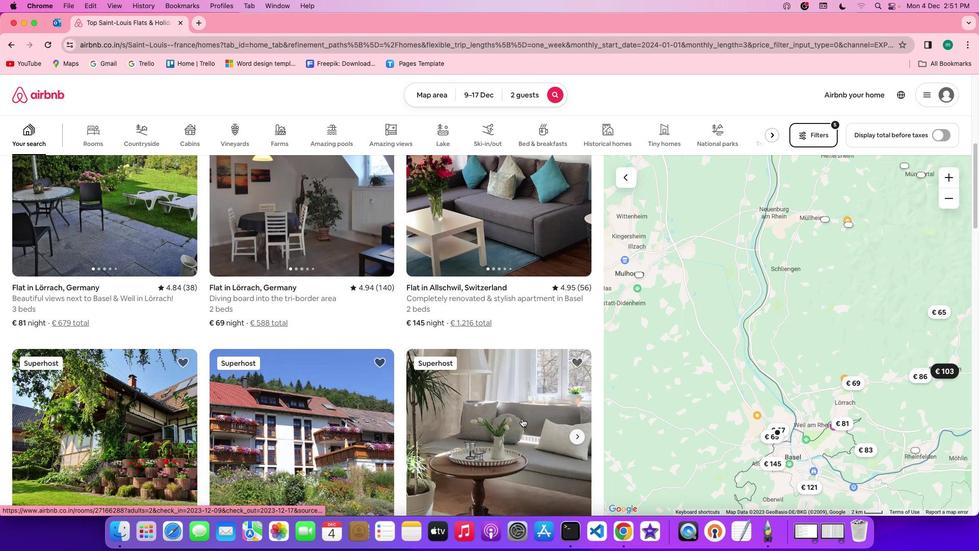 
Action: Mouse scrolled (522, 419) with delta (0, 0)
Screenshot: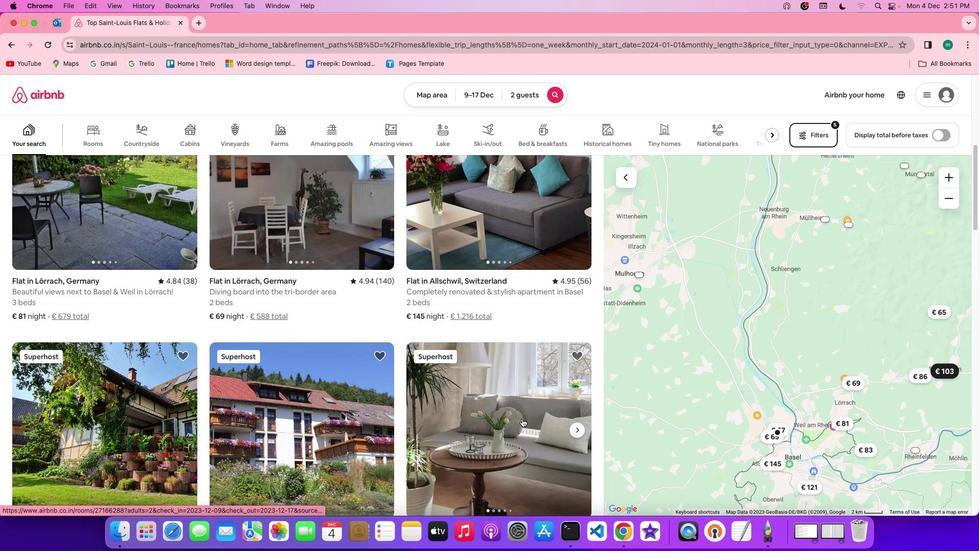 
Action: Mouse scrolled (522, 419) with delta (0, 0)
Screenshot: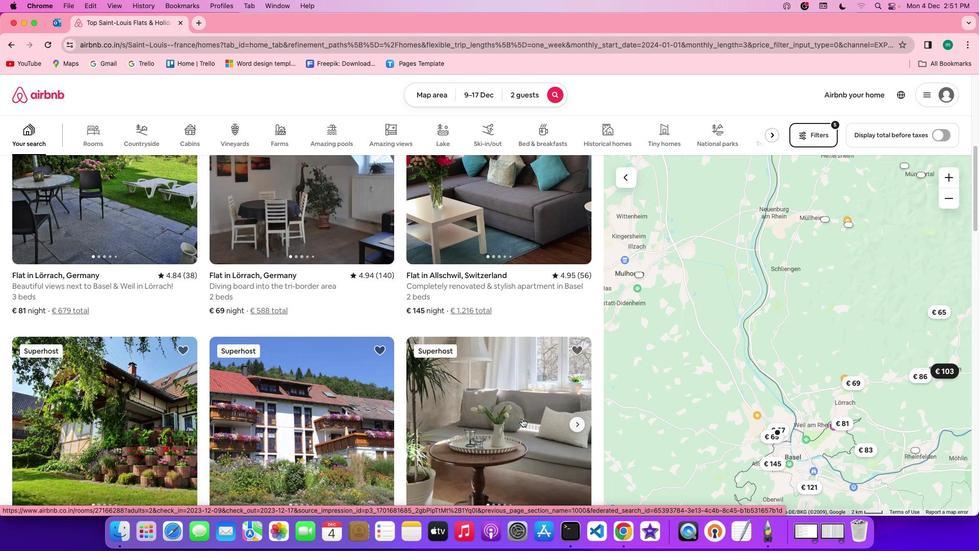 
Action: Mouse scrolled (522, 419) with delta (0, 0)
Screenshot: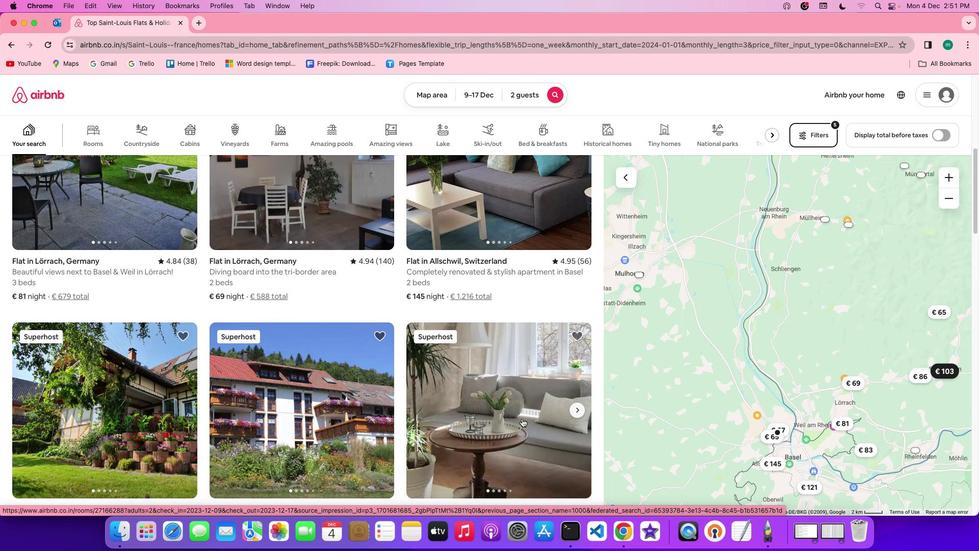 
Action: Mouse scrolled (522, 419) with delta (0, 0)
Screenshot: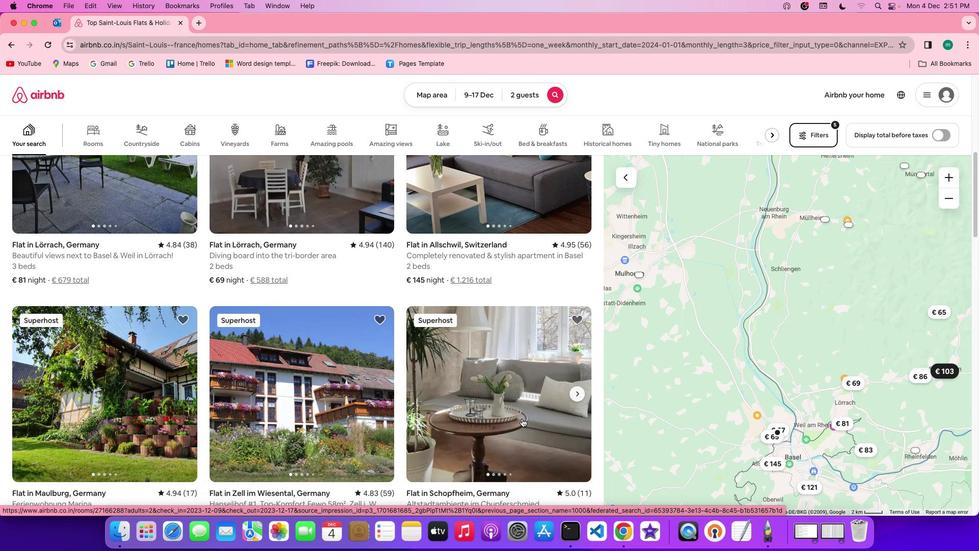 
Action: Mouse scrolled (522, 419) with delta (0, 0)
Screenshot: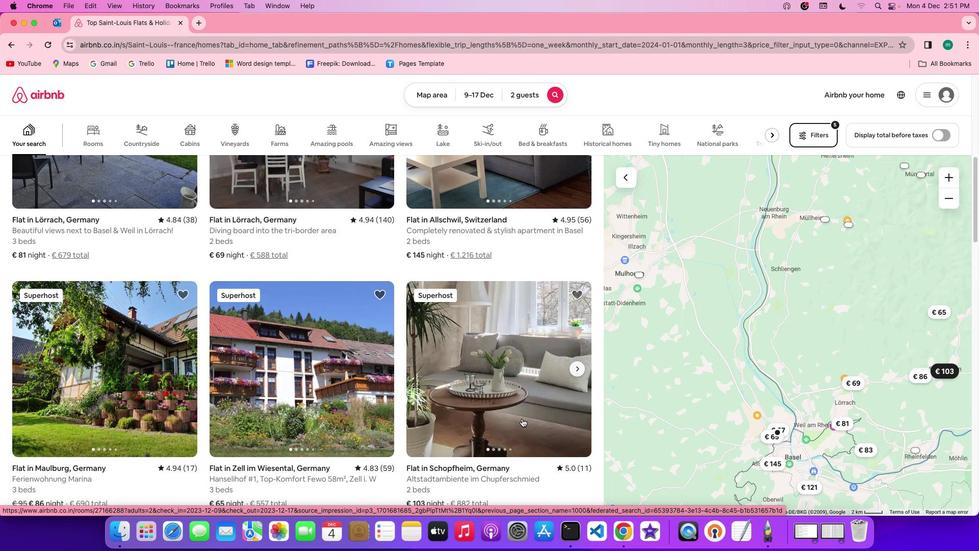 
Action: Mouse scrolled (522, 419) with delta (0, 0)
Screenshot: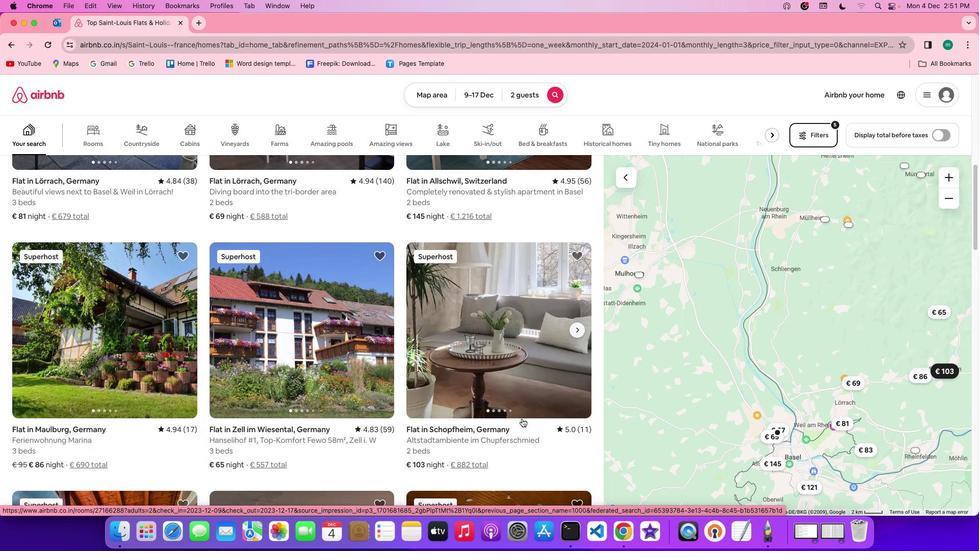 
Action: Mouse scrolled (522, 419) with delta (0, -1)
Screenshot: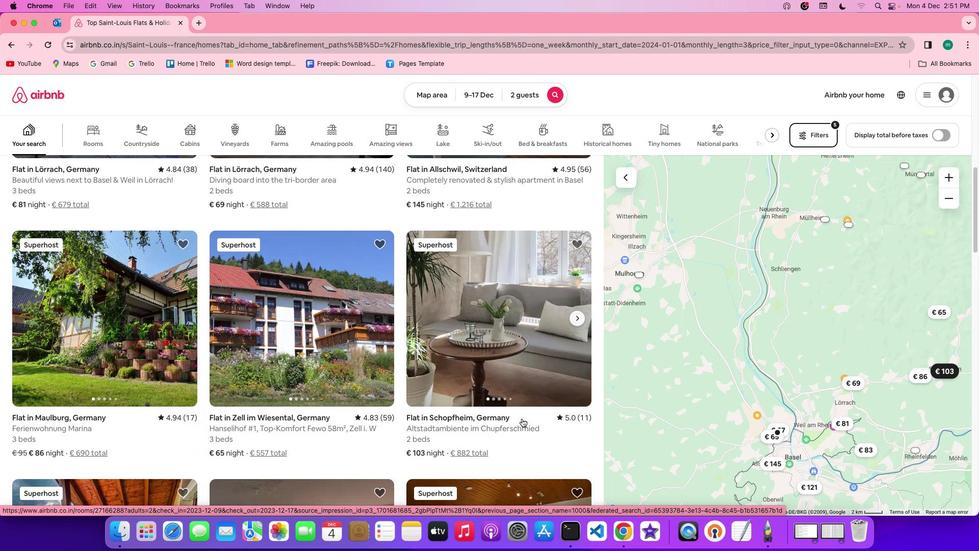 
Action: Mouse scrolled (522, 419) with delta (0, -1)
Screenshot: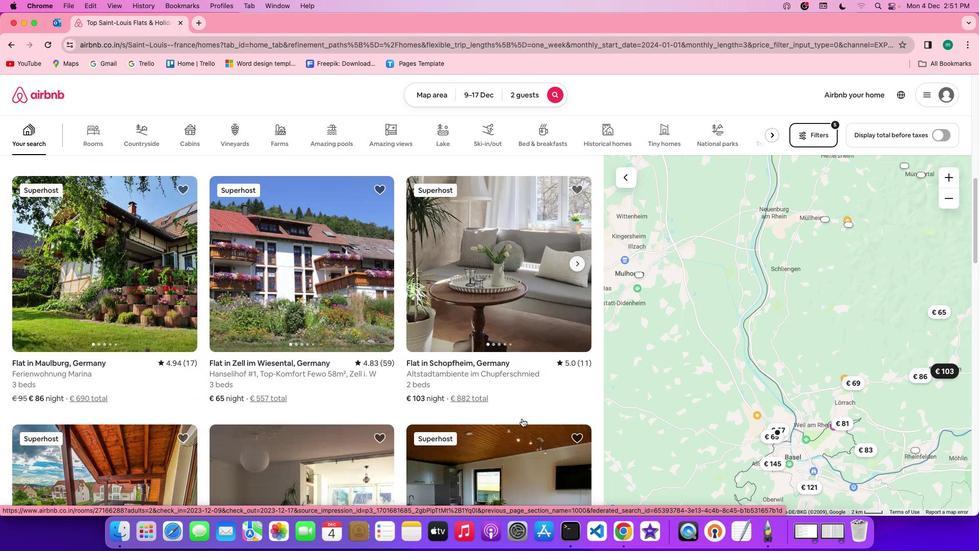 
Action: Mouse scrolled (522, 419) with delta (0, 0)
Screenshot: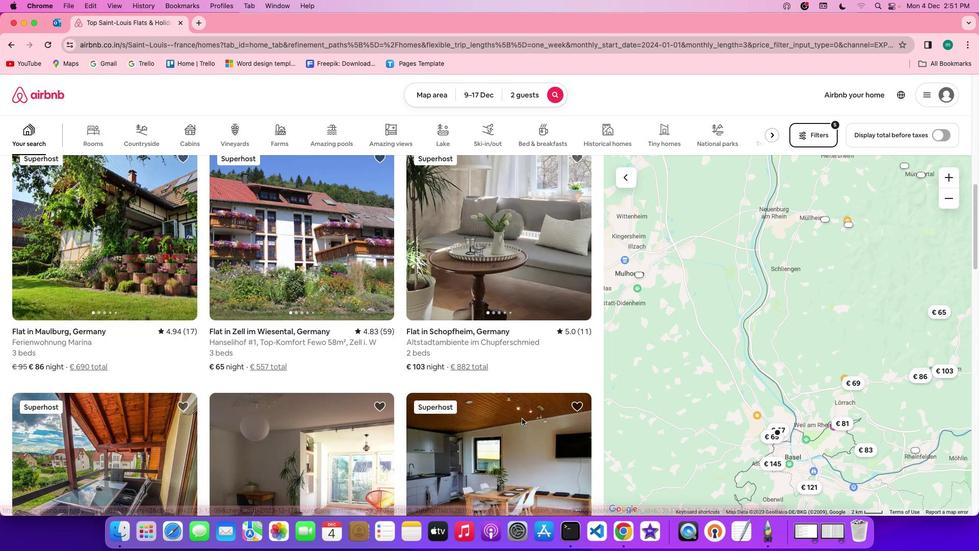 
Action: Mouse scrolled (522, 419) with delta (0, 0)
Screenshot: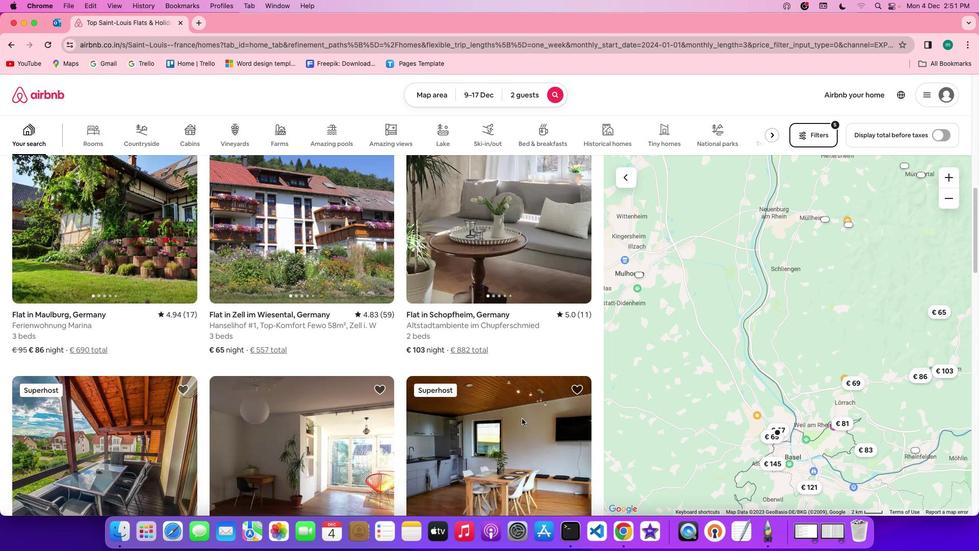 
Action: Mouse scrolled (522, 419) with delta (0, -1)
Screenshot: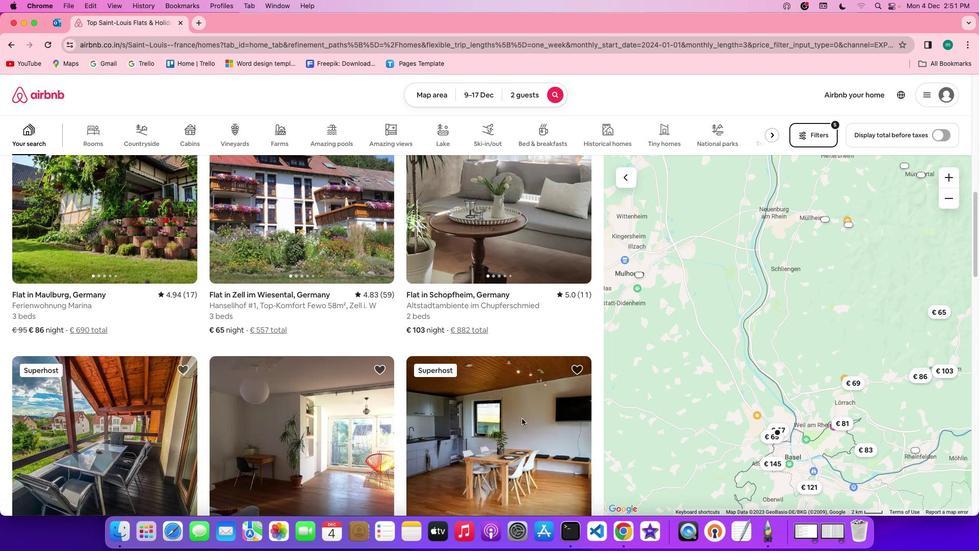 
Action: Mouse scrolled (522, 419) with delta (0, 0)
Screenshot: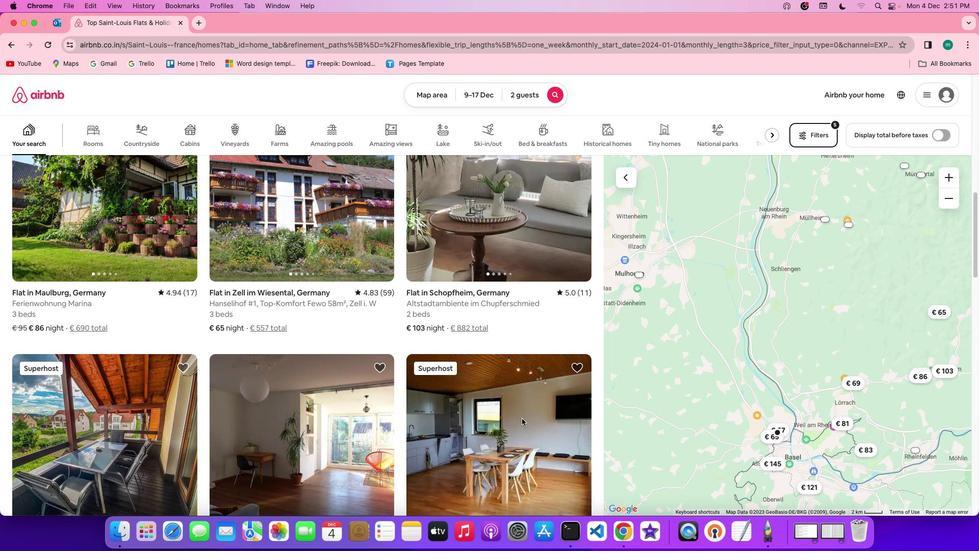 
Action: Mouse scrolled (522, 419) with delta (0, 0)
Screenshot: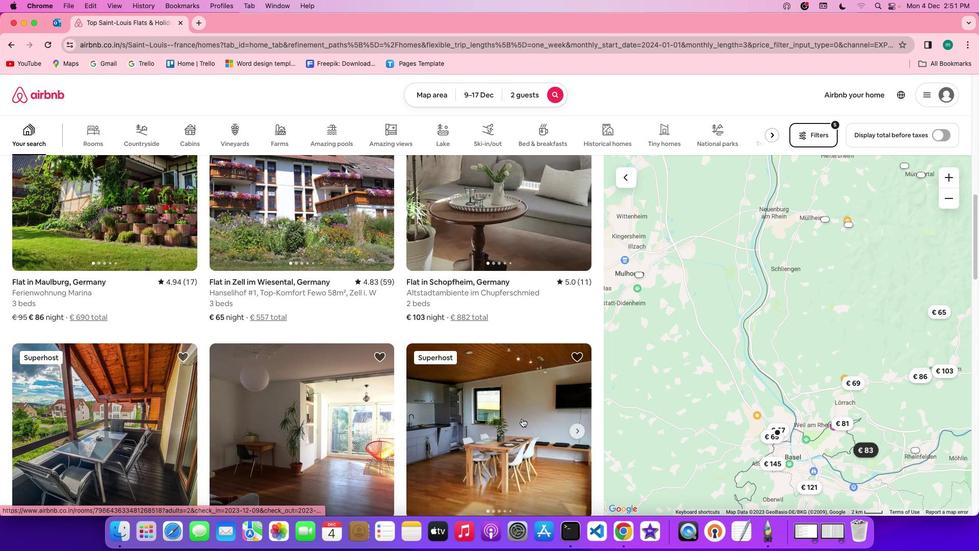 
Action: Mouse scrolled (522, 419) with delta (0, 0)
Screenshot: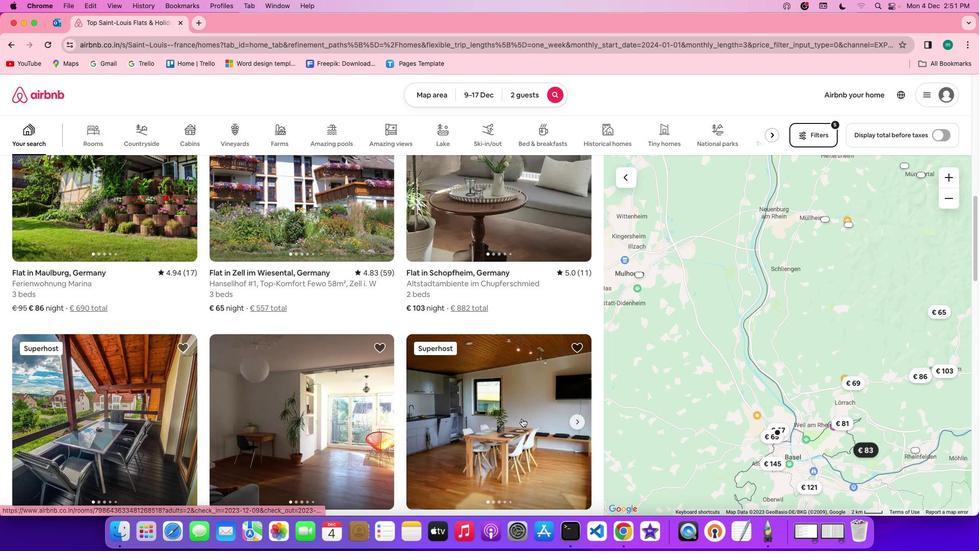 
Action: Mouse scrolled (522, 419) with delta (0, 0)
Screenshot: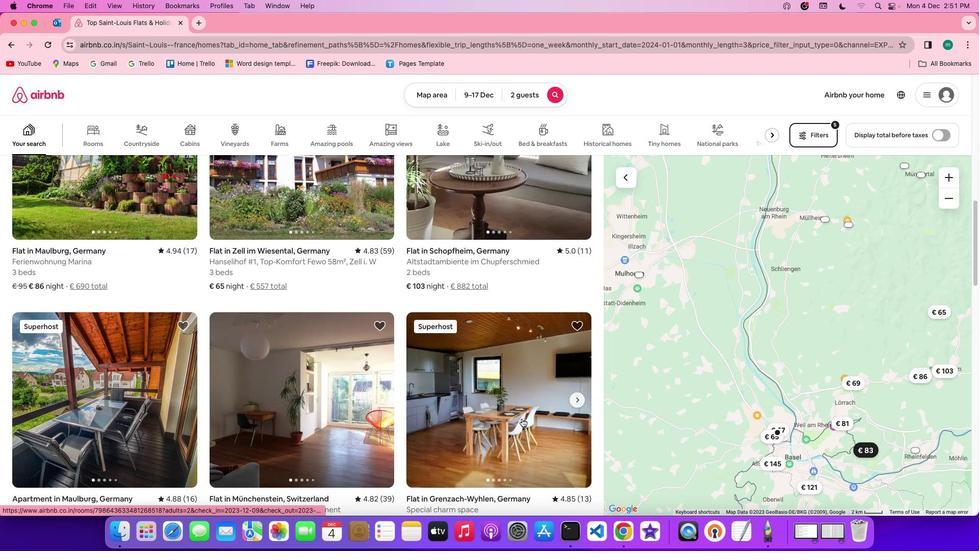
Action: Mouse scrolled (522, 419) with delta (0, 0)
Screenshot: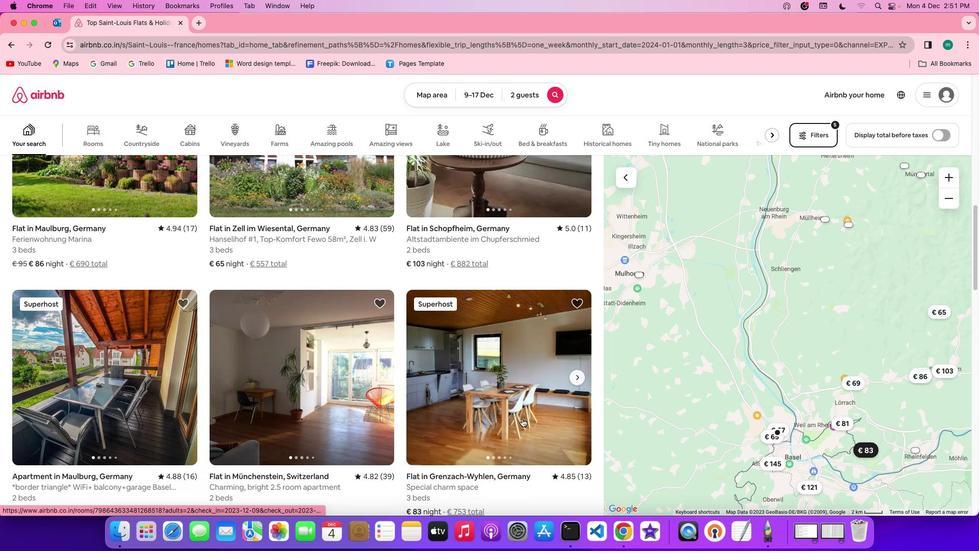 
Action: Mouse scrolled (522, 419) with delta (0, 0)
Screenshot: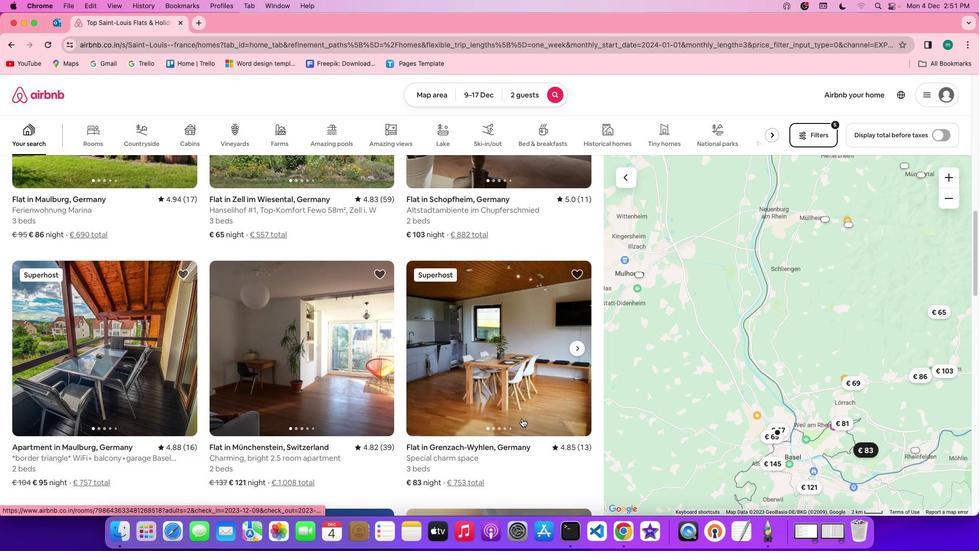 
Action: Mouse scrolled (522, 419) with delta (0, -1)
Screenshot: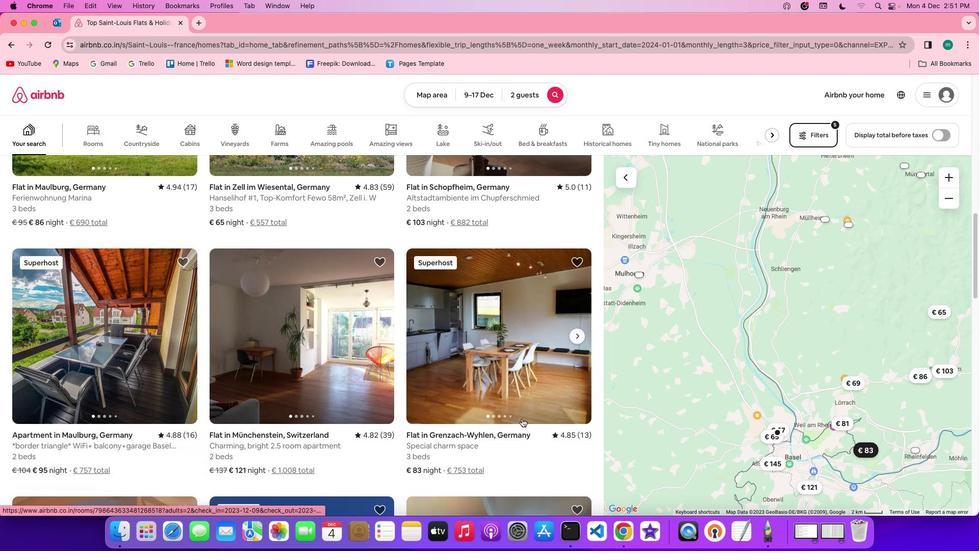 
Action: Mouse scrolled (522, 419) with delta (0, 0)
Screenshot: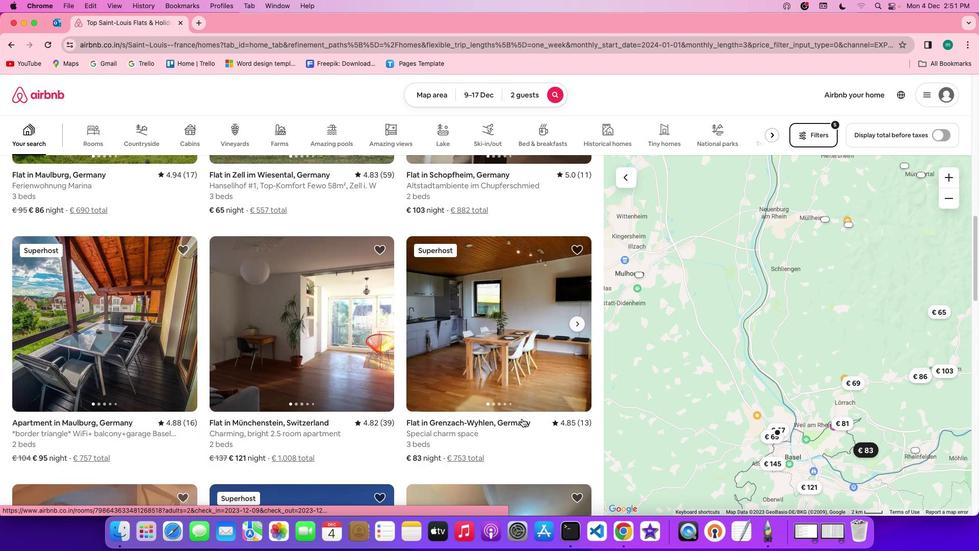 
Action: Mouse scrolled (522, 419) with delta (0, 0)
Screenshot: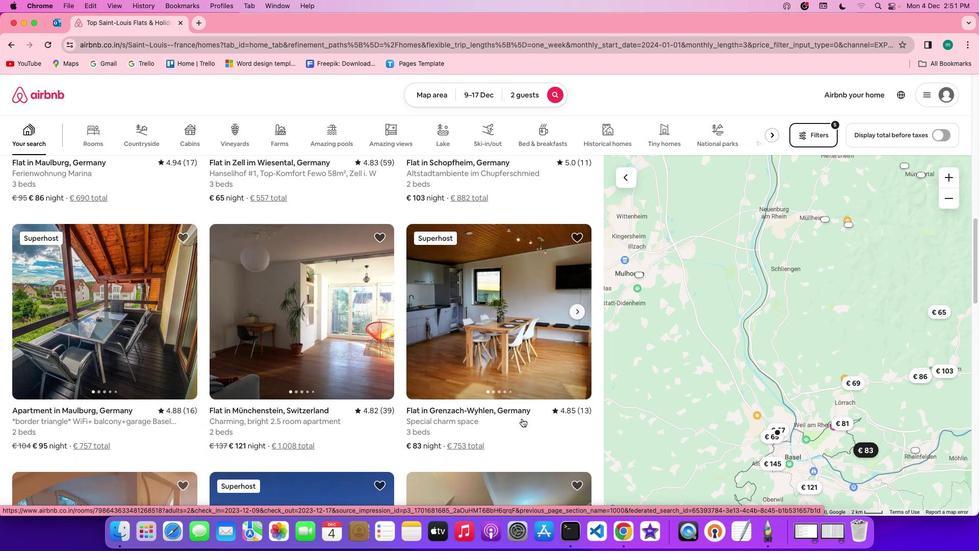 
Action: Mouse scrolled (522, 419) with delta (0, 0)
Screenshot: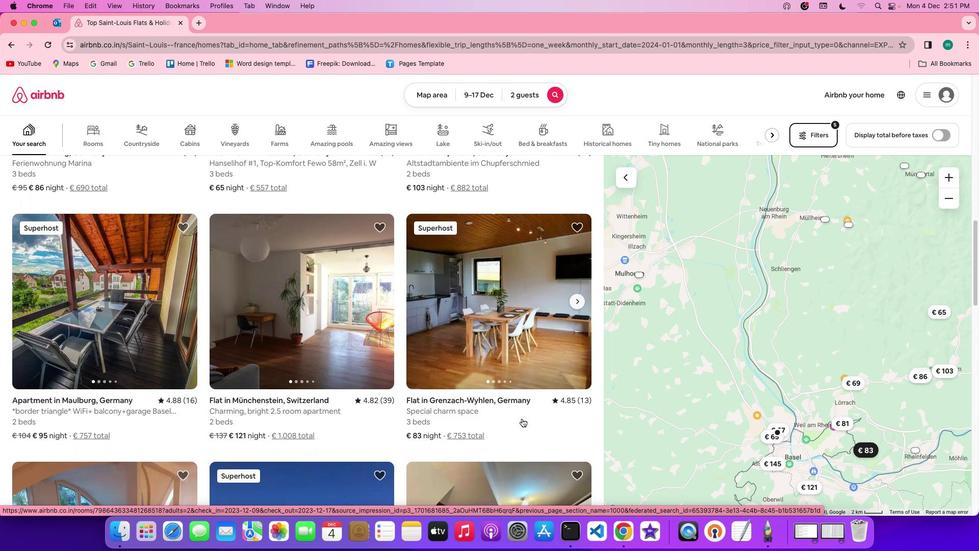
Action: Mouse scrolled (522, 419) with delta (0, 0)
Screenshot: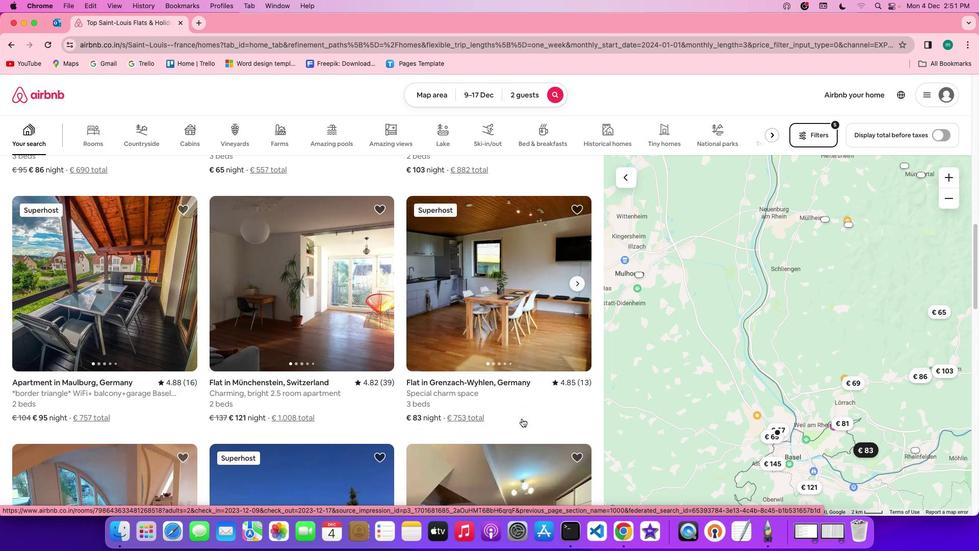 
Action: Mouse scrolled (522, 419) with delta (0, 0)
Screenshot: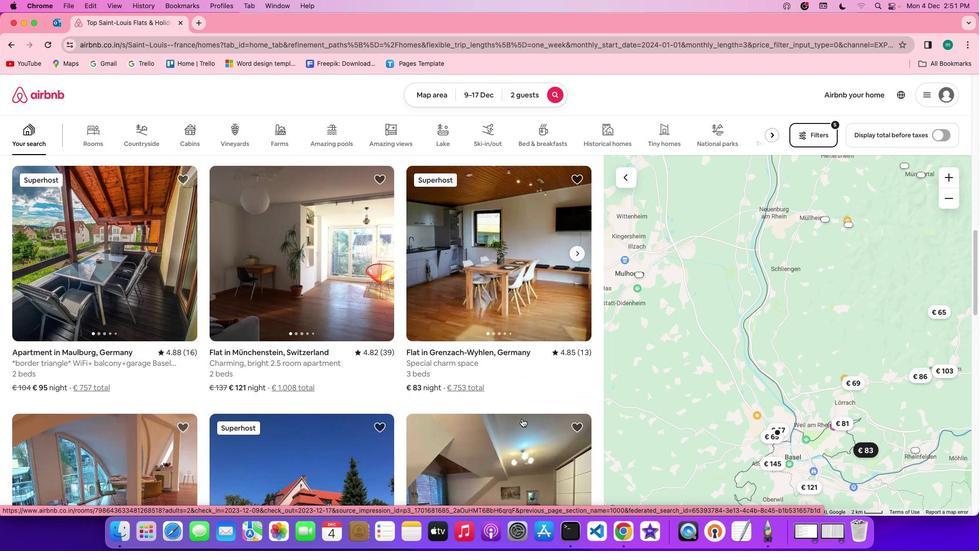
Action: Mouse scrolled (522, 419) with delta (0, -1)
Screenshot: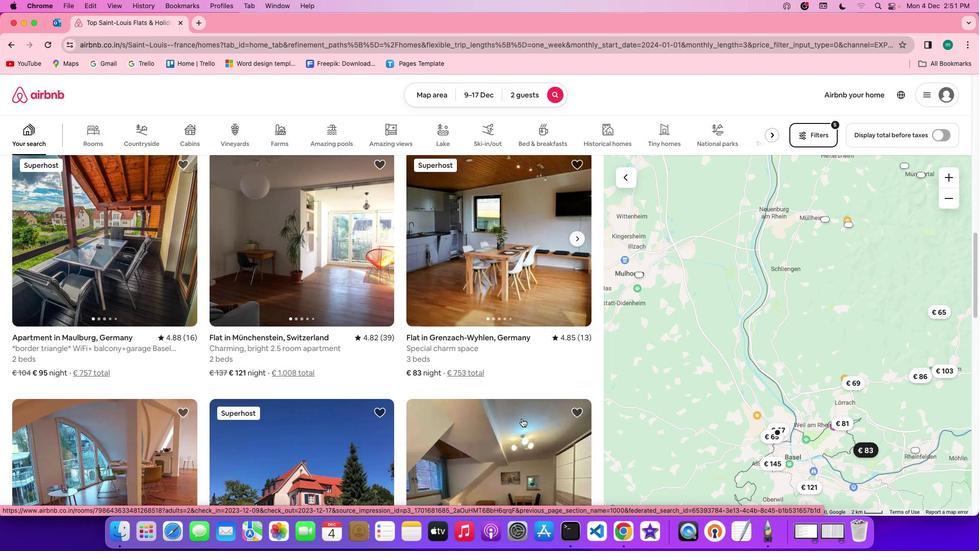 
Action: Mouse scrolled (522, 419) with delta (0, 0)
Screenshot: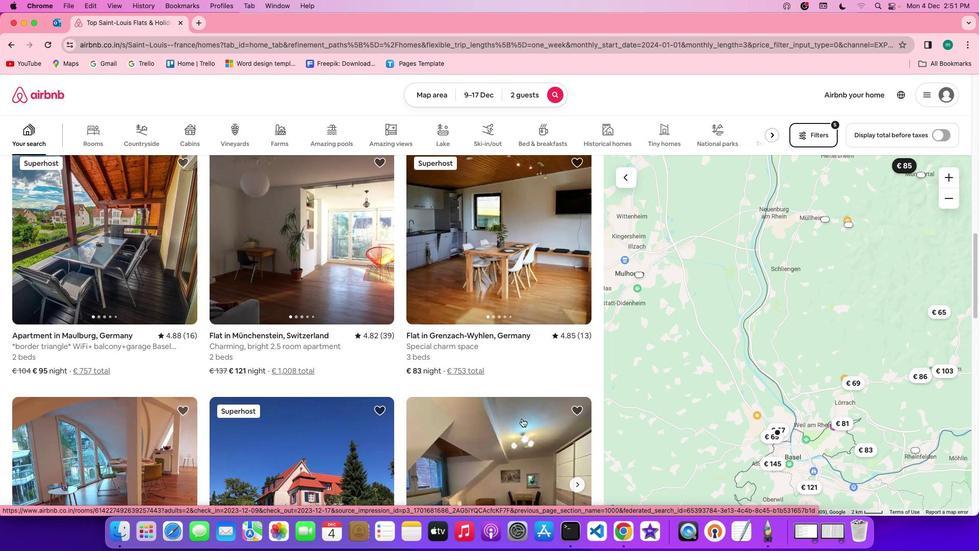 
Action: Mouse scrolled (522, 419) with delta (0, 0)
Screenshot: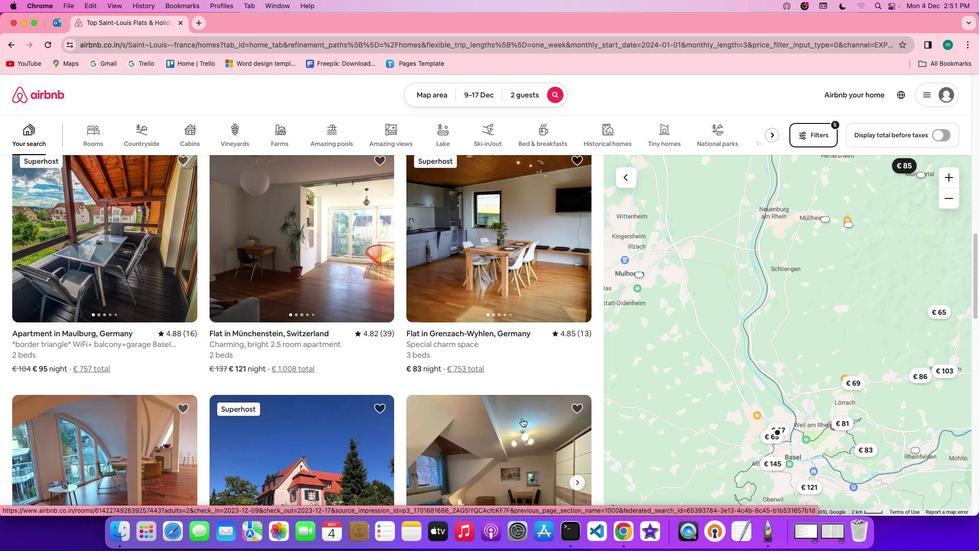
Action: Mouse scrolled (522, 419) with delta (0, 0)
Screenshot: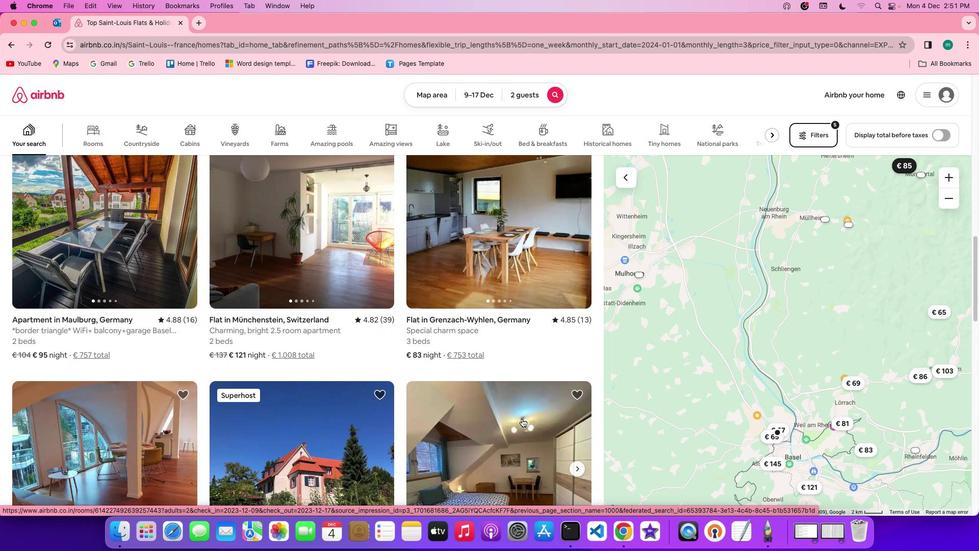 
Action: Mouse scrolled (522, 419) with delta (0, 0)
Screenshot: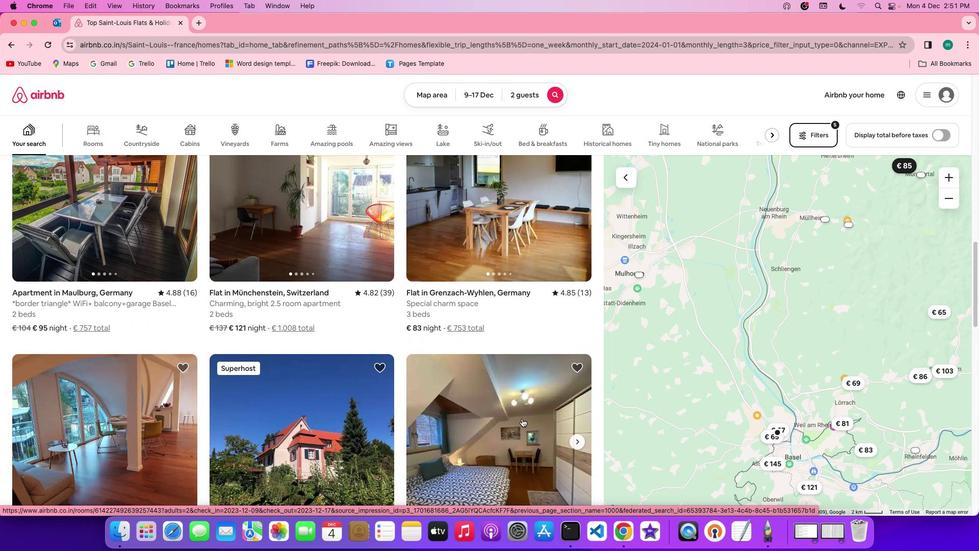 
Action: Mouse scrolled (522, 419) with delta (0, -1)
Screenshot: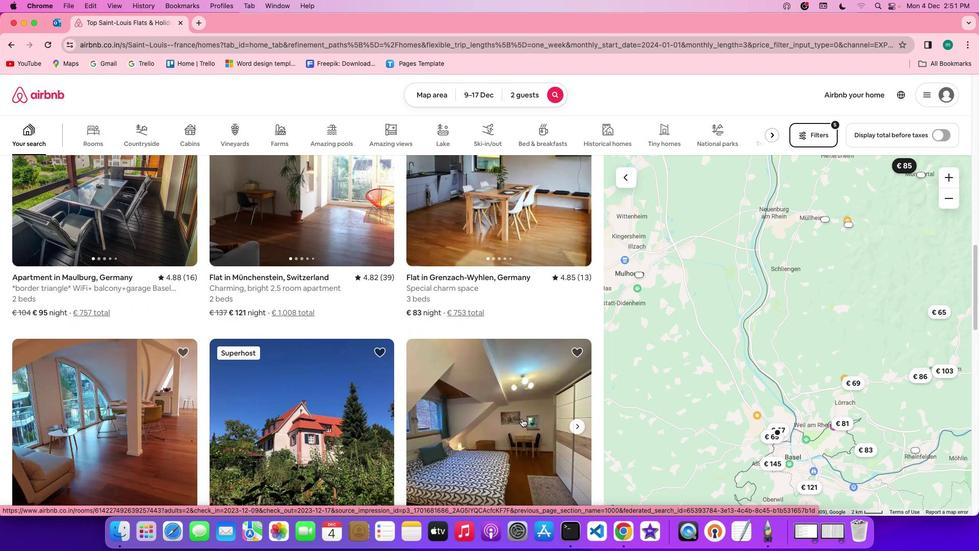 
Action: Mouse scrolled (522, 419) with delta (0, 0)
Screenshot: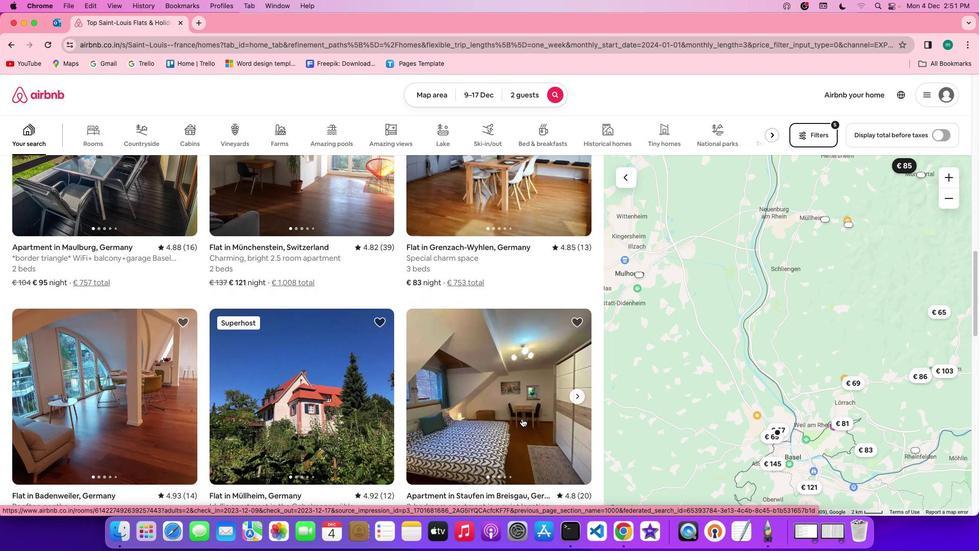 
Action: Mouse scrolled (522, 419) with delta (0, 0)
Screenshot: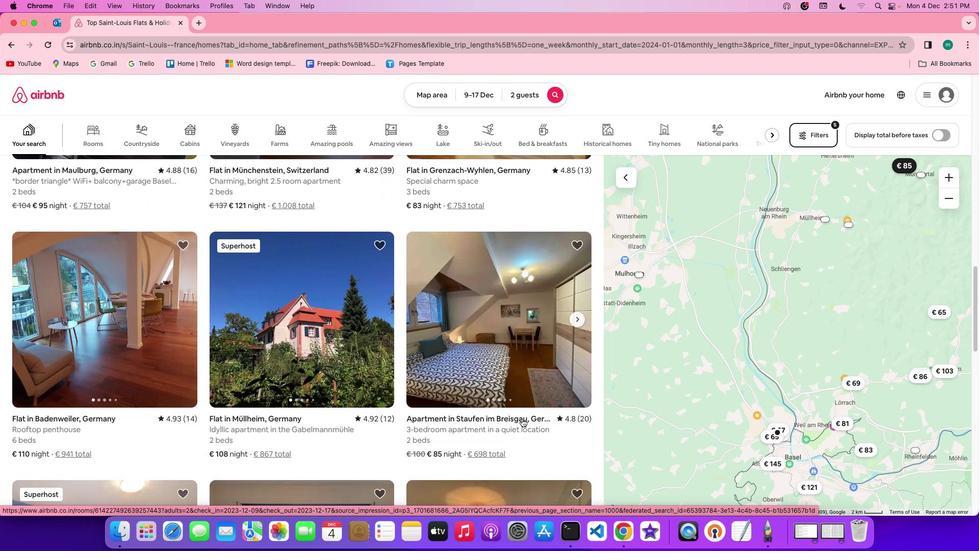 
Action: Mouse scrolled (522, 419) with delta (0, 0)
Screenshot: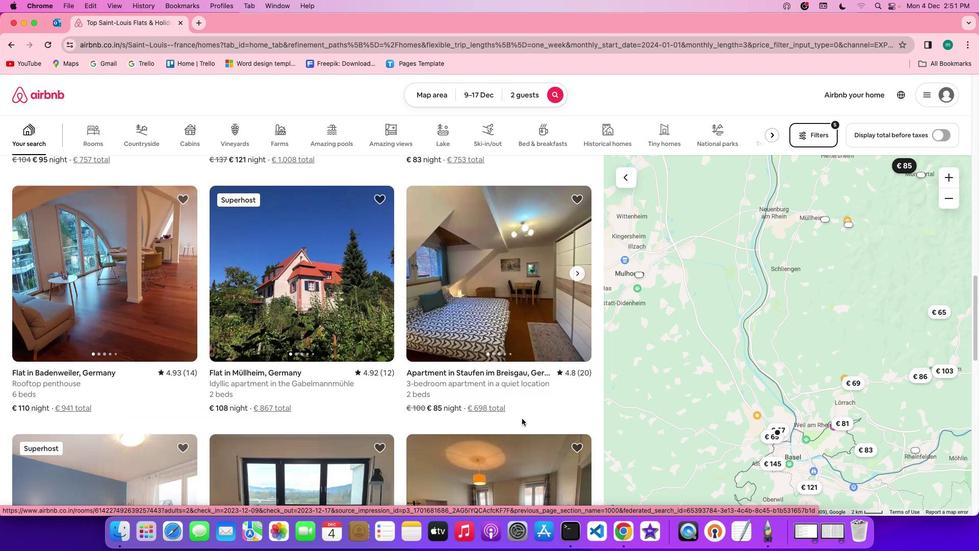 
Action: Mouse scrolled (522, 419) with delta (0, -1)
Screenshot: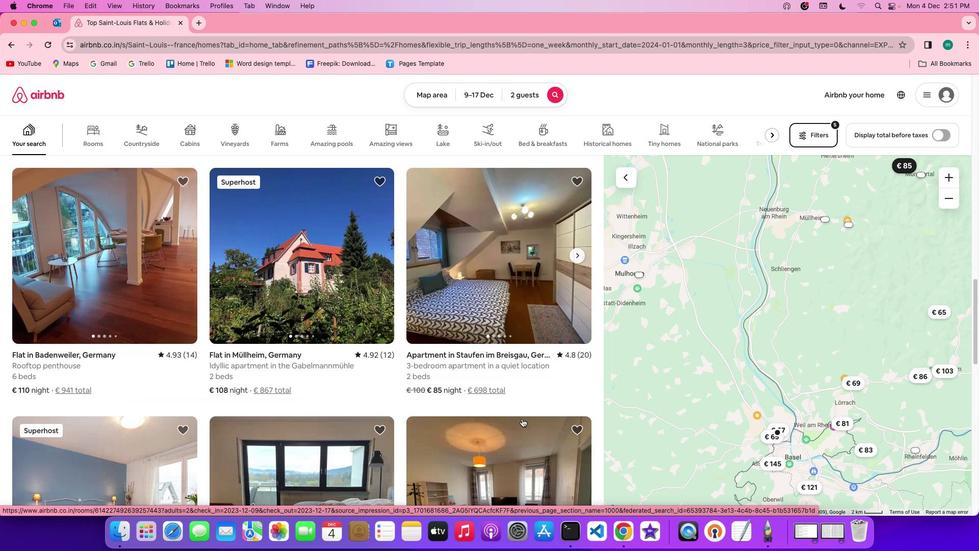 
Action: Mouse scrolled (522, 419) with delta (0, -2)
Screenshot: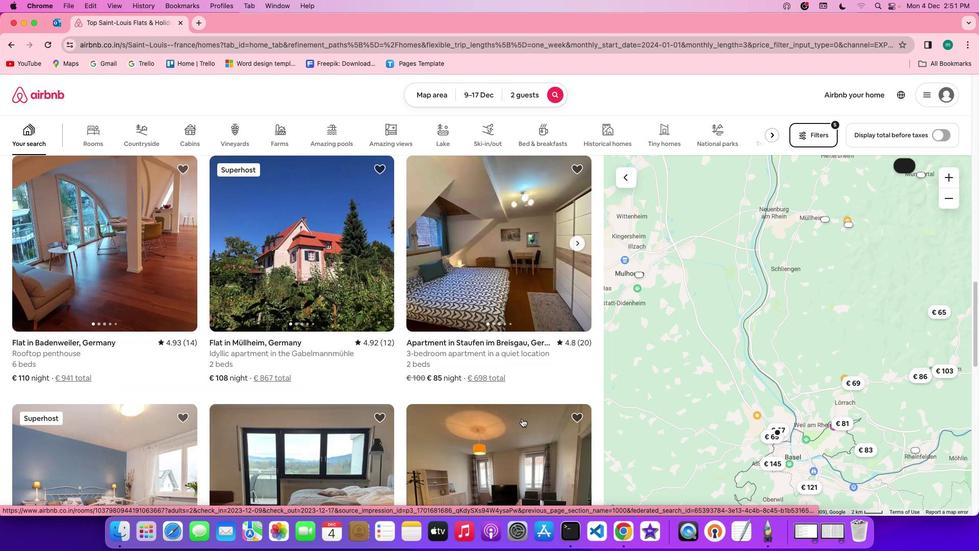 
Action: Mouse scrolled (522, 419) with delta (0, 0)
Screenshot: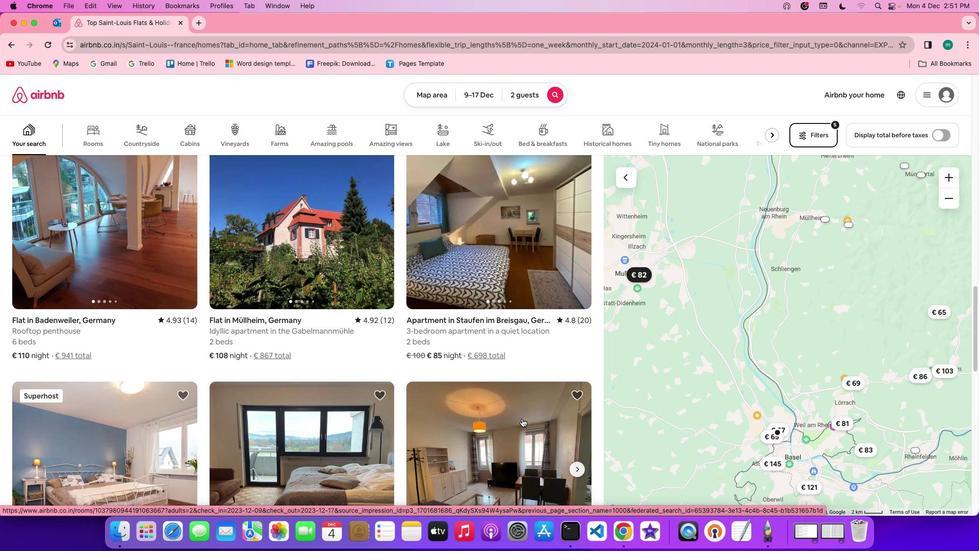 
Action: Mouse scrolled (522, 419) with delta (0, 0)
Screenshot: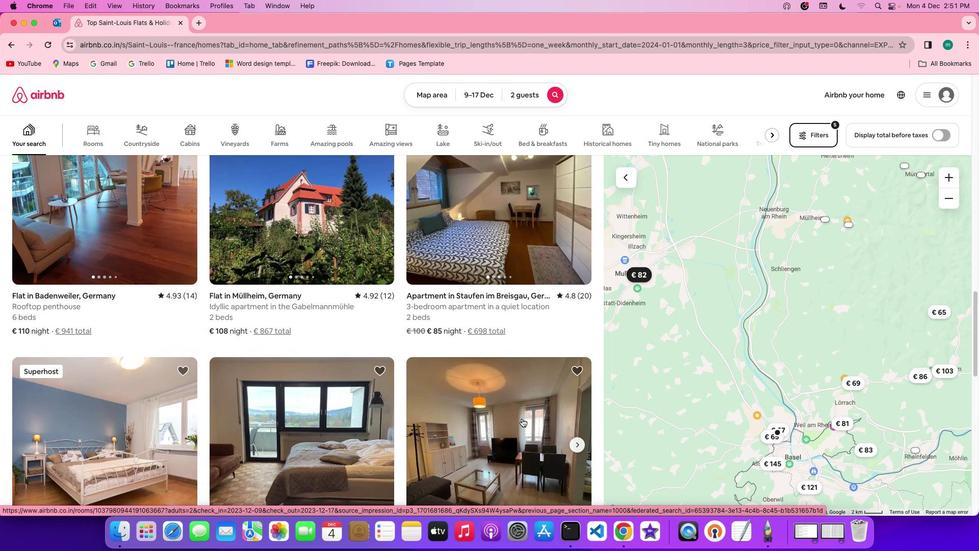 
Action: Mouse scrolled (522, 419) with delta (0, 0)
Screenshot: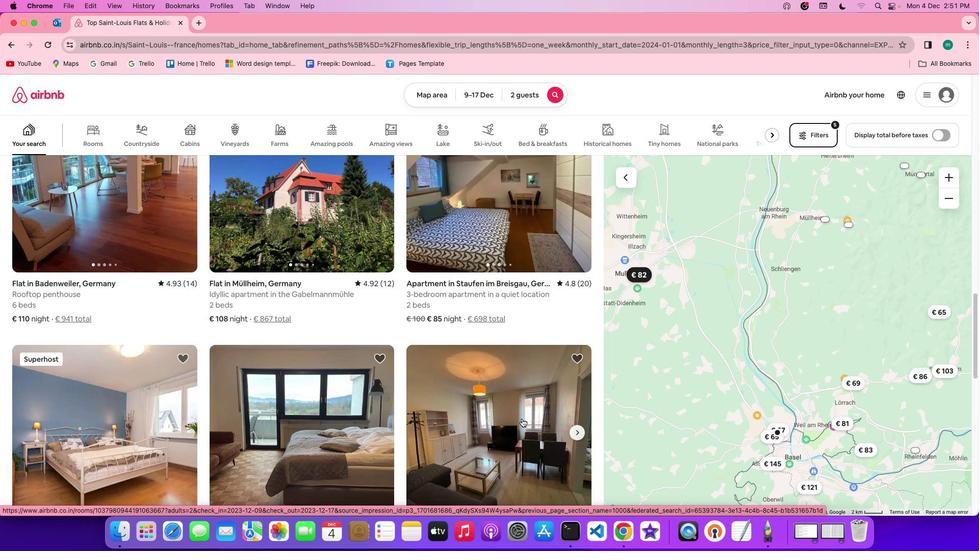 
Action: Mouse scrolled (522, 419) with delta (0, 0)
Screenshot: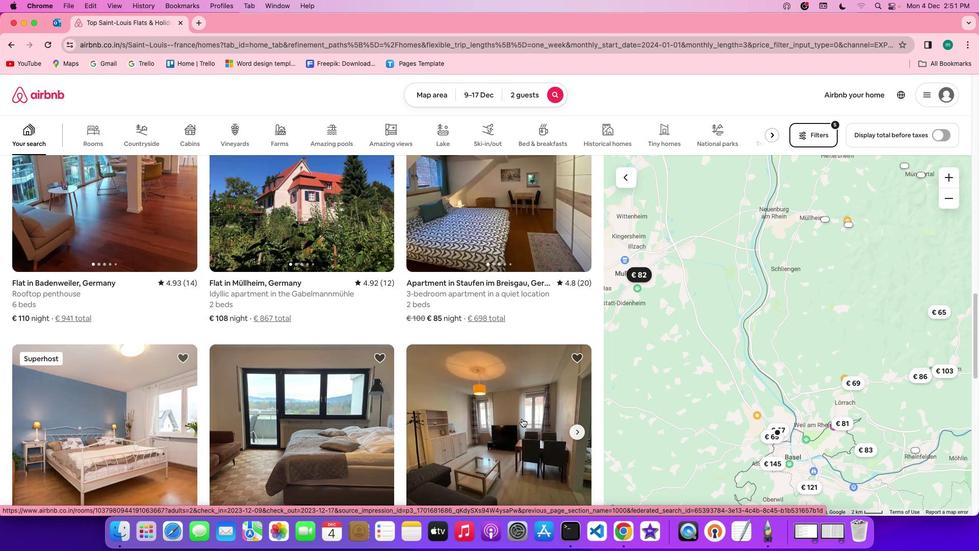 
Action: Mouse scrolled (522, 419) with delta (0, 0)
Screenshot: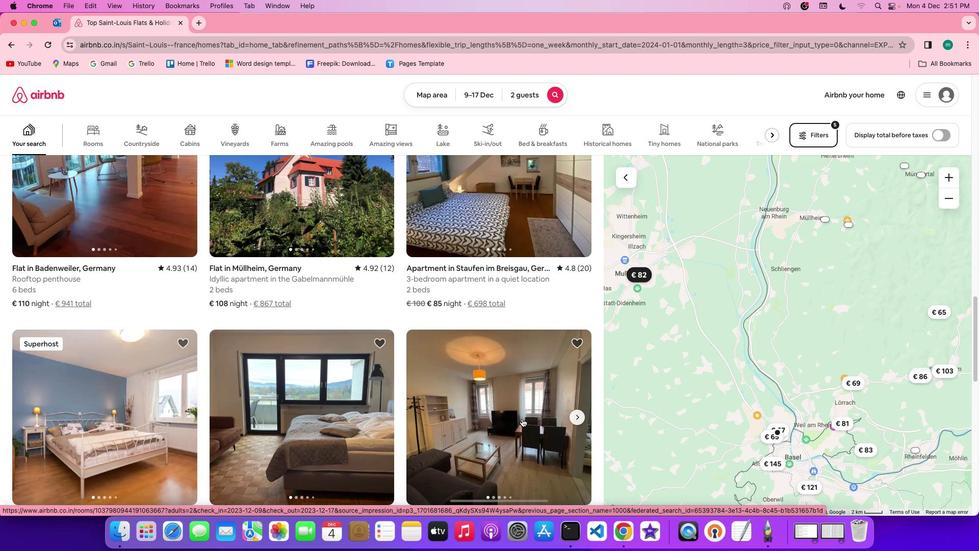 
Action: Mouse scrolled (522, 419) with delta (0, 0)
Screenshot: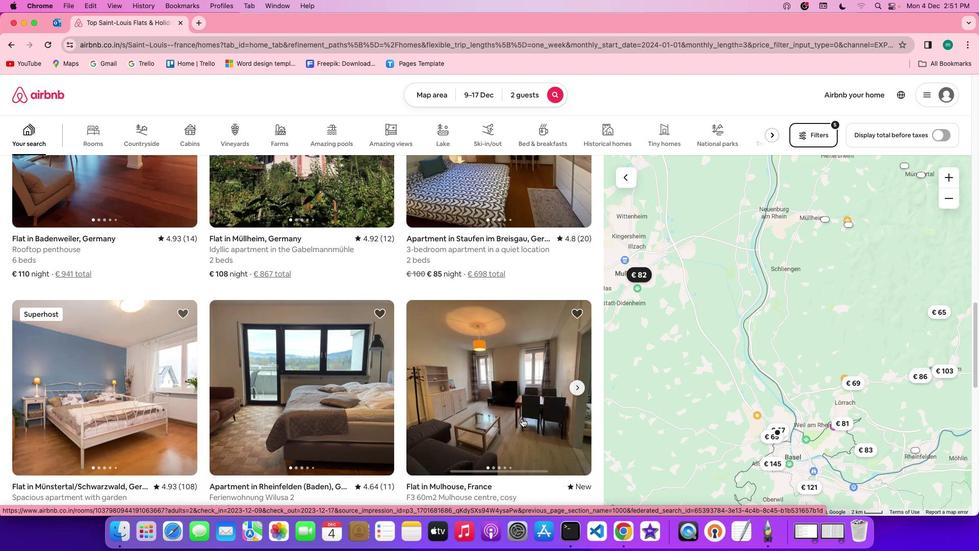 
Action: Mouse scrolled (522, 419) with delta (0, -1)
Screenshot: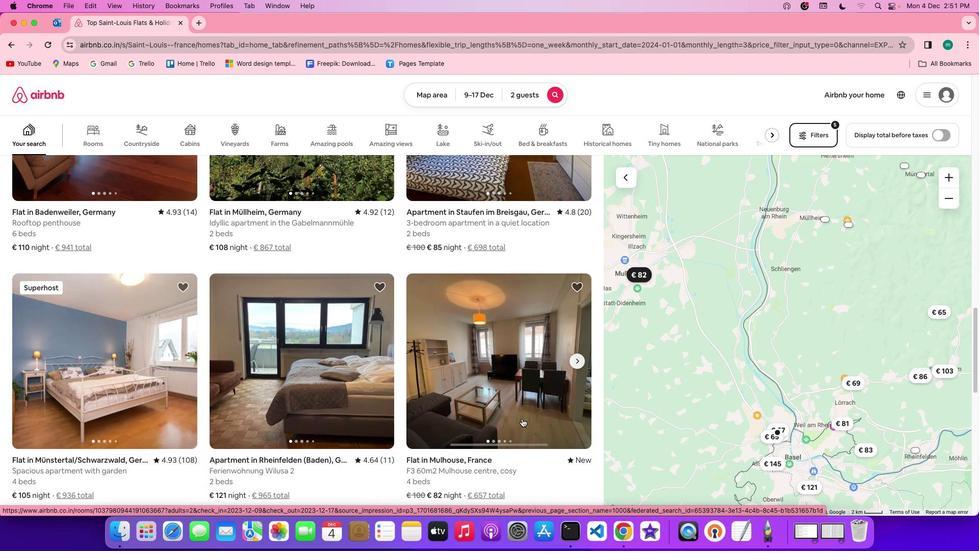 
Action: Mouse scrolled (522, 419) with delta (0, 0)
Screenshot: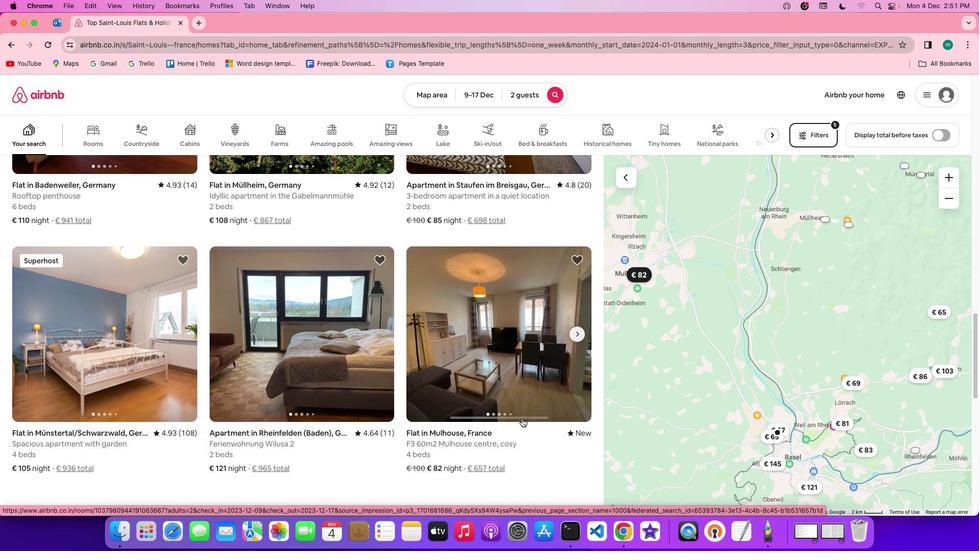 
Action: Mouse scrolled (522, 419) with delta (0, 0)
Screenshot: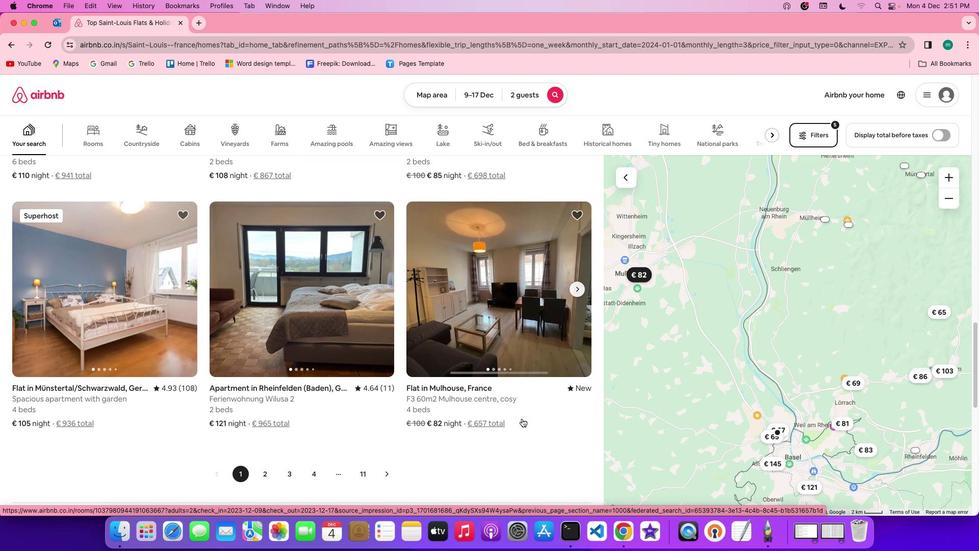 
Action: Mouse scrolled (522, 419) with delta (0, 0)
Screenshot: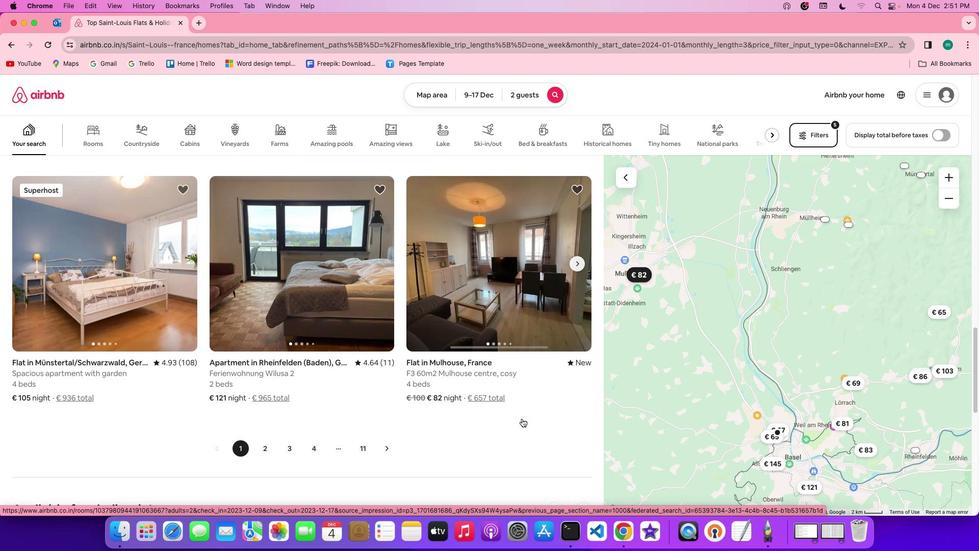 
Action: Mouse scrolled (522, 419) with delta (0, -1)
Screenshot: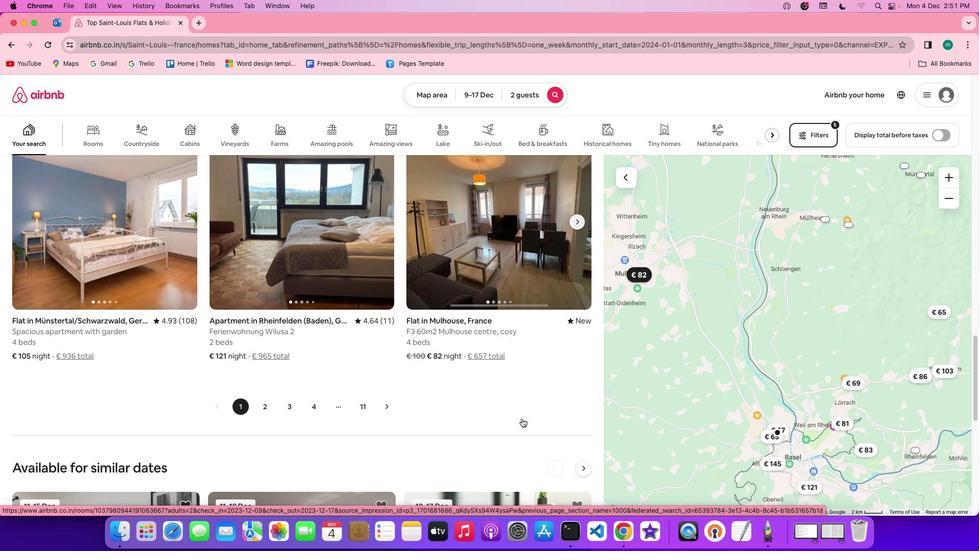 
Action: Mouse scrolled (522, 419) with delta (0, -1)
Screenshot: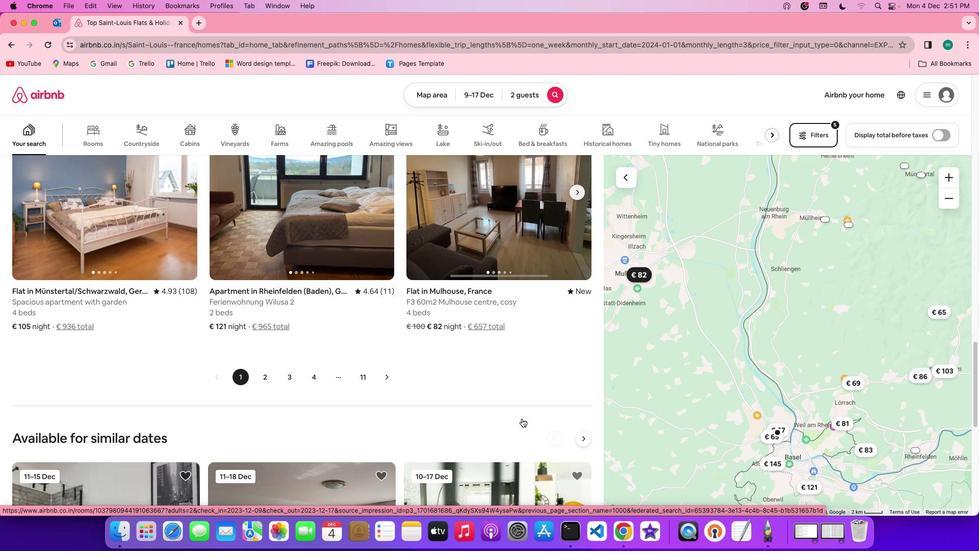 
Action: Mouse moved to (261, 377)
Screenshot: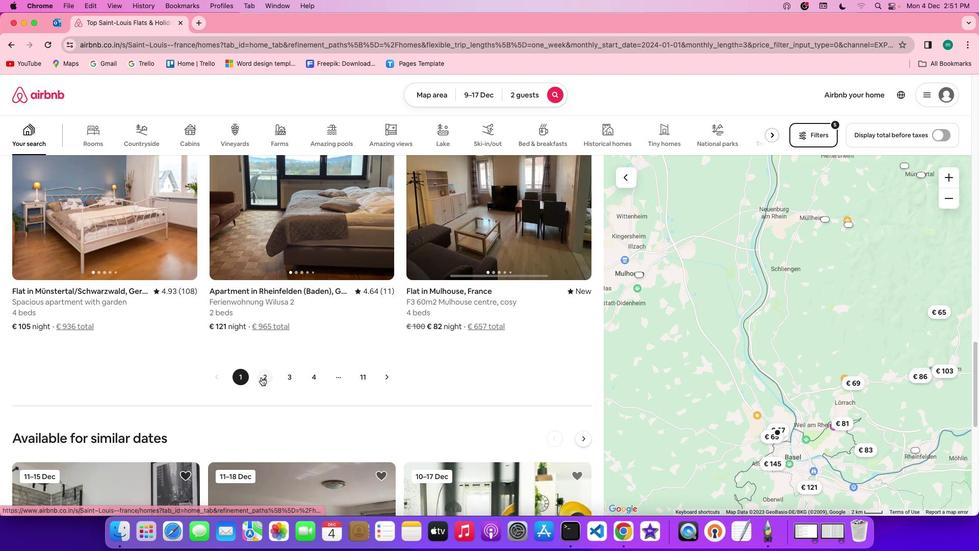 
Action: Mouse pressed left at (261, 377)
Screenshot: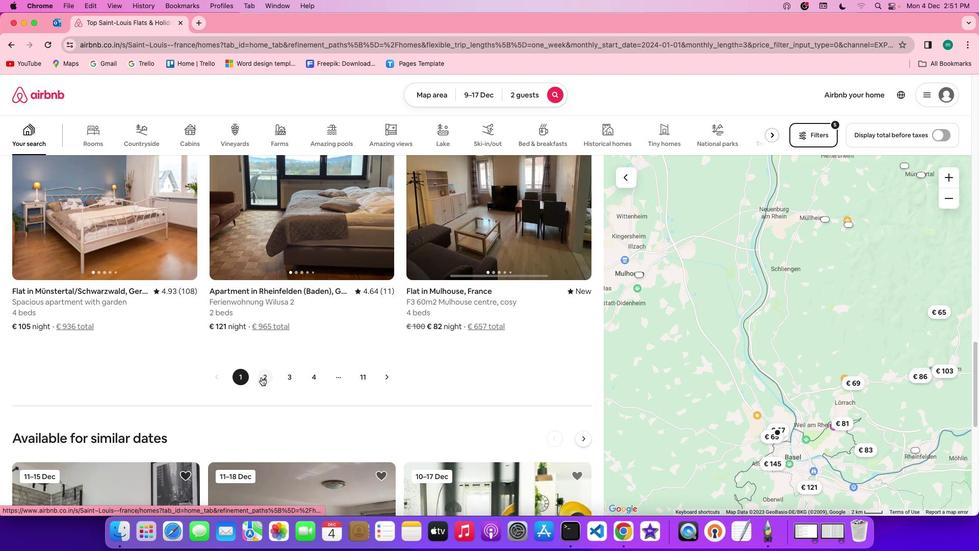 
Action: Mouse moved to (449, 425)
Screenshot: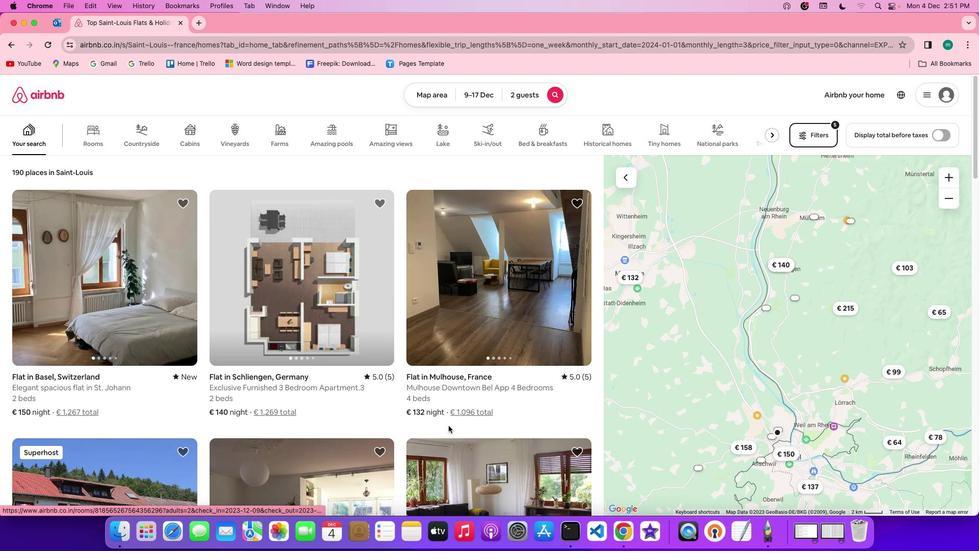 
Action: Mouse scrolled (449, 425) with delta (0, 0)
Screenshot: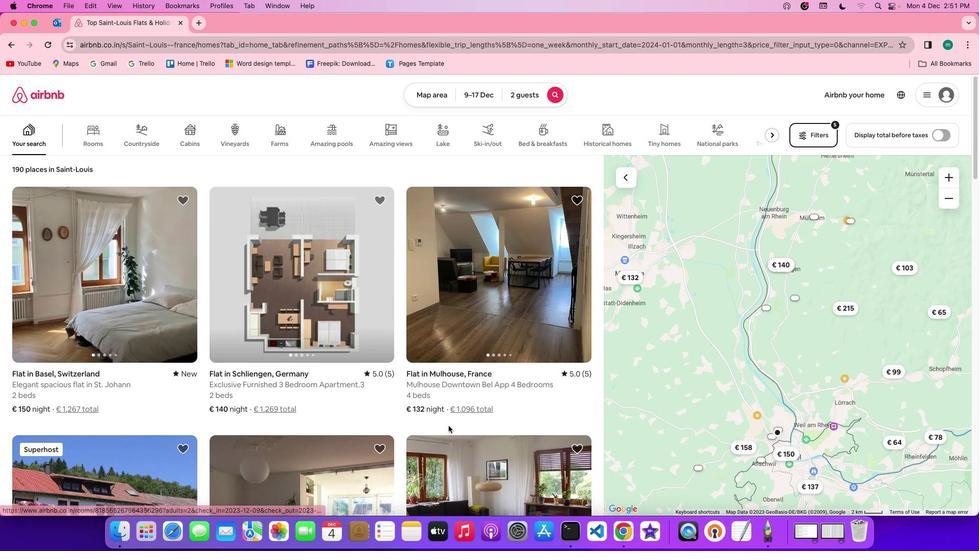 
Action: Mouse scrolled (449, 425) with delta (0, 0)
Screenshot: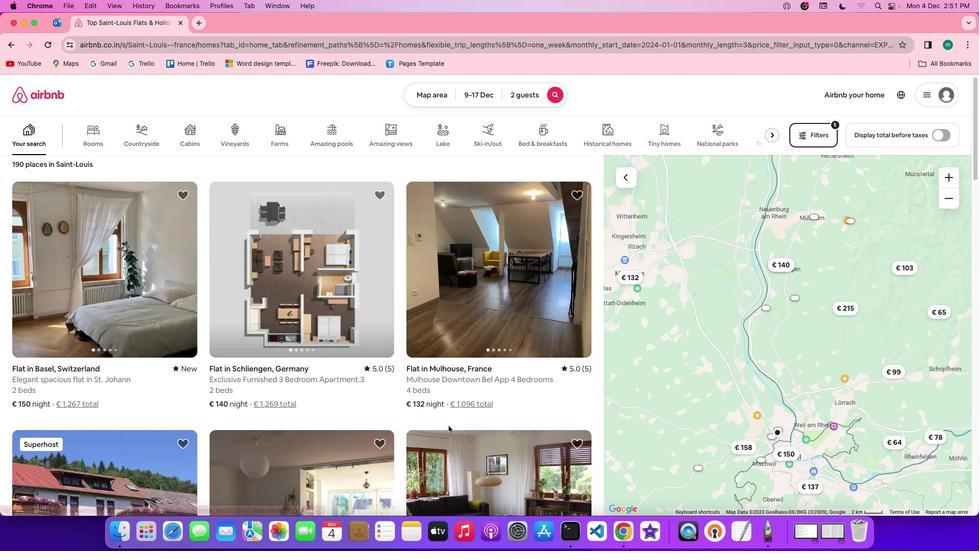 
Action: Mouse scrolled (449, 425) with delta (0, 0)
Screenshot: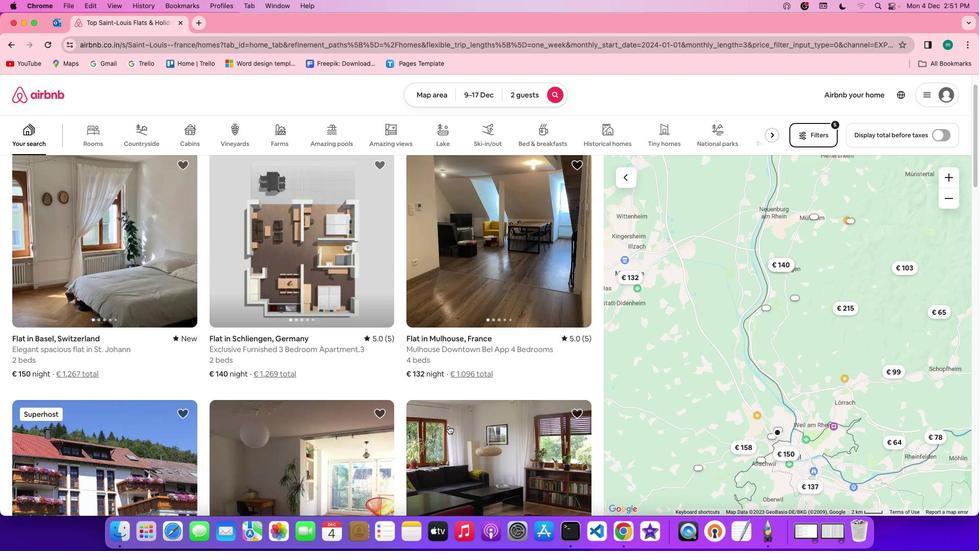 
Action: Mouse scrolled (449, 425) with delta (0, 0)
Screenshot: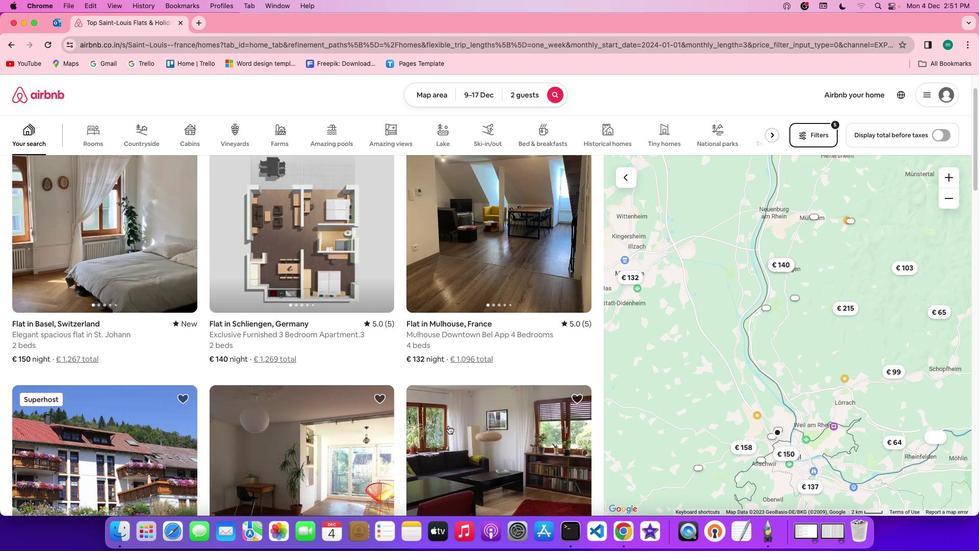
Action: Mouse scrolled (449, 425) with delta (0, -1)
Screenshot: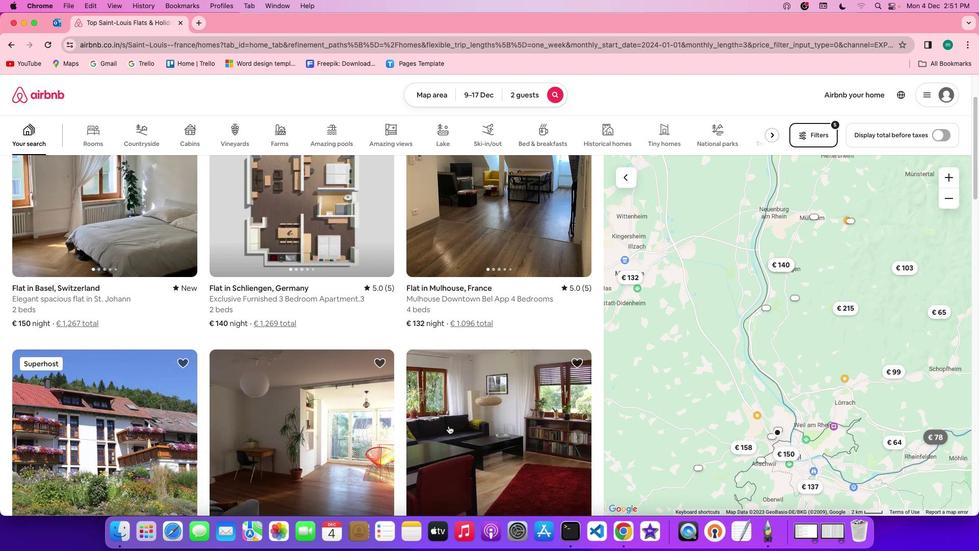 
Action: Mouse scrolled (449, 425) with delta (0, 0)
Screenshot: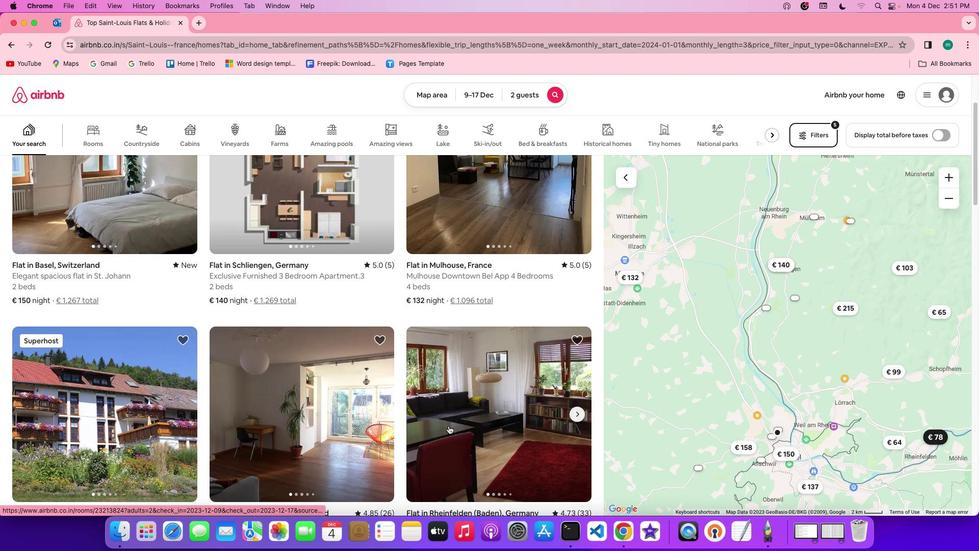 
Action: Mouse scrolled (449, 425) with delta (0, 0)
Screenshot: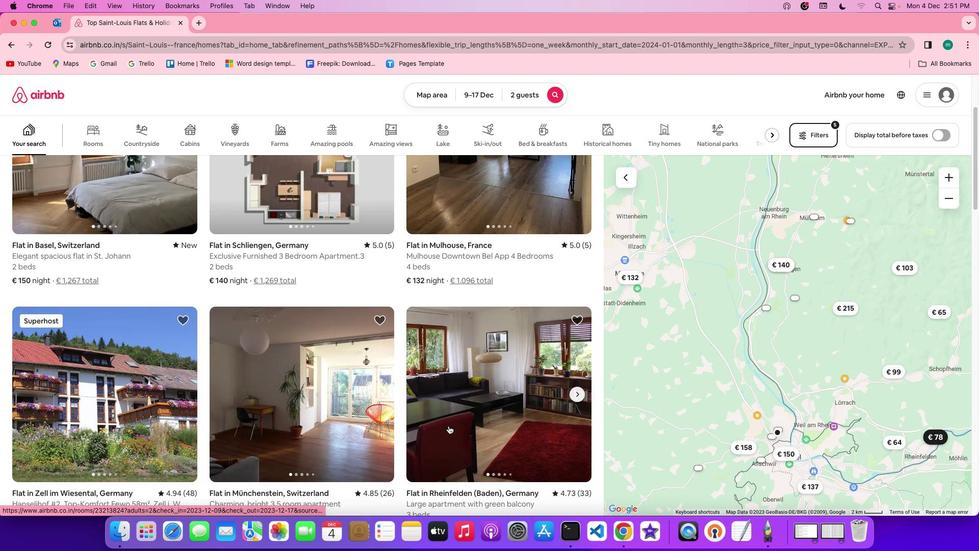 
Action: Mouse scrolled (449, 425) with delta (0, -1)
Screenshot: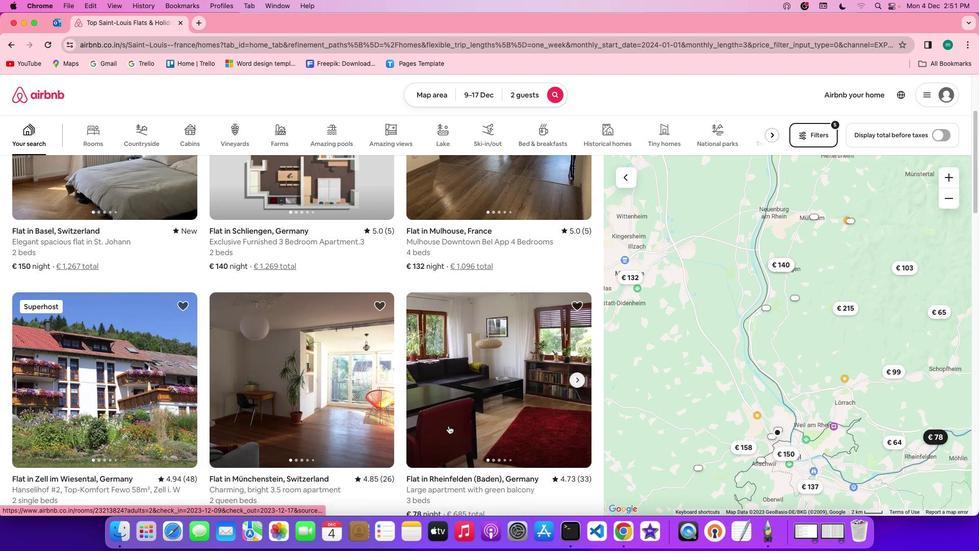 
Action: Mouse scrolled (449, 425) with delta (0, -1)
Screenshot: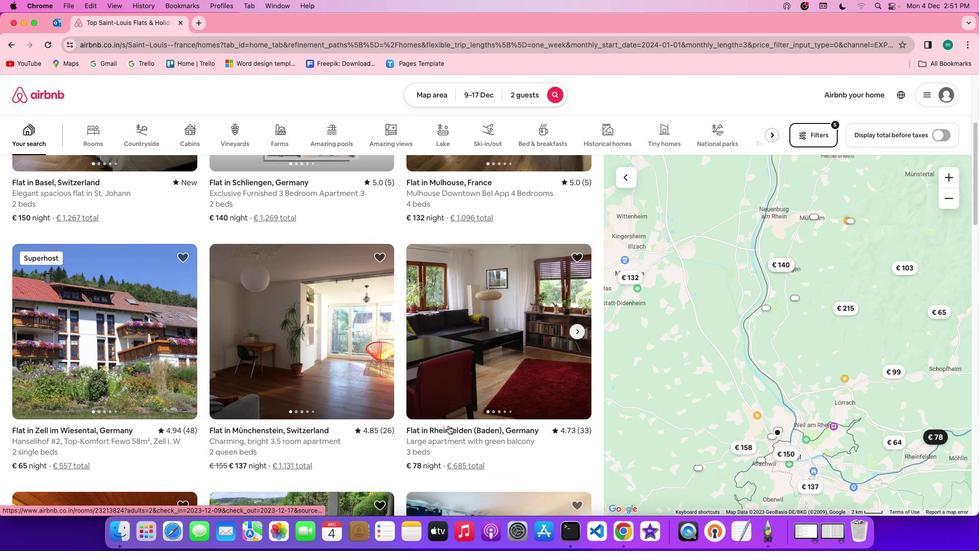 
Action: Mouse scrolled (449, 425) with delta (0, 0)
Screenshot: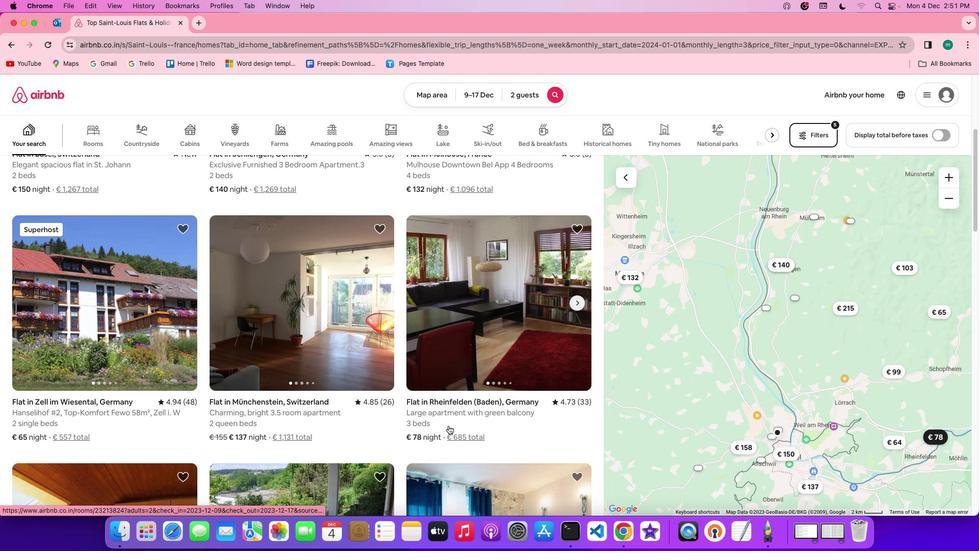 
Action: Mouse scrolled (449, 425) with delta (0, 0)
Screenshot: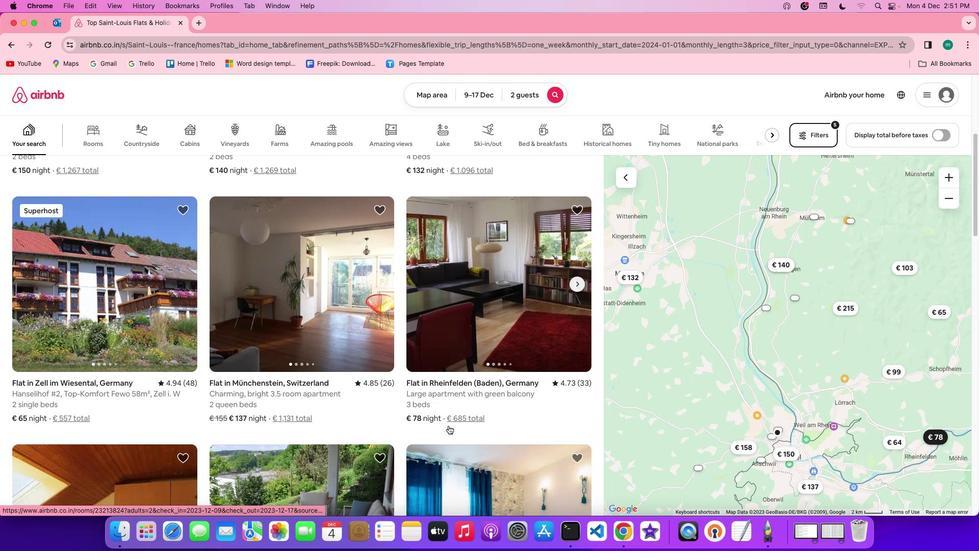 
Action: Mouse scrolled (449, 425) with delta (0, -1)
Screenshot: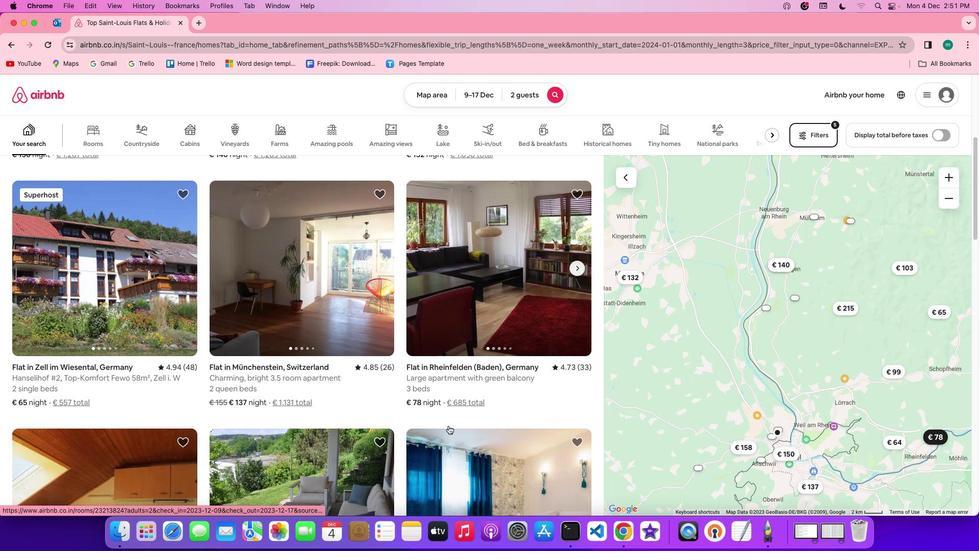 
Action: Mouse scrolled (449, 425) with delta (0, -1)
Screenshot: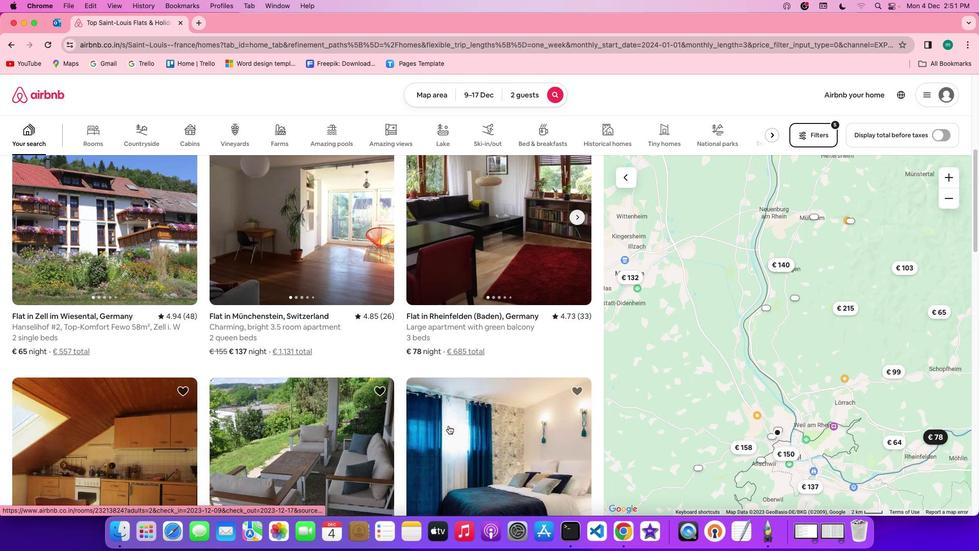 
Action: Mouse scrolled (449, 425) with delta (0, 0)
Screenshot: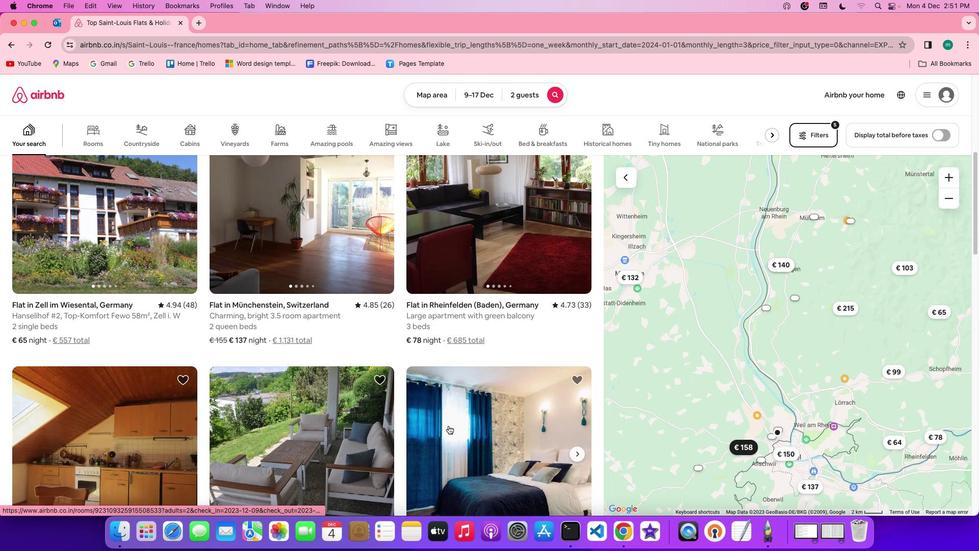 
Action: Mouse scrolled (449, 425) with delta (0, 0)
Screenshot: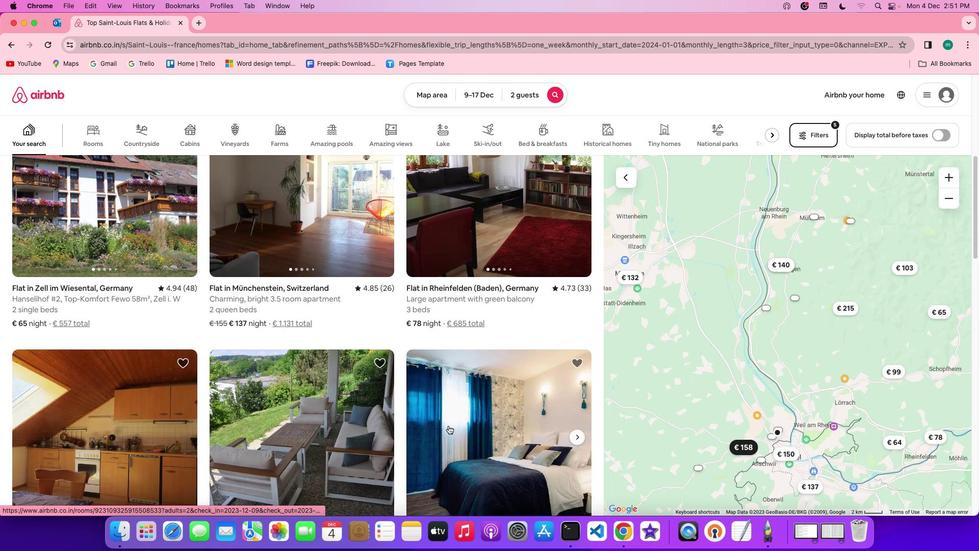 
Action: Mouse scrolled (449, 425) with delta (0, -1)
Screenshot: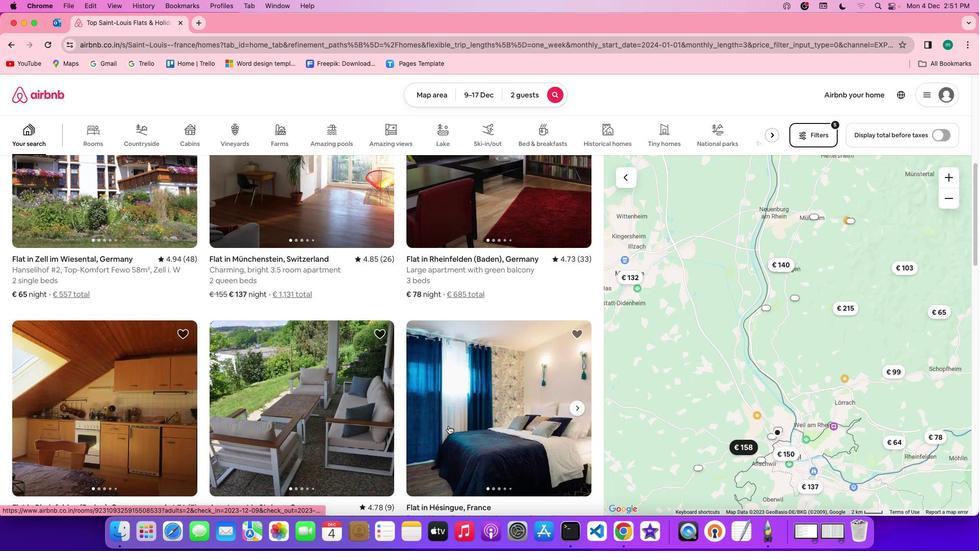 
Action: Mouse scrolled (449, 425) with delta (0, 0)
Screenshot: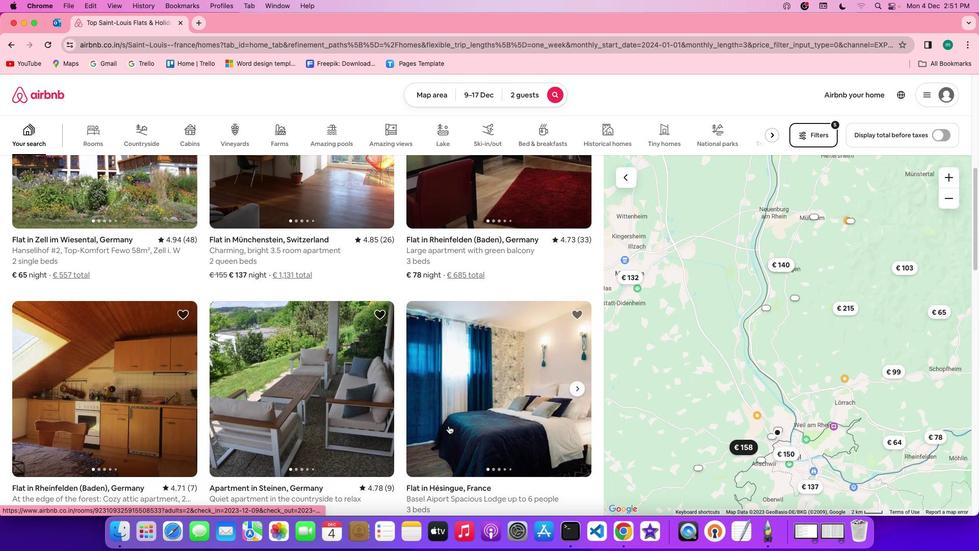 
Action: Mouse scrolled (449, 425) with delta (0, 0)
Screenshot: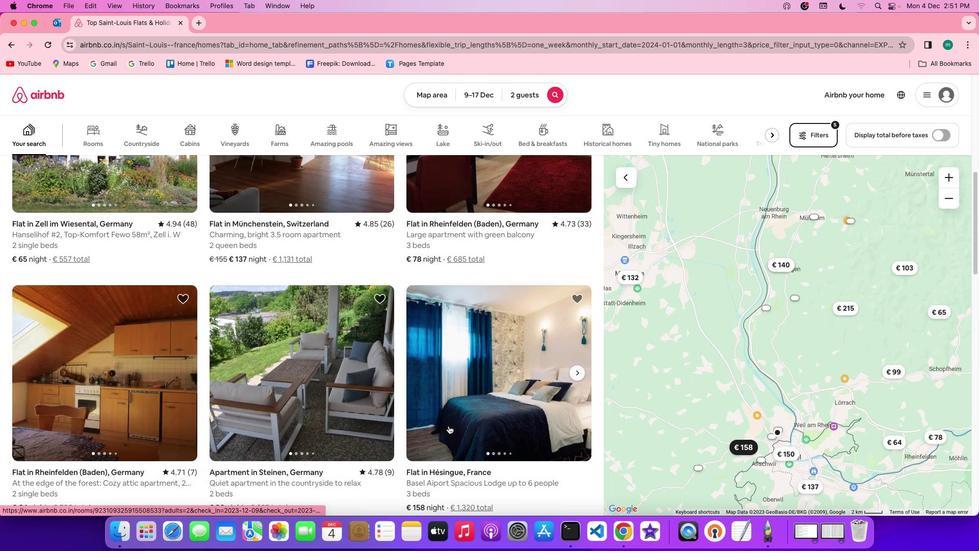 
Action: Mouse scrolled (449, 425) with delta (0, 0)
Screenshot: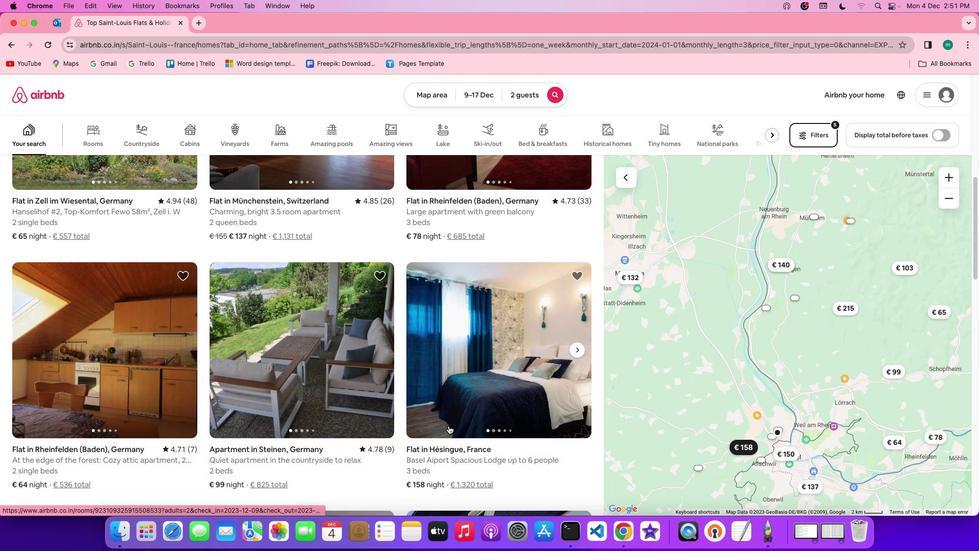
Action: Mouse moved to (448, 425)
Screenshot: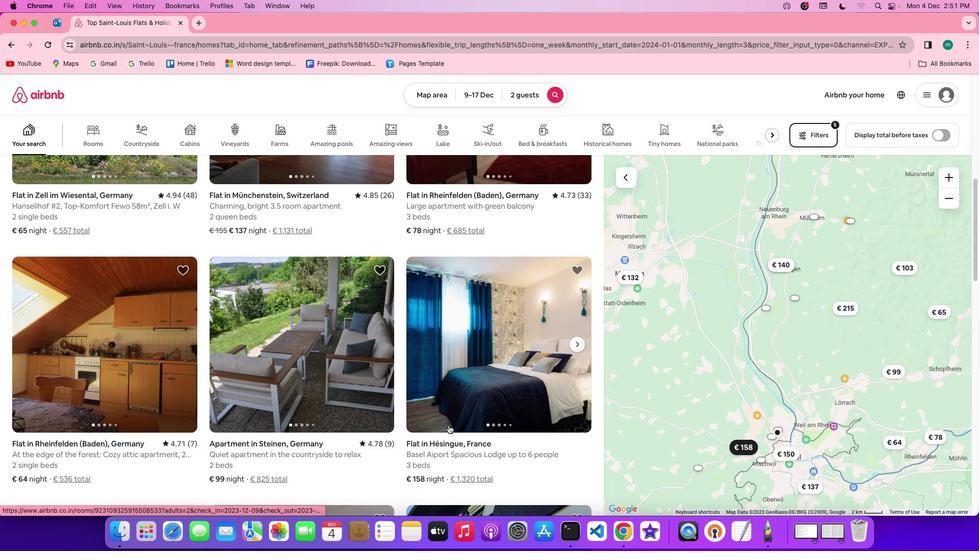 
Action: Mouse scrolled (448, 425) with delta (0, 0)
Screenshot: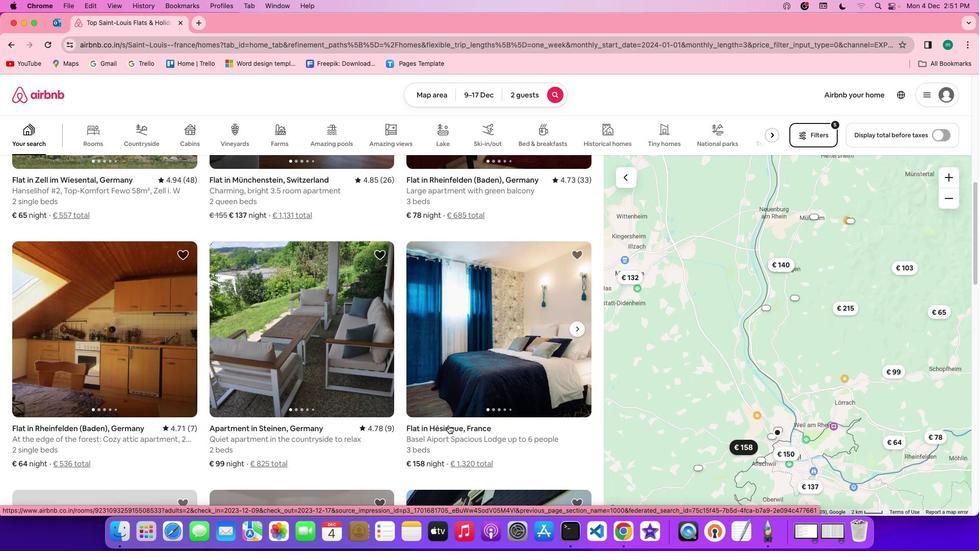 
Action: Mouse scrolled (448, 425) with delta (0, 0)
Screenshot: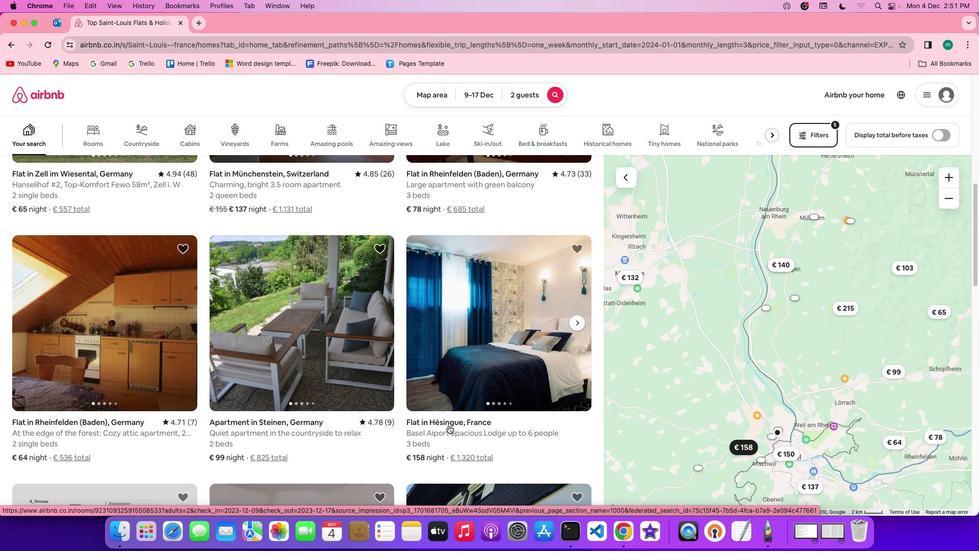
Action: Mouse scrolled (448, 425) with delta (0, 0)
Screenshot: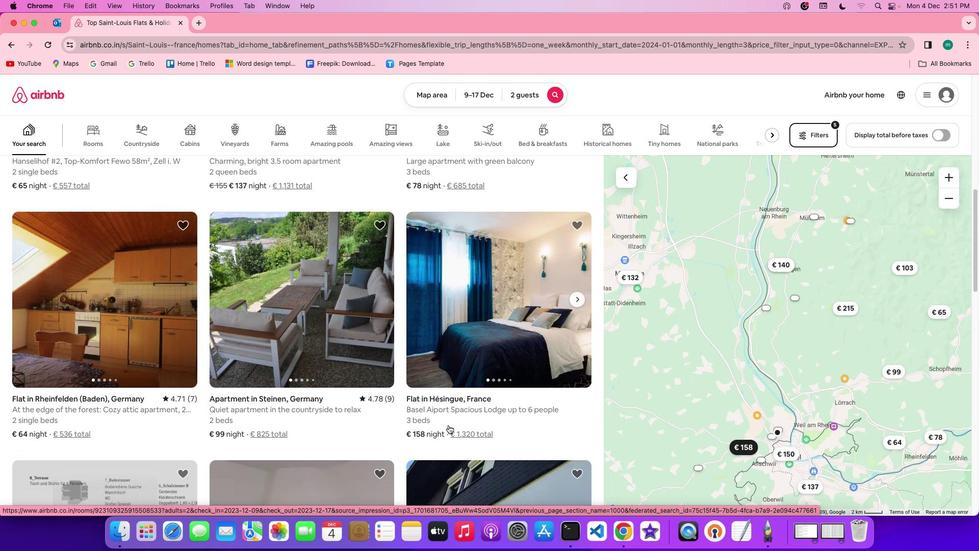 
Action: Mouse scrolled (448, 425) with delta (0, 0)
Screenshot: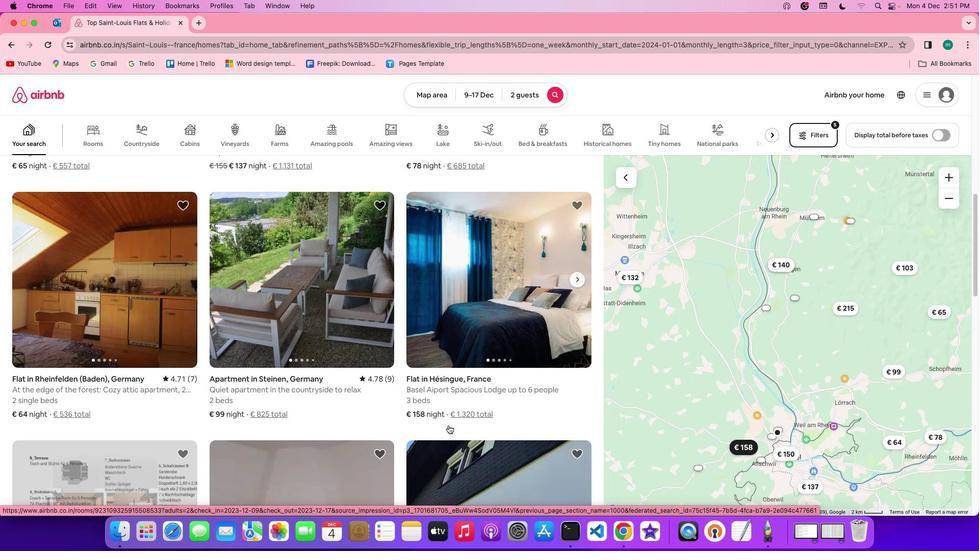 
Action: Mouse scrolled (448, 425) with delta (0, 0)
Screenshot: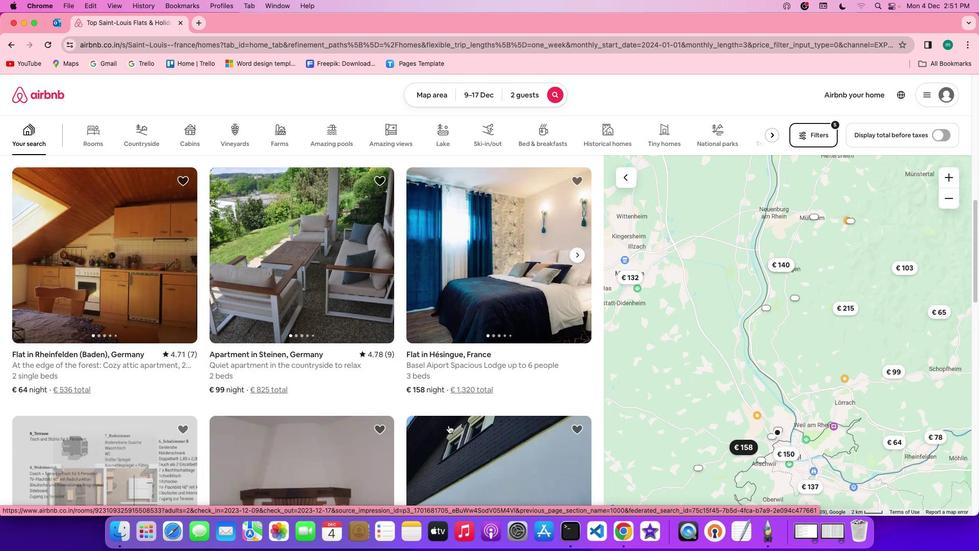 
Action: Mouse scrolled (448, 425) with delta (0, 0)
Screenshot: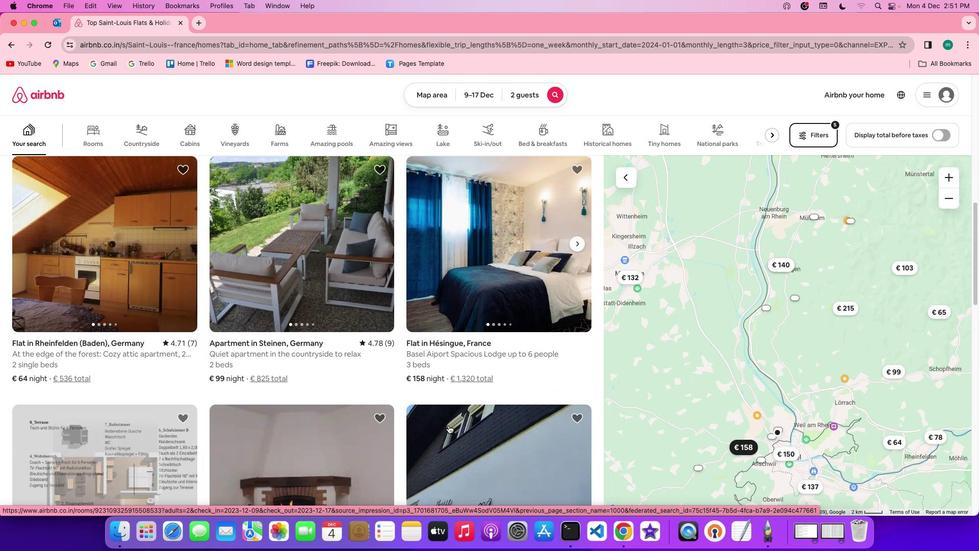 
Action: Mouse scrolled (448, 425) with delta (0, 0)
Screenshot: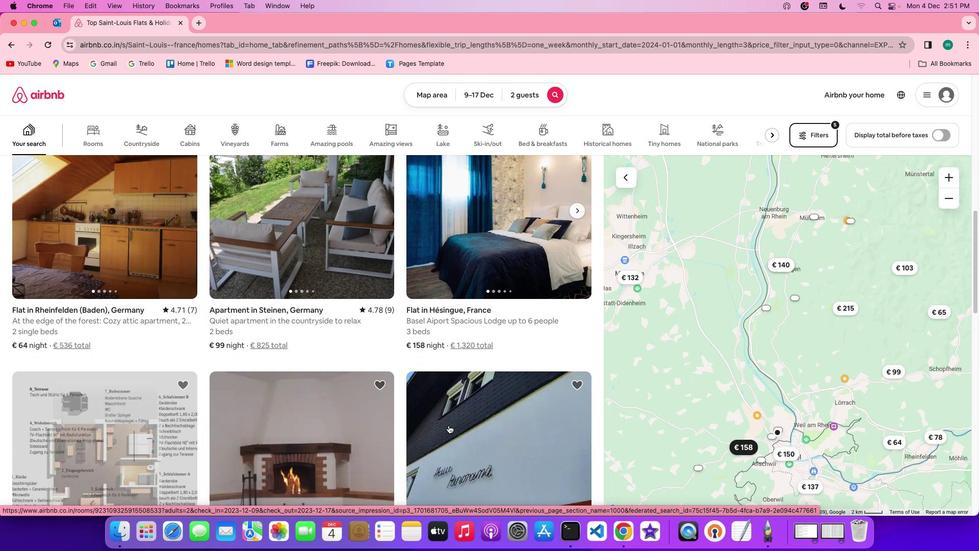 
Action: Mouse scrolled (448, 425) with delta (0, 0)
Screenshot: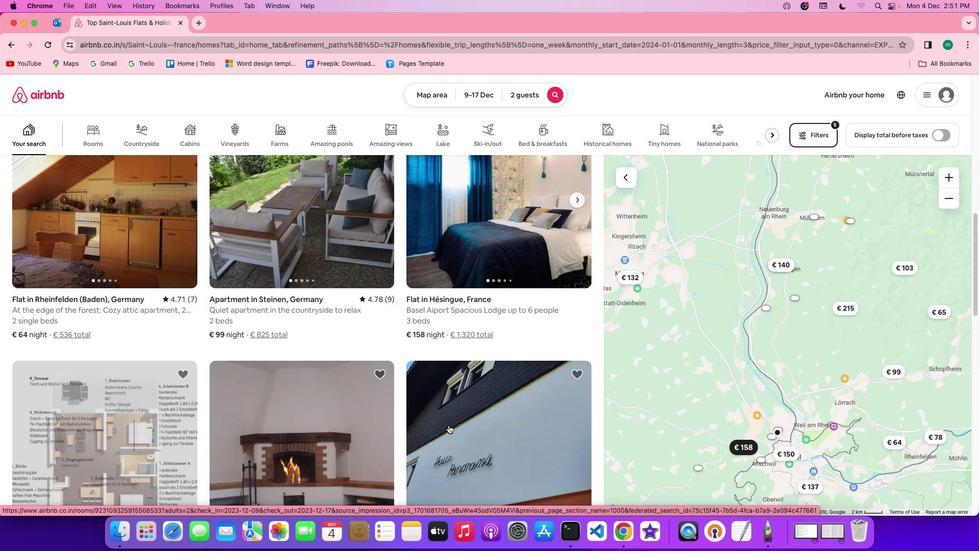 
Action: Mouse scrolled (448, 425) with delta (0, 0)
Screenshot: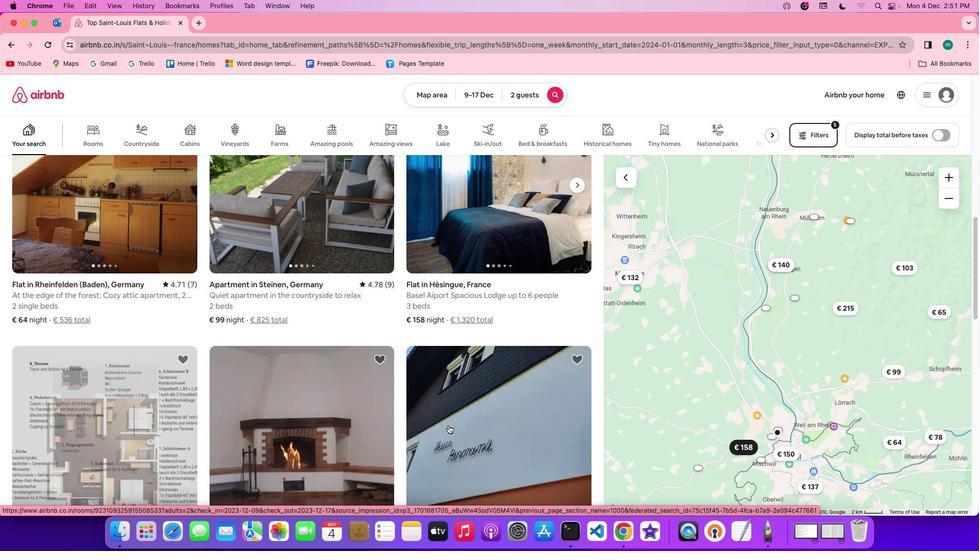
Action: Mouse scrolled (448, 425) with delta (0, 0)
Screenshot: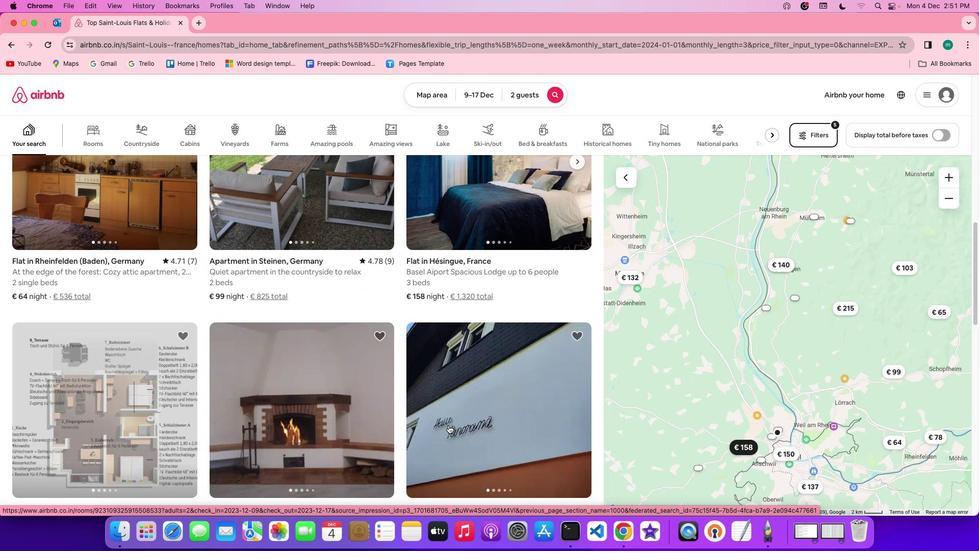 
Action: Mouse scrolled (448, 425) with delta (0, 0)
Screenshot: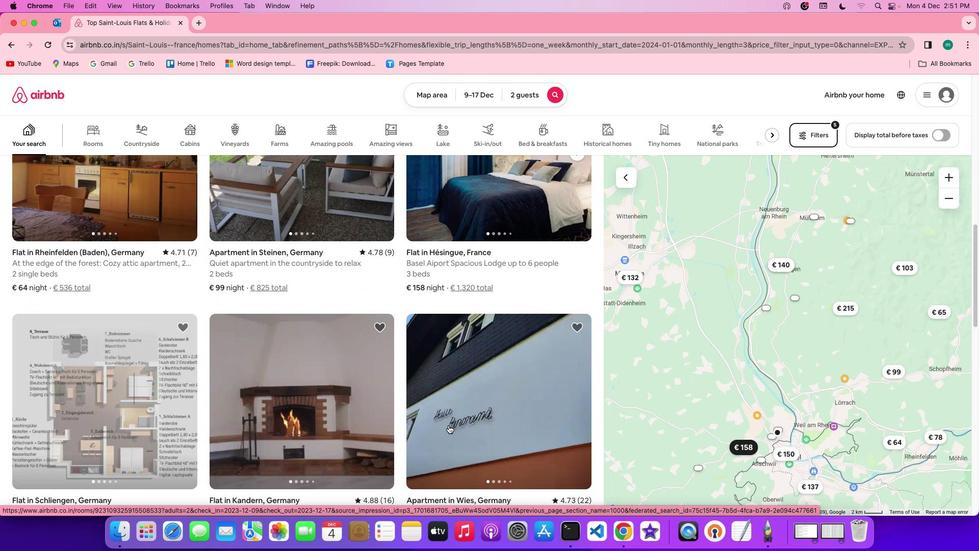 
Action: Mouse scrolled (448, 425) with delta (0, 0)
Screenshot: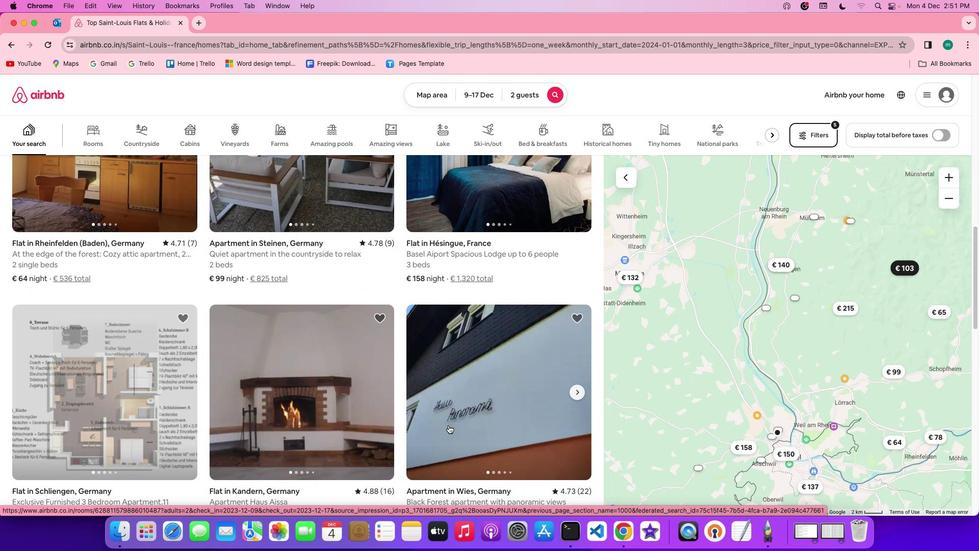 
Action: Mouse scrolled (448, 425) with delta (0, 0)
Screenshot: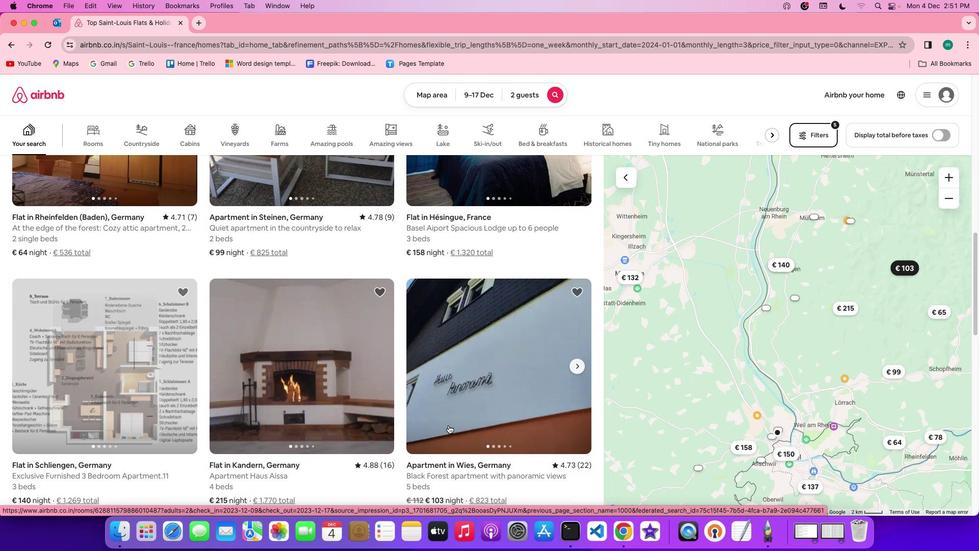 
Action: Mouse scrolled (448, 425) with delta (0, -1)
Screenshot: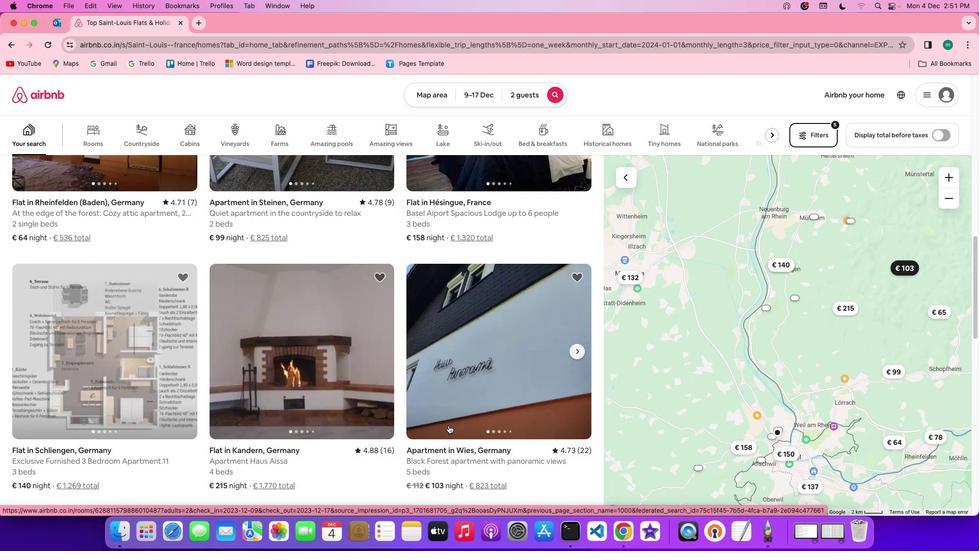 
Action: Mouse scrolled (448, 425) with delta (0, 0)
Screenshot: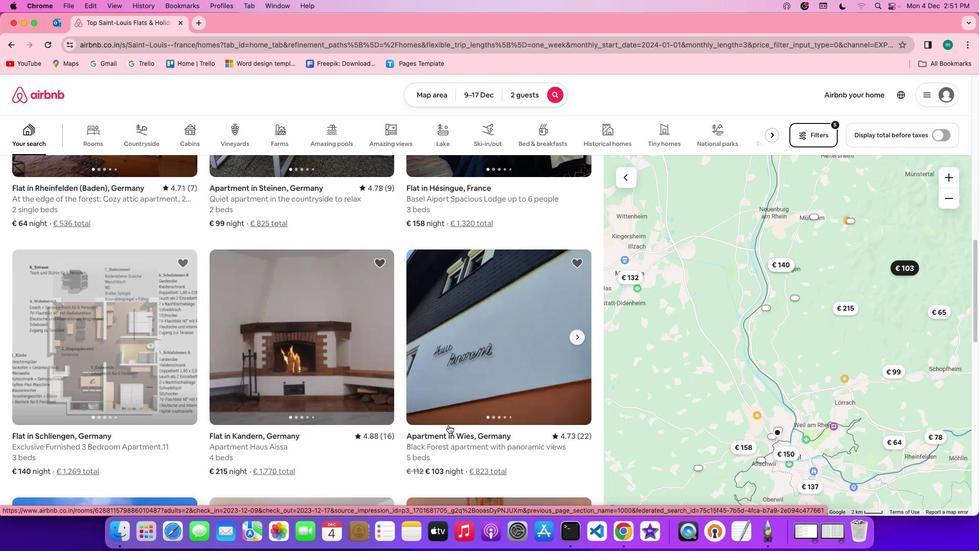 
Action: Mouse scrolled (448, 425) with delta (0, 0)
Screenshot: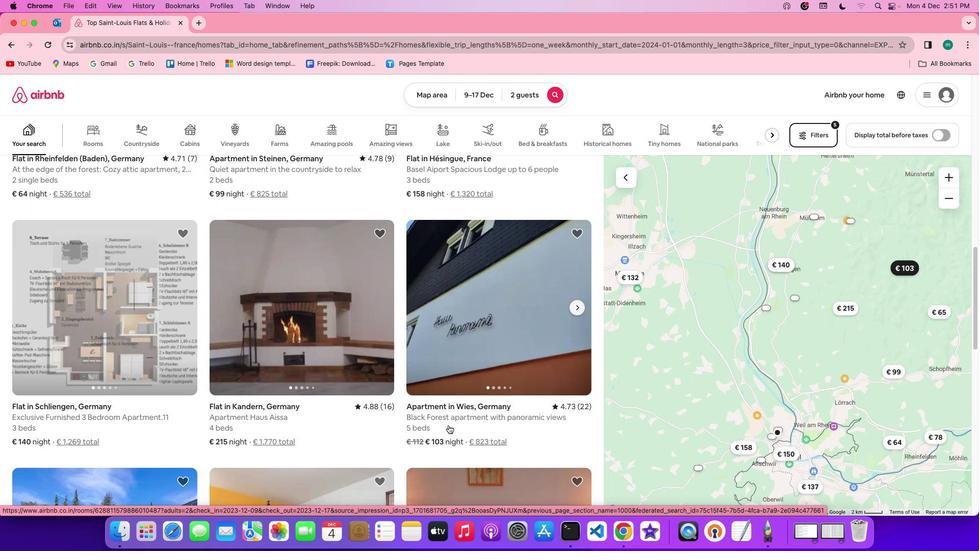 
Action: Mouse scrolled (448, 425) with delta (0, 0)
Screenshot: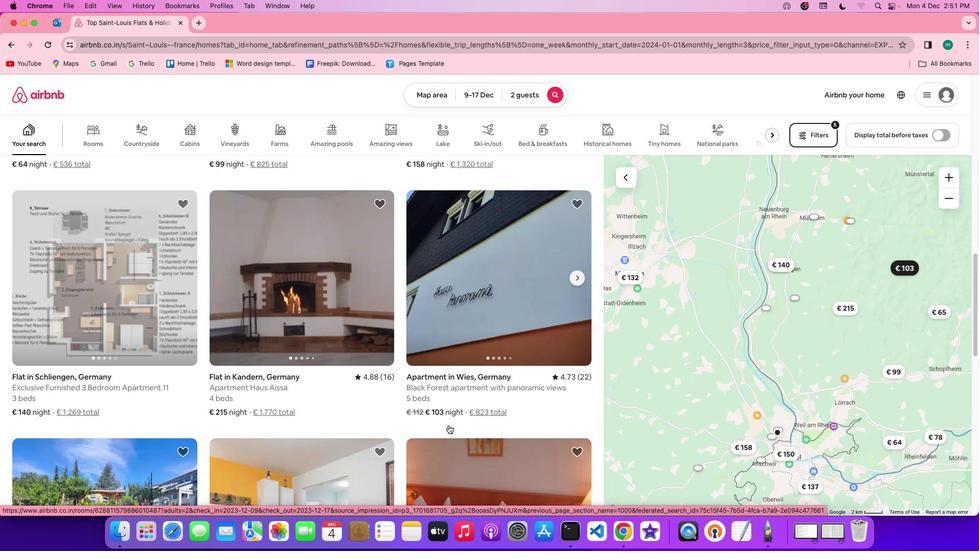 
Action: Mouse scrolled (448, 425) with delta (0, -1)
Screenshot: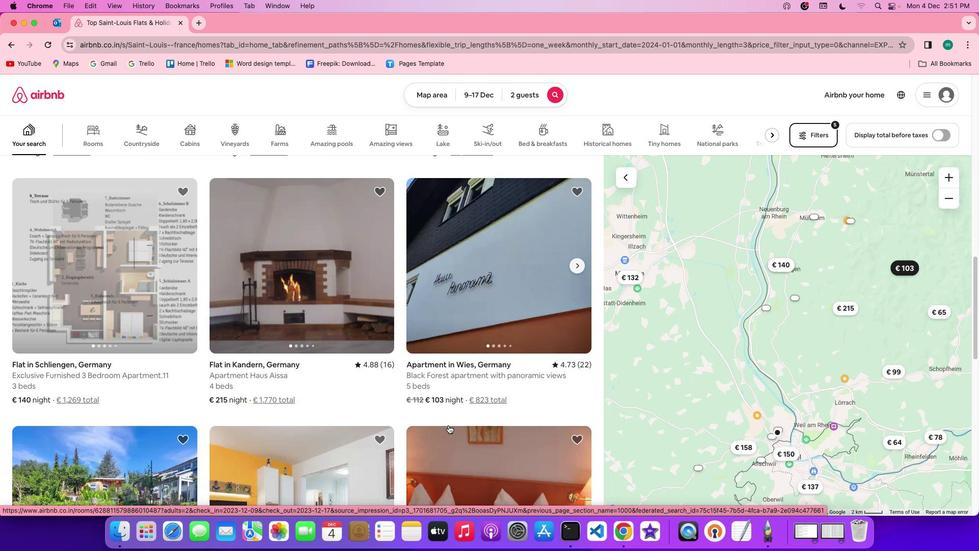 
Action: Mouse scrolled (448, 425) with delta (0, 0)
Screenshot: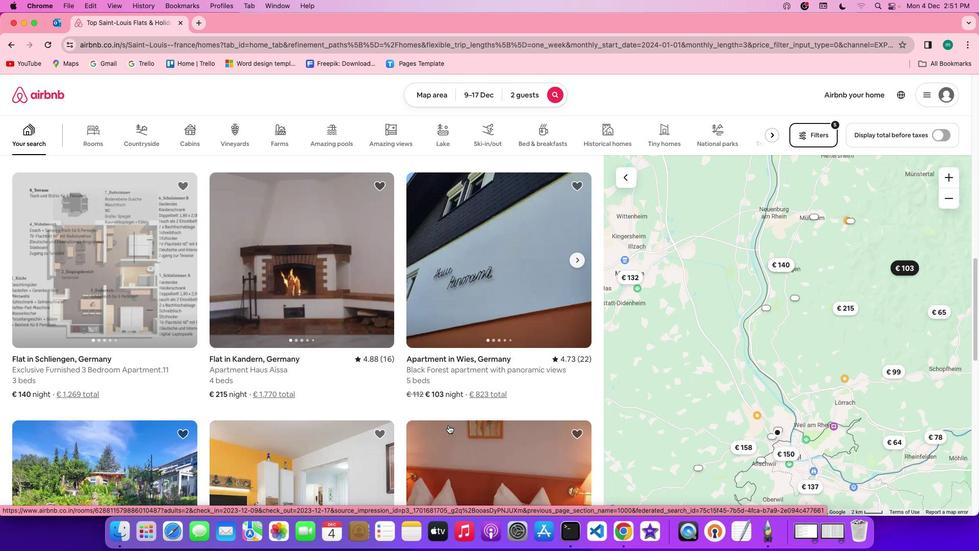 
Action: Mouse scrolled (448, 425) with delta (0, 0)
Screenshot: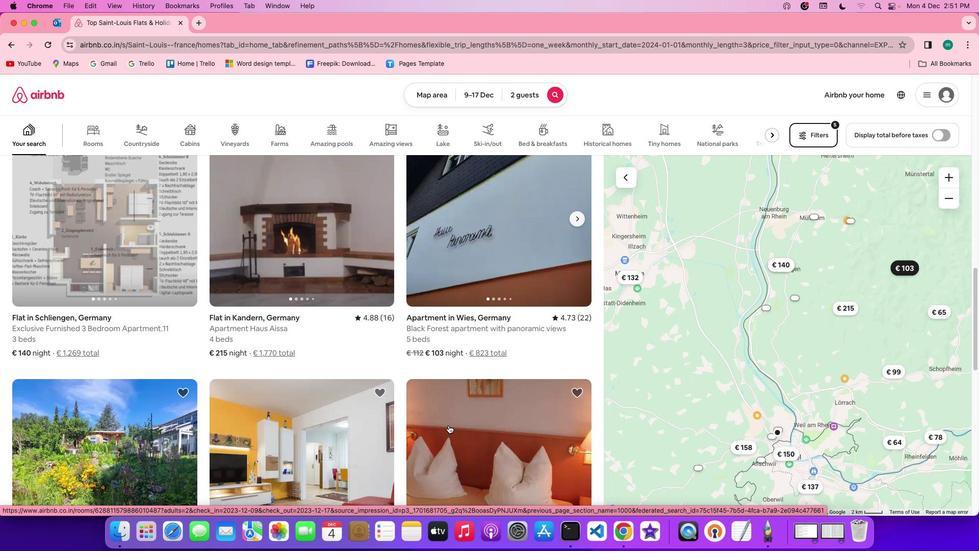 
Action: Mouse scrolled (448, 425) with delta (0, 0)
Screenshot: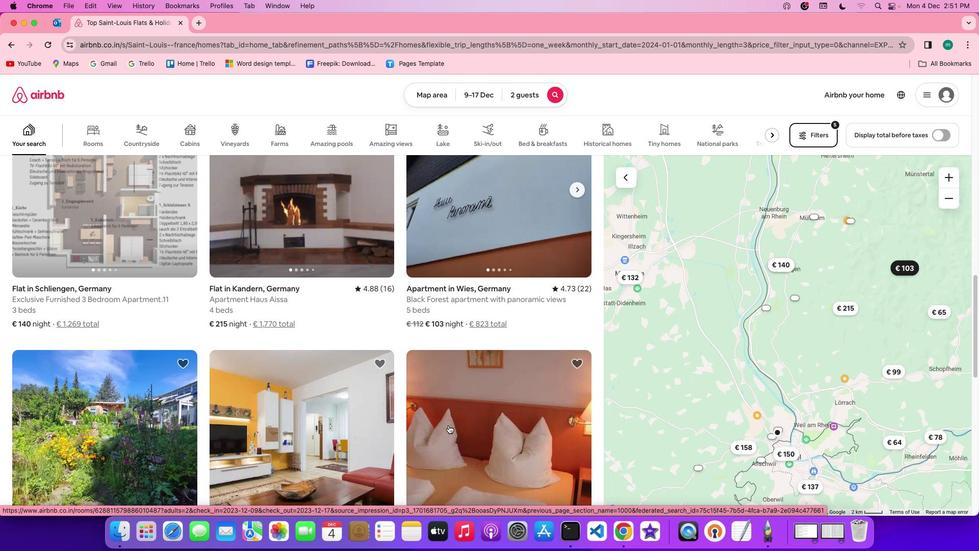 
Action: Mouse scrolled (448, 425) with delta (0, -1)
Screenshot: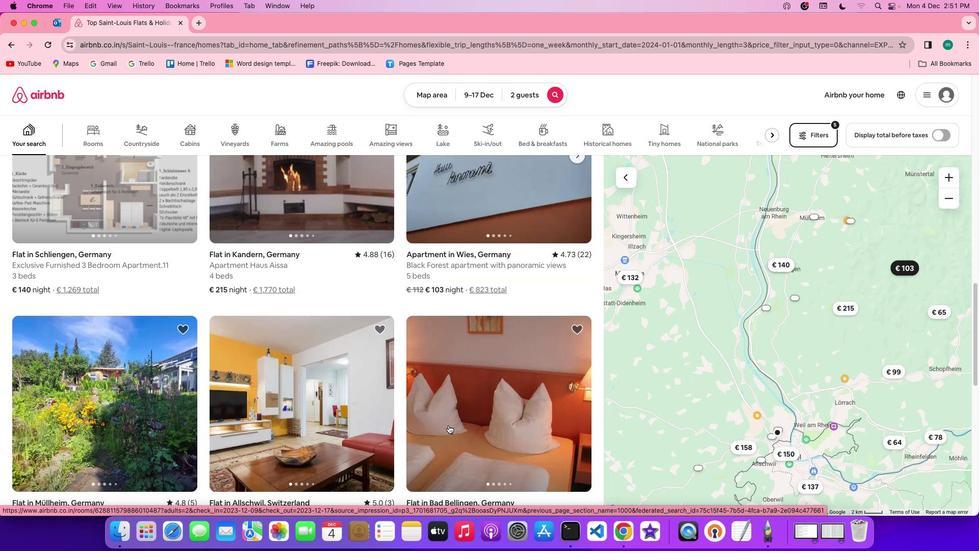 
Action: Mouse scrolled (448, 425) with delta (0, -1)
Screenshot: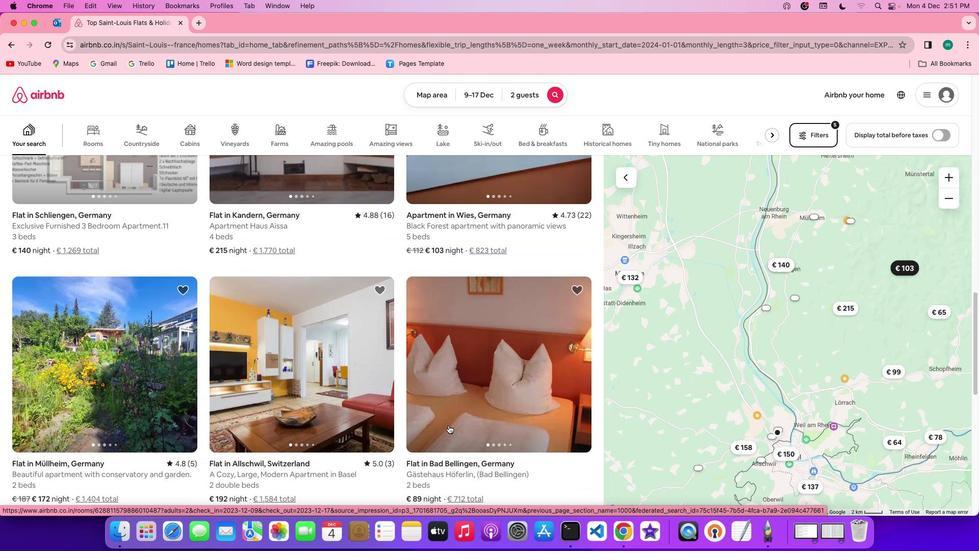 
Action: Mouse scrolled (448, 425) with delta (0, 0)
Screenshot: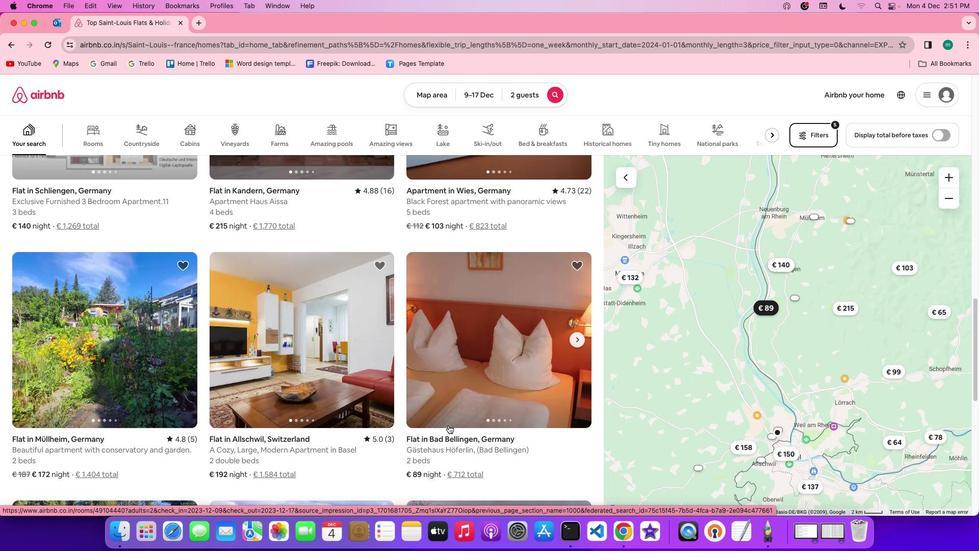 
Action: Mouse scrolled (448, 425) with delta (0, 0)
Screenshot: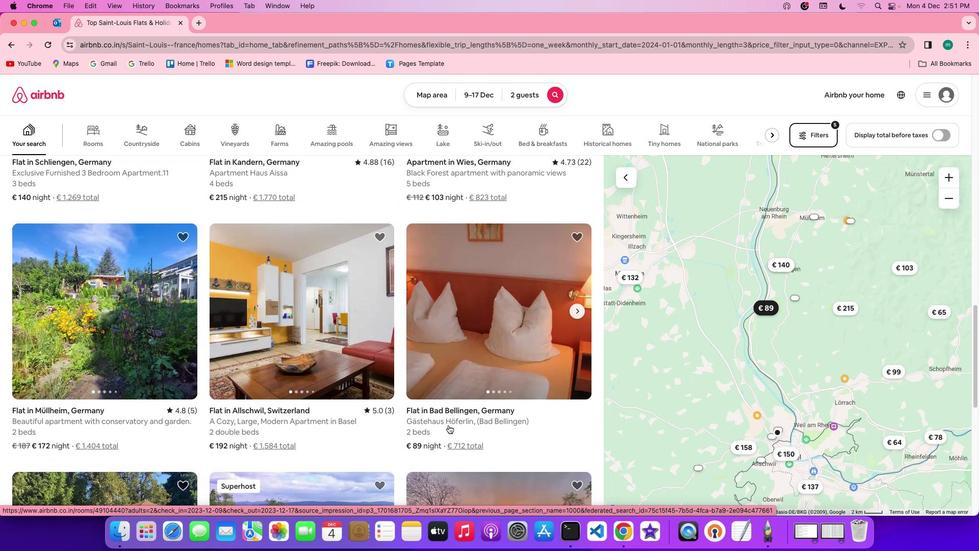 
Action: Mouse scrolled (448, 425) with delta (0, -1)
Screenshot: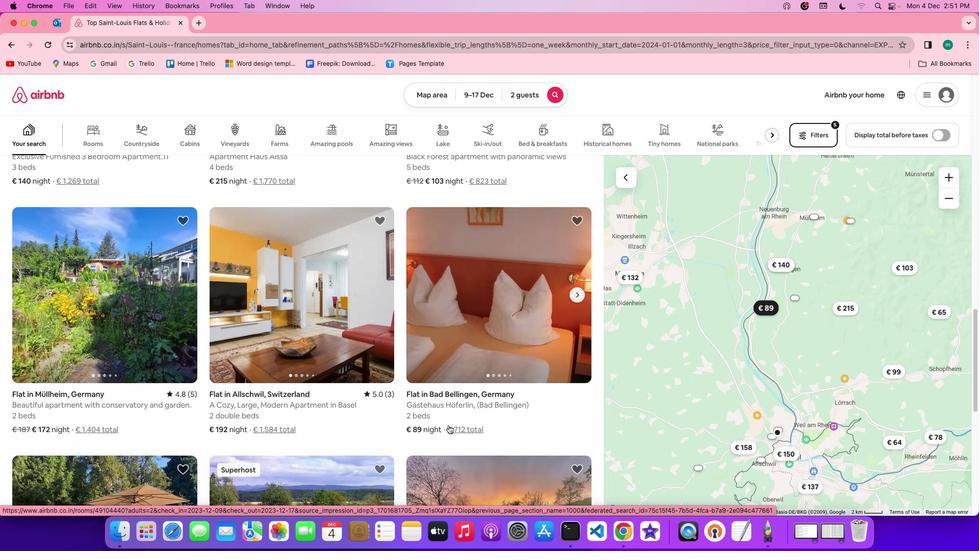 
Action: Mouse scrolled (448, 425) with delta (0, -1)
Screenshot: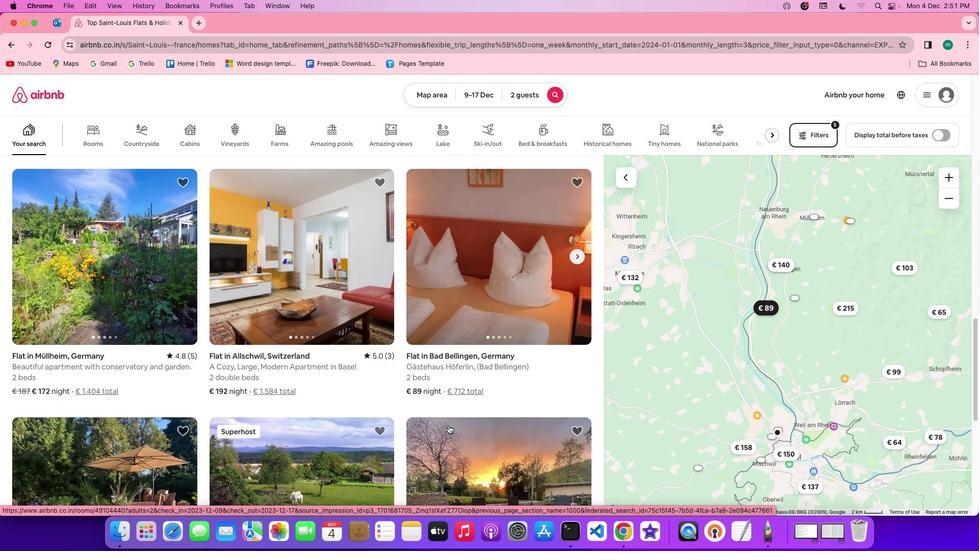 
Action: Mouse scrolled (448, 425) with delta (0, 0)
Screenshot: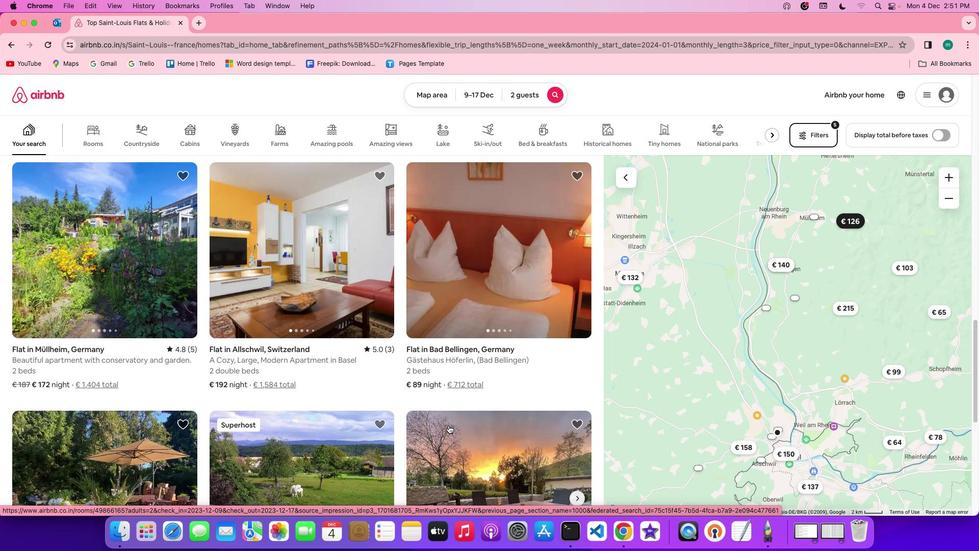 
Action: Mouse scrolled (448, 425) with delta (0, 0)
Screenshot: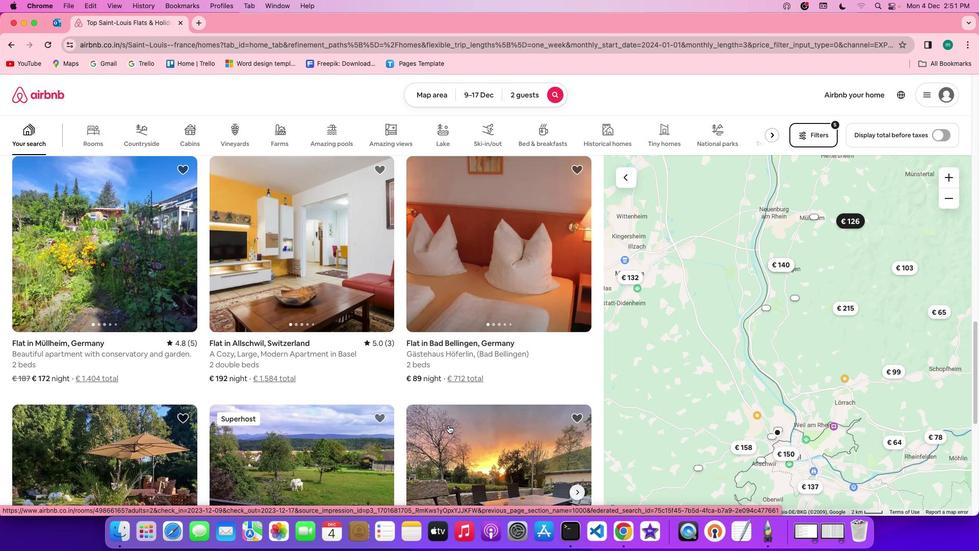 
Action: Mouse scrolled (448, 425) with delta (0, 0)
Screenshot: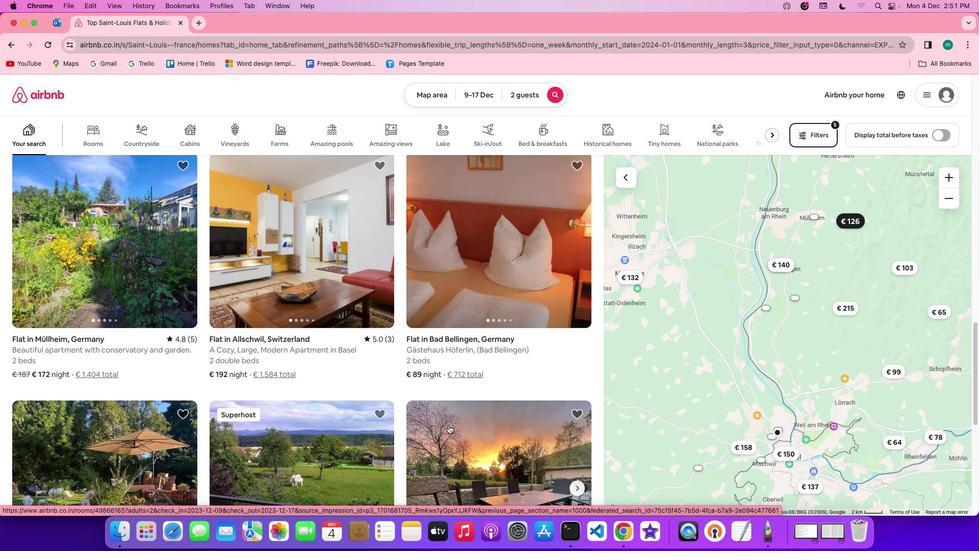
Action: Mouse scrolled (448, 425) with delta (0, 0)
Screenshot: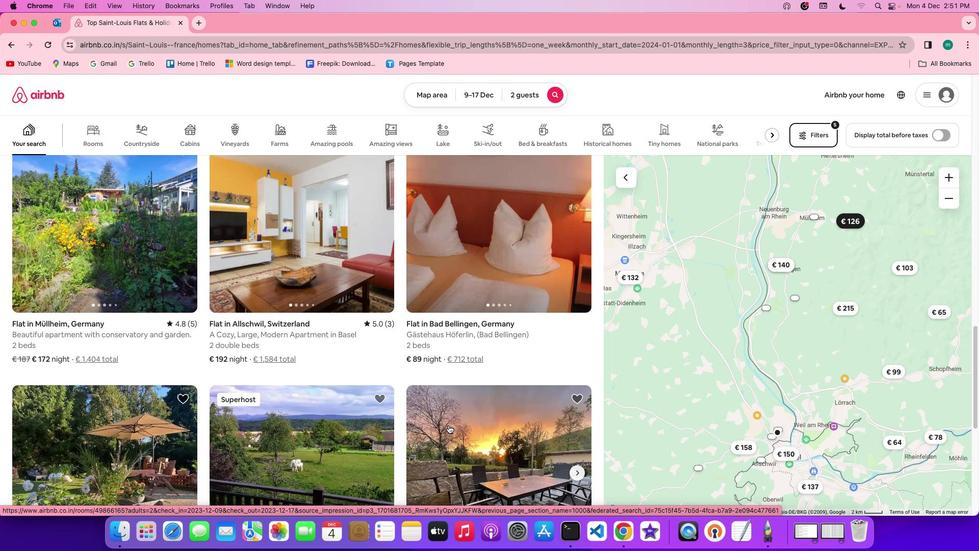 
Action: Mouse scrolled (448, 425) with delta (0, 0)
Screenshot: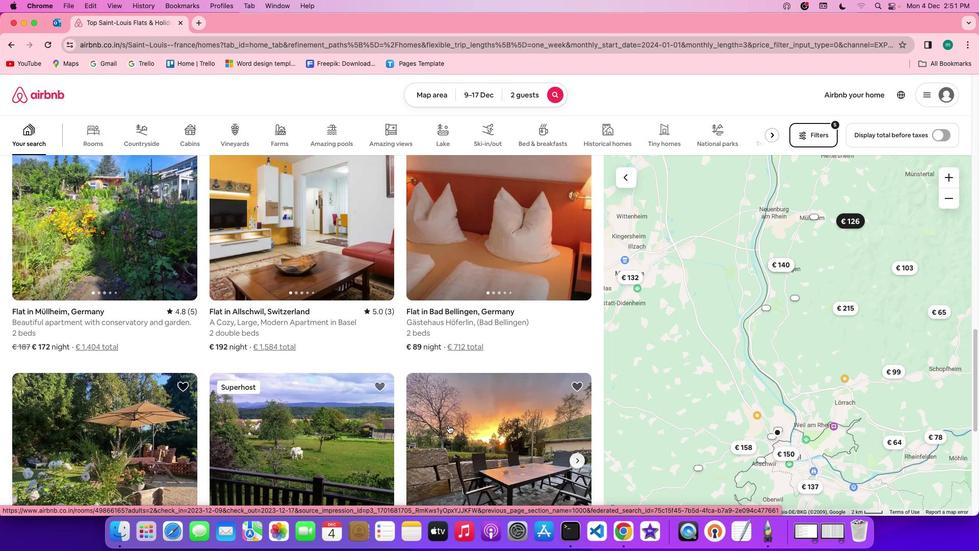 
Action: Mouse scrolled (448, 425) with delta (0, 0)
Screenshot: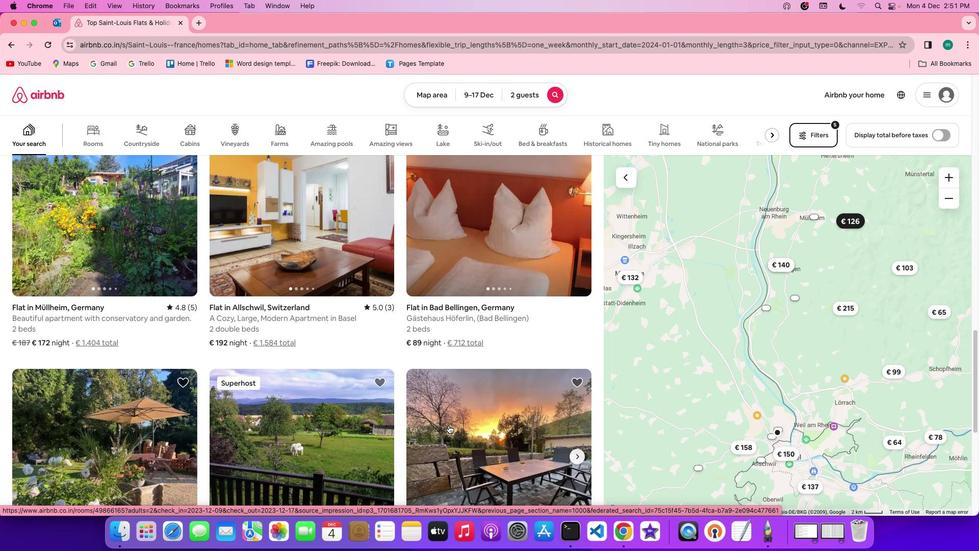 
Action: Mouse scrolled (448, 425) with delta (0, 0)
Screenshot: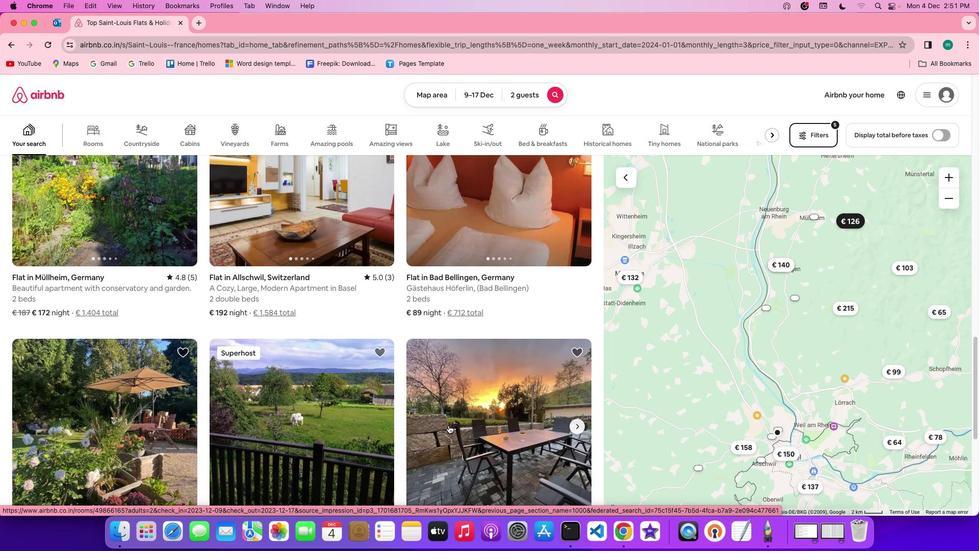 
Action: Mouse scrolled (448, 425) with delta (0, 0)
Screenshot: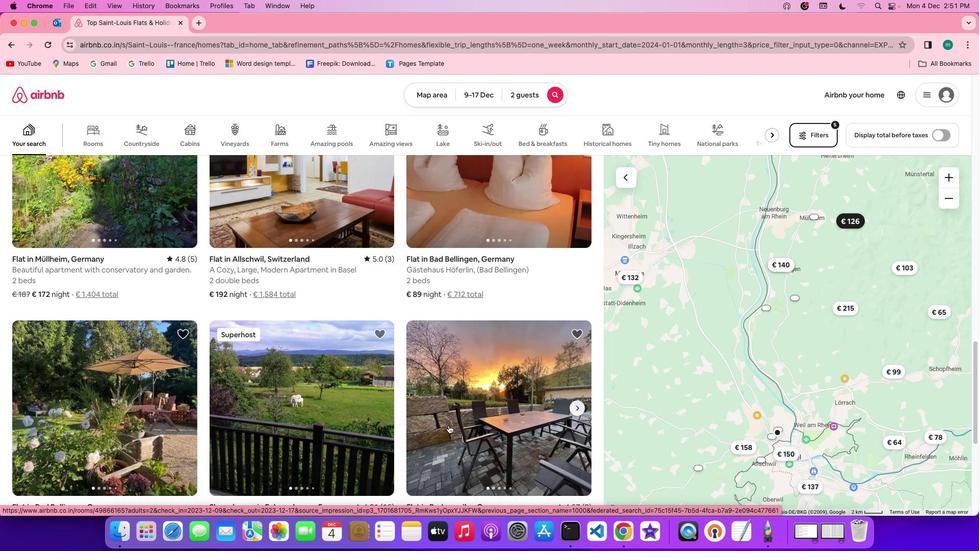 
Action: Mouse scrolled (448, 425) with delta (0, -1)
Screenshot: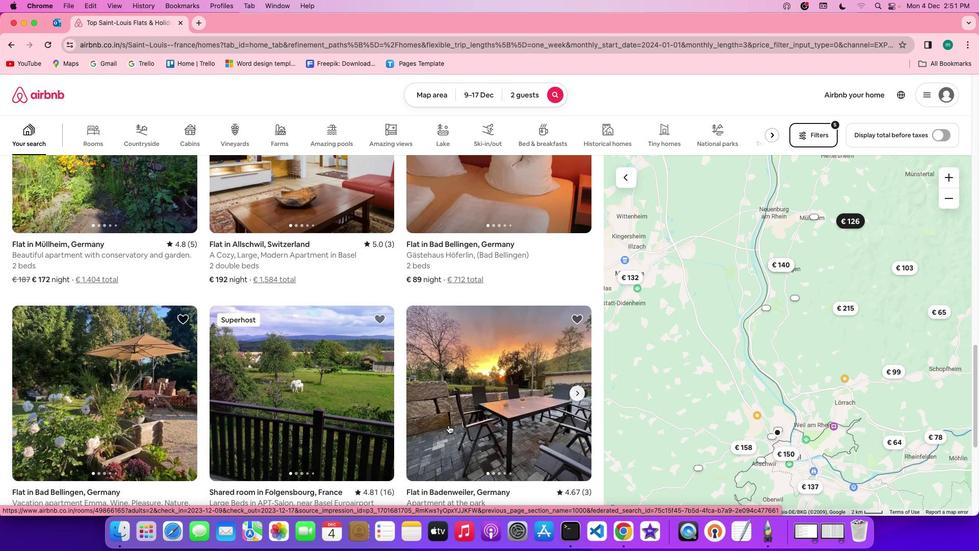 
Action: Mouse moved to (334, 406)
Screenshot: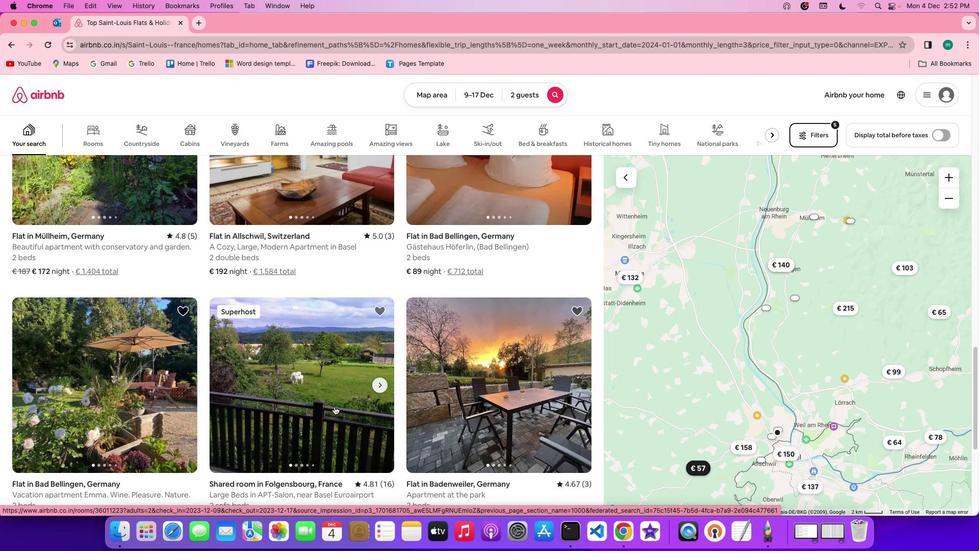 
Action: Mouse pressed left at (334, 406)
Screenshot: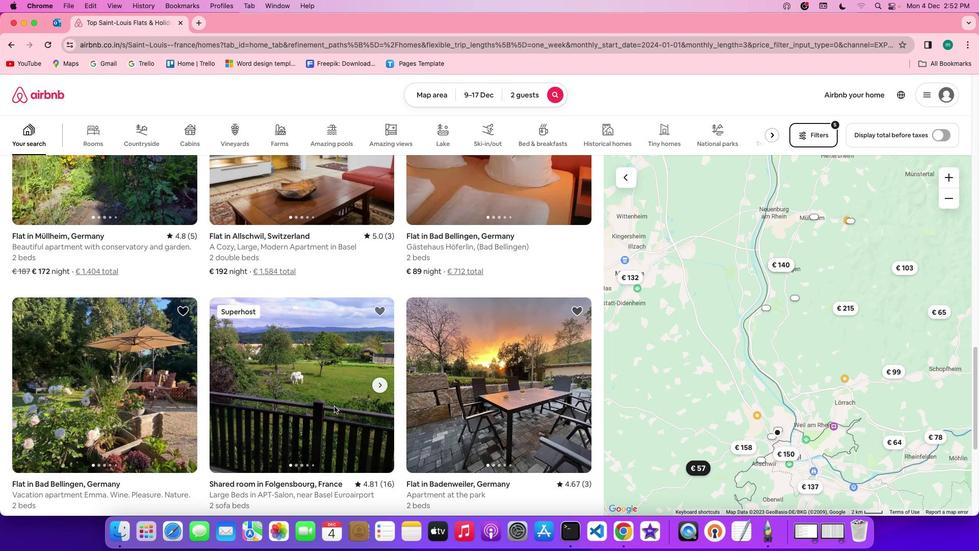 
Action: Mouse moved to (723, 385)
Screenshot: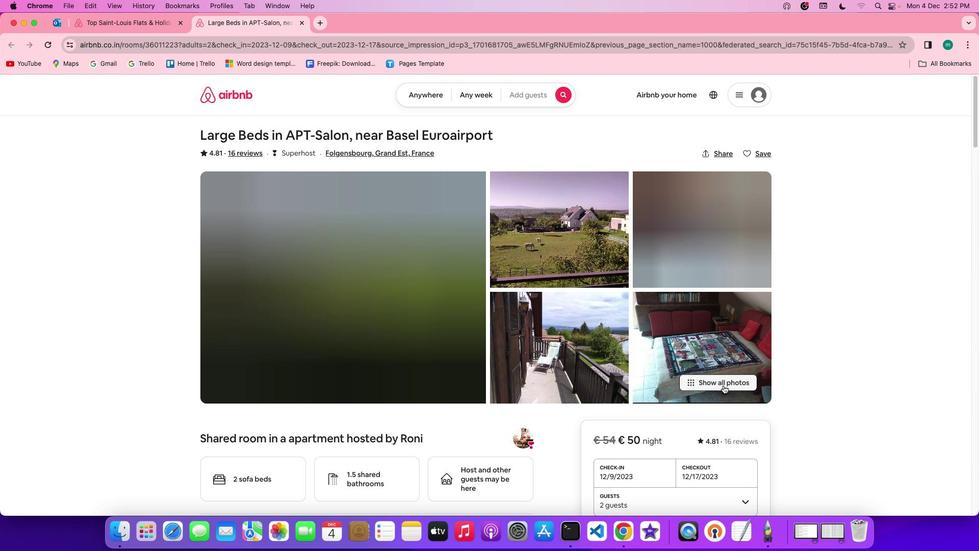 
Action: Mouse pressed left at (723, 385)
Screenshot: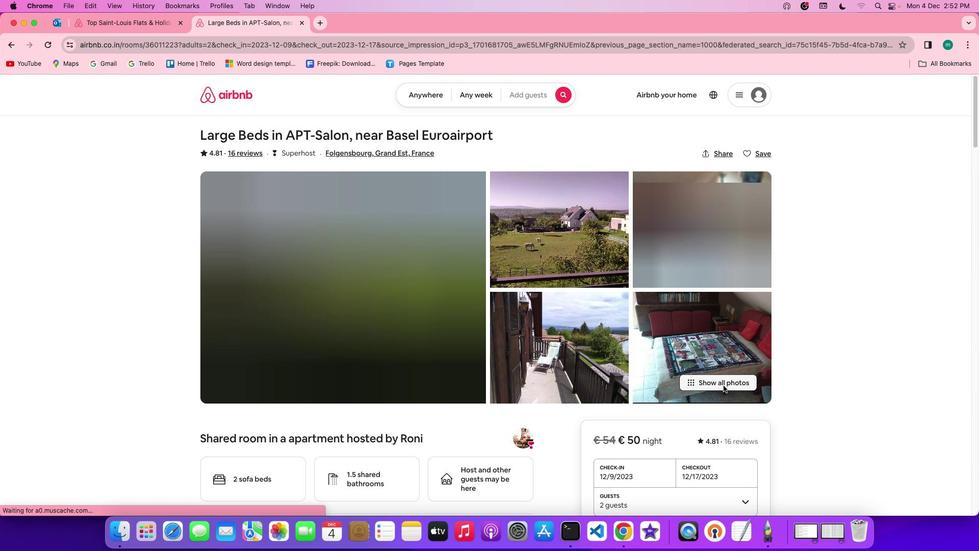 
Action: Mouse moved to (543, 389)
Screenshot: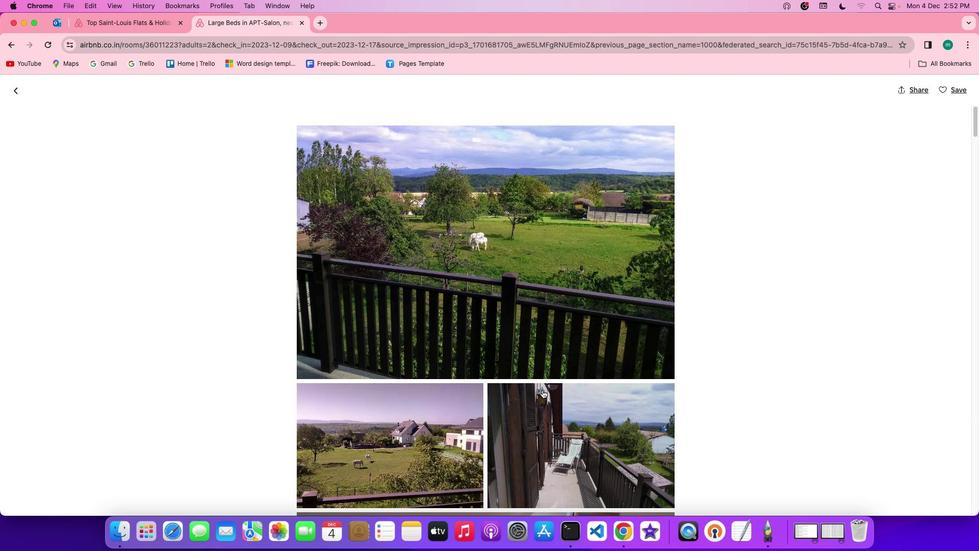 
Action: Mouse scrolled (543, 389) with delta (0, 0)
Screenshot: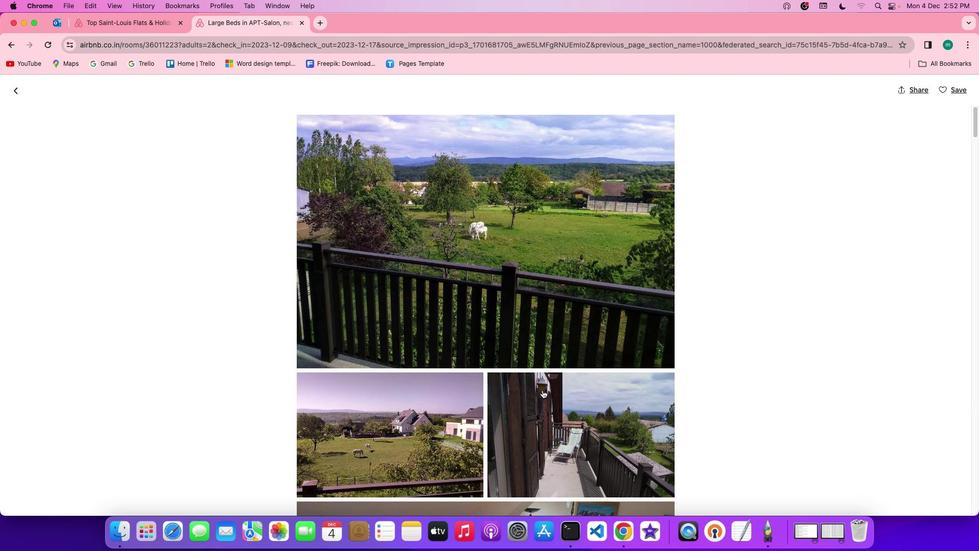 
Action: Mouse scrolled (543, 389) with delta (0, 0)
Screenshot: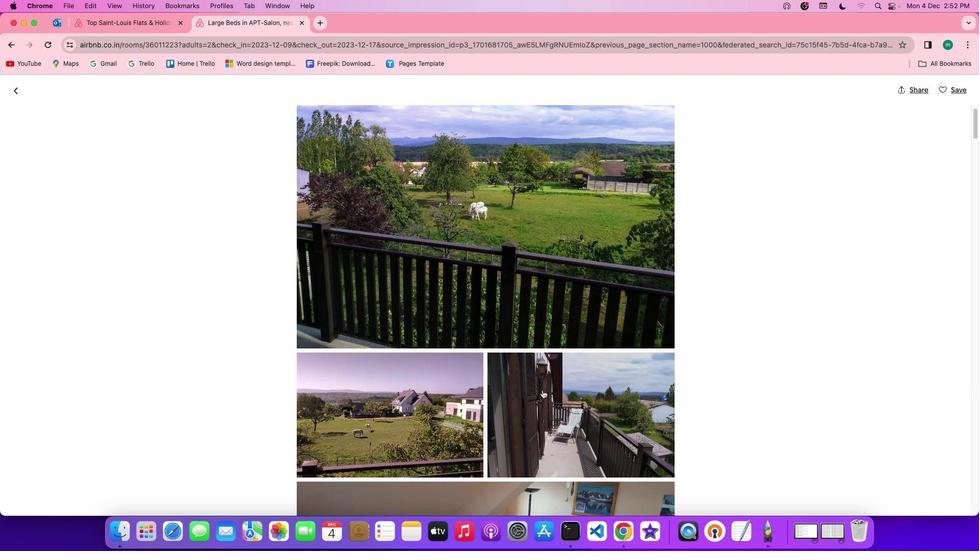 
Action: Mouse scrolled (543, 389) with delta (0, -1)
Screenshot: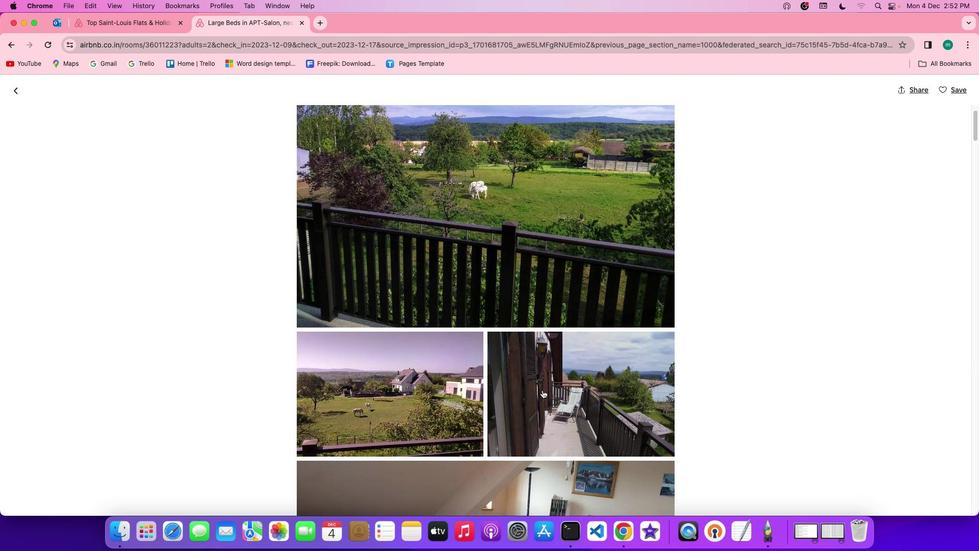 
Action: Mouse scrolled (543, 389) with delta (0, -1)
Screenshot: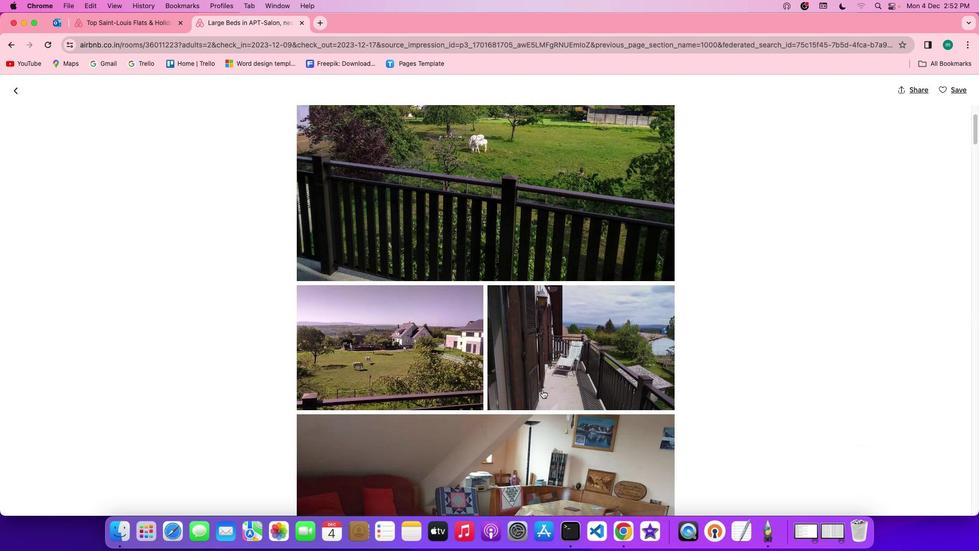 
Action: Mouse scrolled (543, 389) with delta (0, 0)
Screenshot: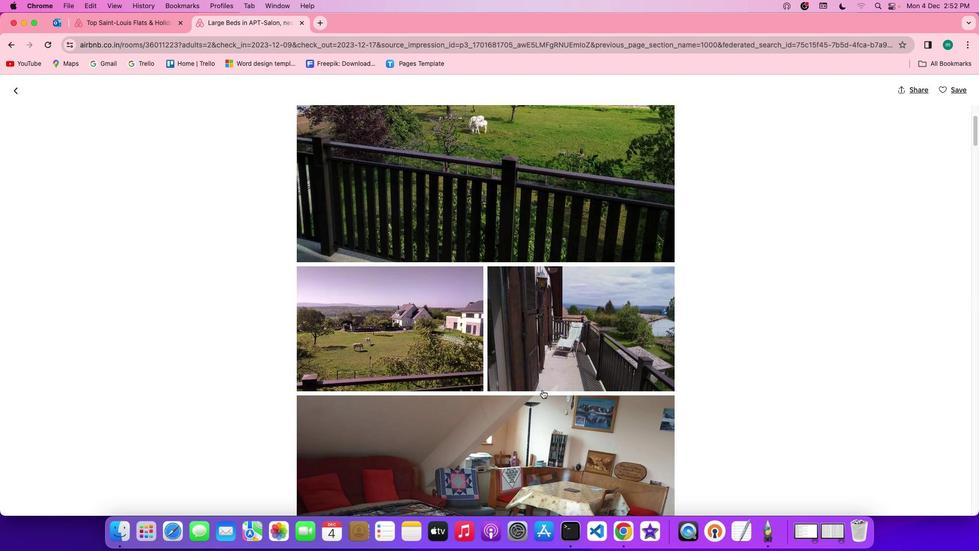 
Action: Mouse scrolled (543, 389) with delta (0, 0)
Screenshot: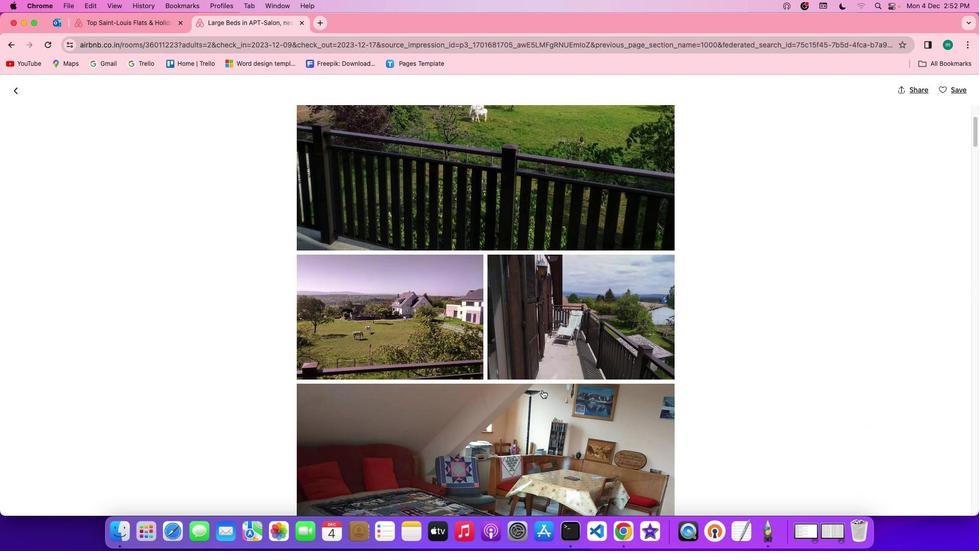 
Action: Mouse scrolled (543, 389) with delta (0, 0)
Screenshot: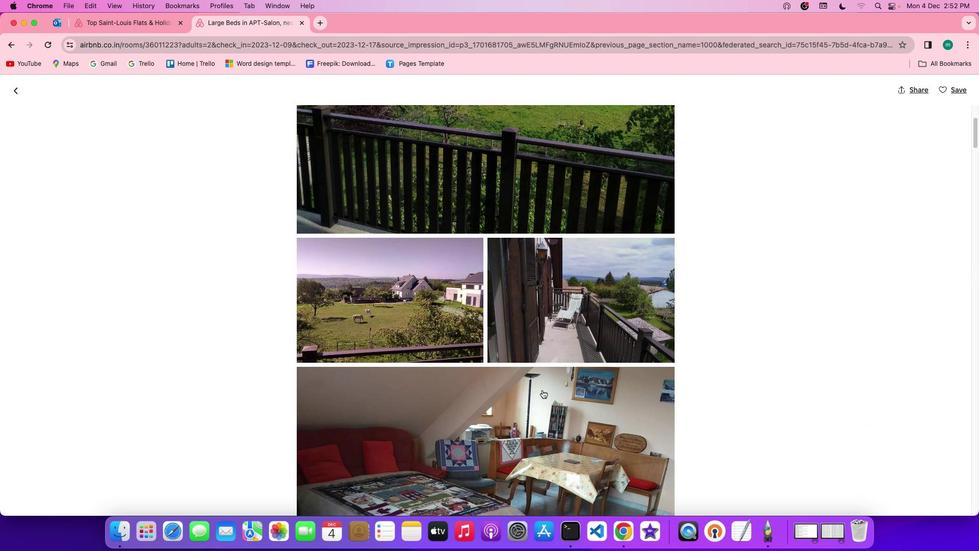 
Action: Mouse scrolled (543, 389) with delta (0, 0)
Screenshot: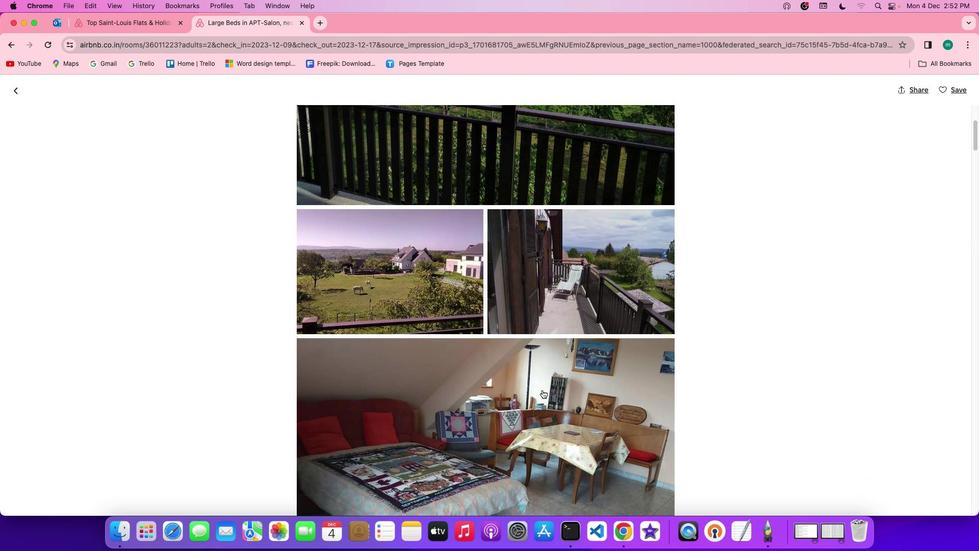 
Action: Mouse scrolled (543, 389) with delta (0, 0)
Screenshot: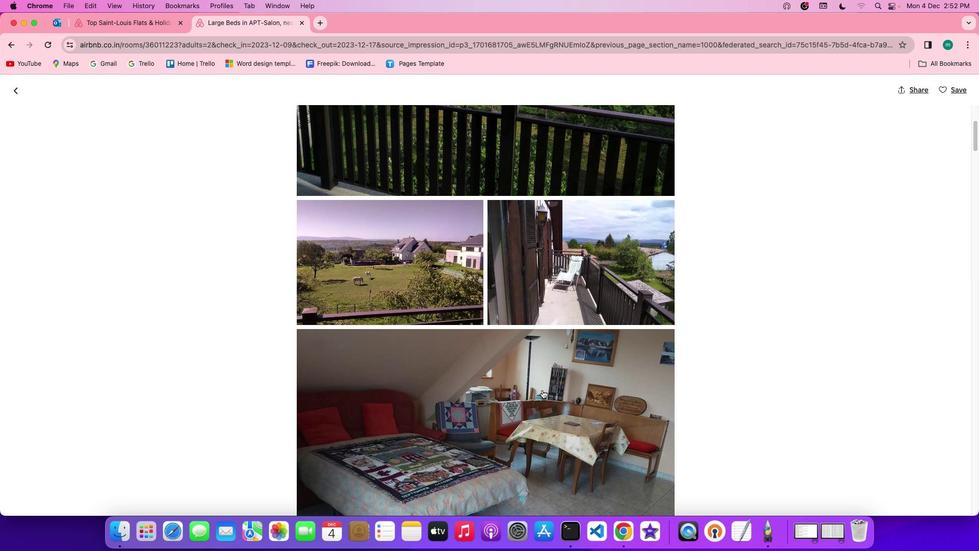 
Action: Mouse scrolled (543, 389) with delta (0, 0)
Screenshot: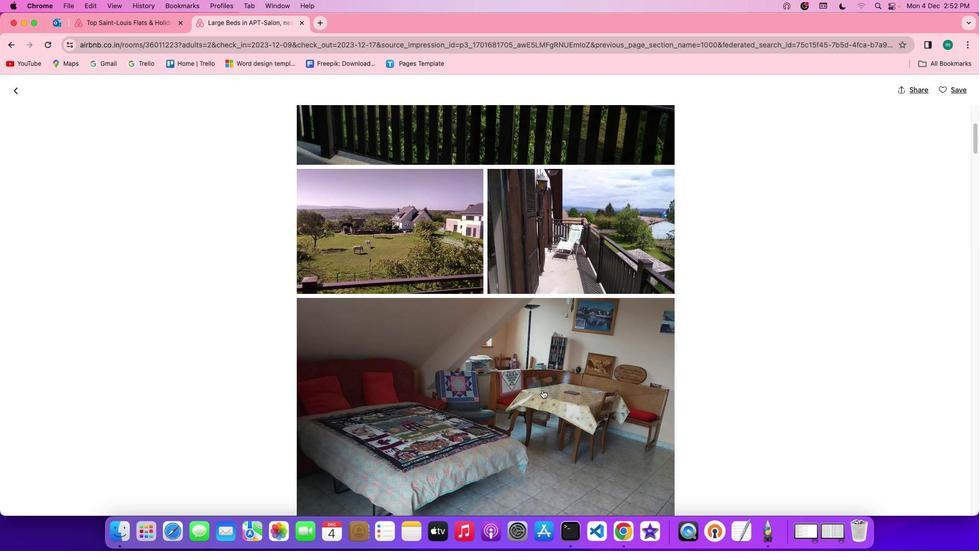 
Action: Mouse scrolled (543, 389) with delta (0, 0)
Screenshot: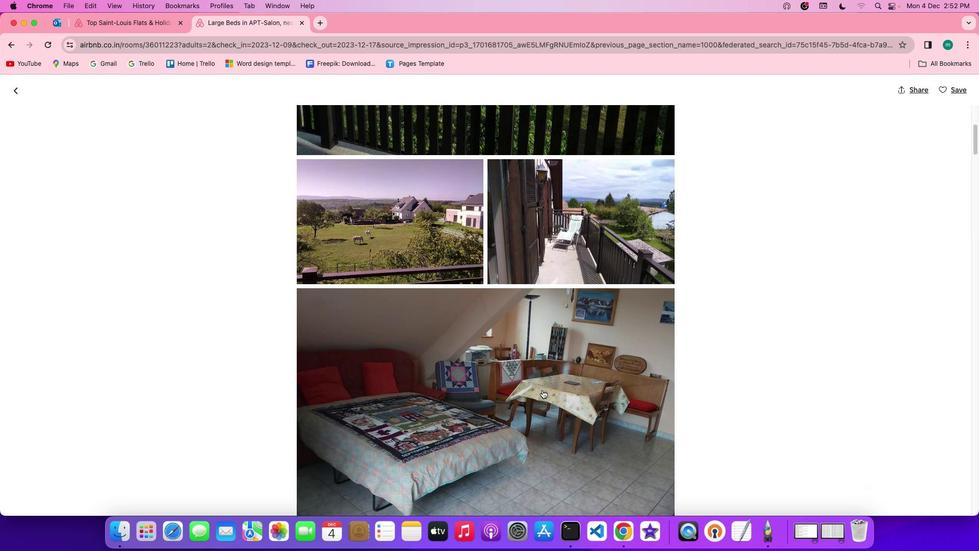 
Action: Mouse scrolled (543, 389) with delta (0, 0)
Screenshot: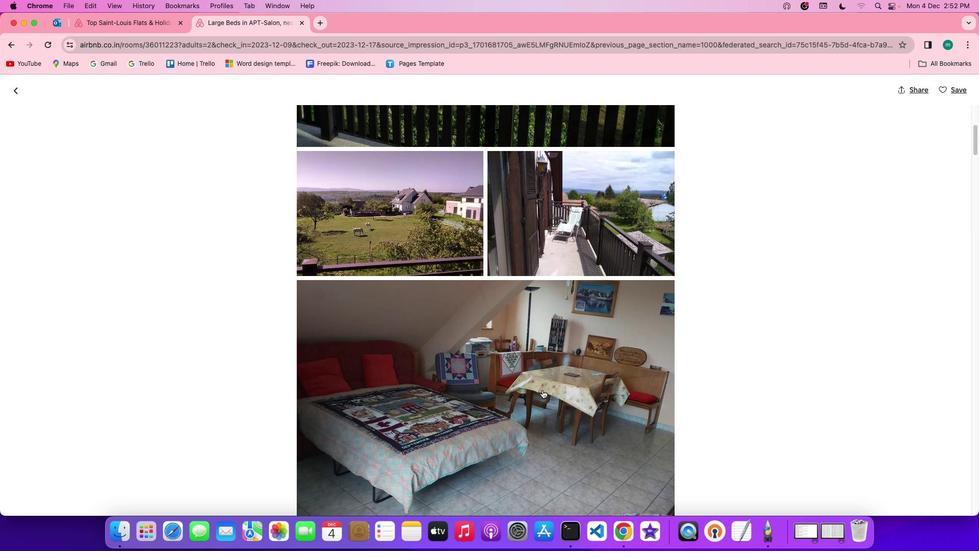 
Action: Mouse scrolled (543, 389) with delta (0, 0)
Screenshot: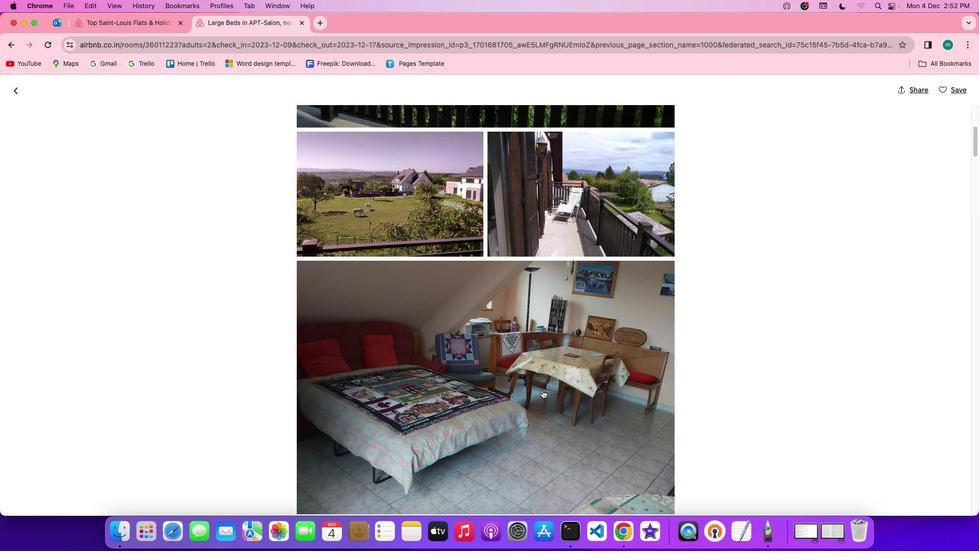 
Action: Mouse scrolled (543, 389) with delta (0, 0)
Screenshot: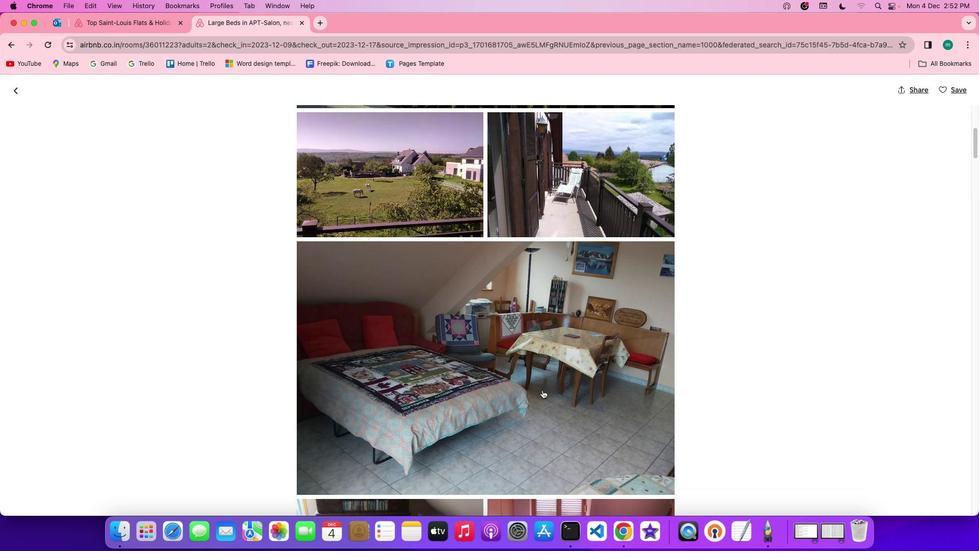 
Action: Mouse scrolled (543, 389) with delta (0, 0)
Screenshot: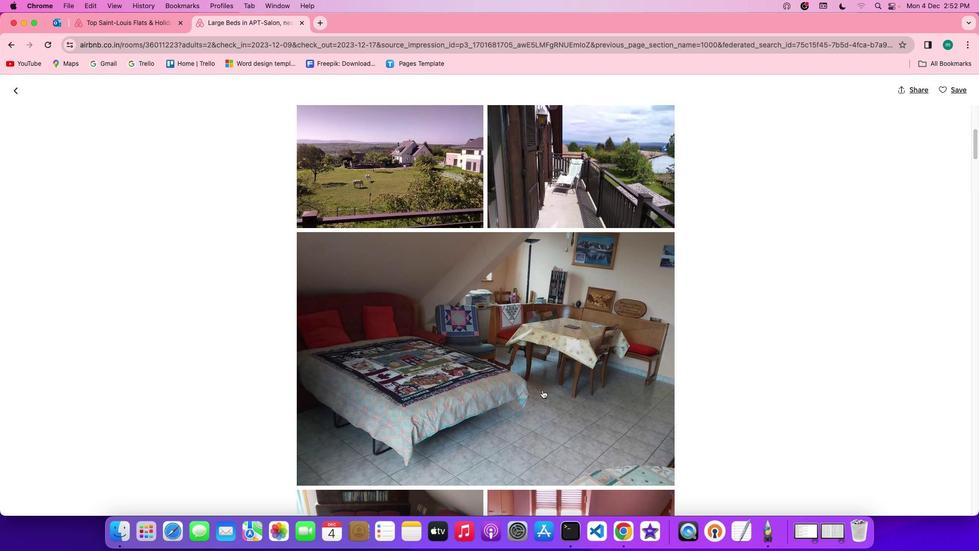 
Action: Mouse scrolled (543, 389) with delta (0, 0)
Screenshot: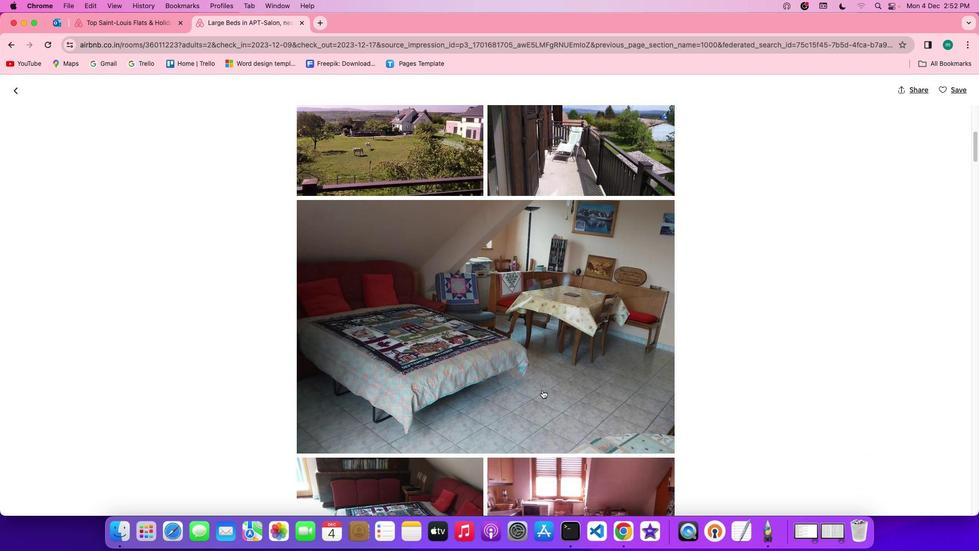 
Action: Mouse scrolled (543, 389) with delta (0, -1)
Screenshot: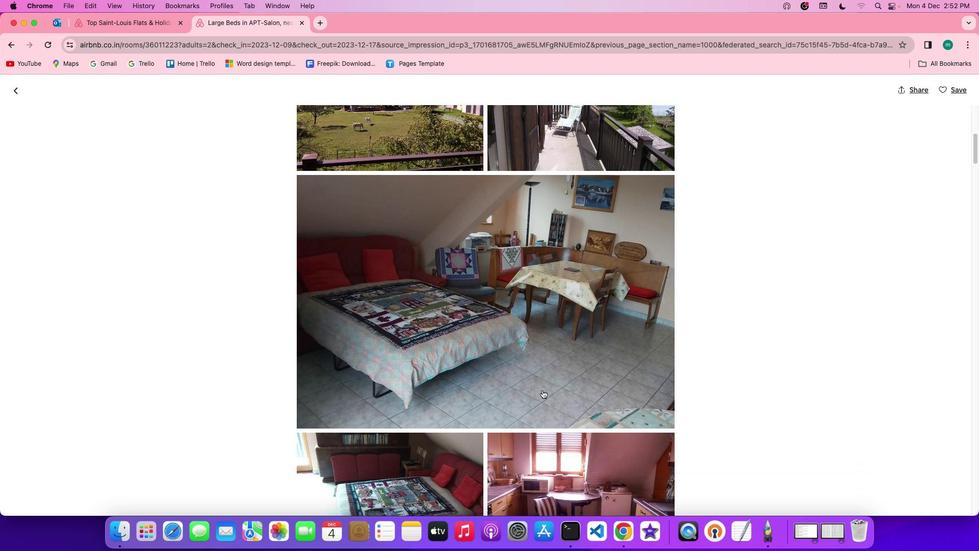 
Action: Mouse scrolled (543, 389) with delta (0, -1)
